 Task: Look for space in Požega, Croatia from 5th June, 2023 to 16th June, 2023 for 2 adults in price range Rs.14000 to Rs.18000. Place can be entire place with 1  bedroom having 1 bed and 1 bathroom. Property type can be house, flat, guest house, hotel. Booking option can be shelf check-in. Required host language is English.
Action: Mouse moved to (567, 79)
Screenshot: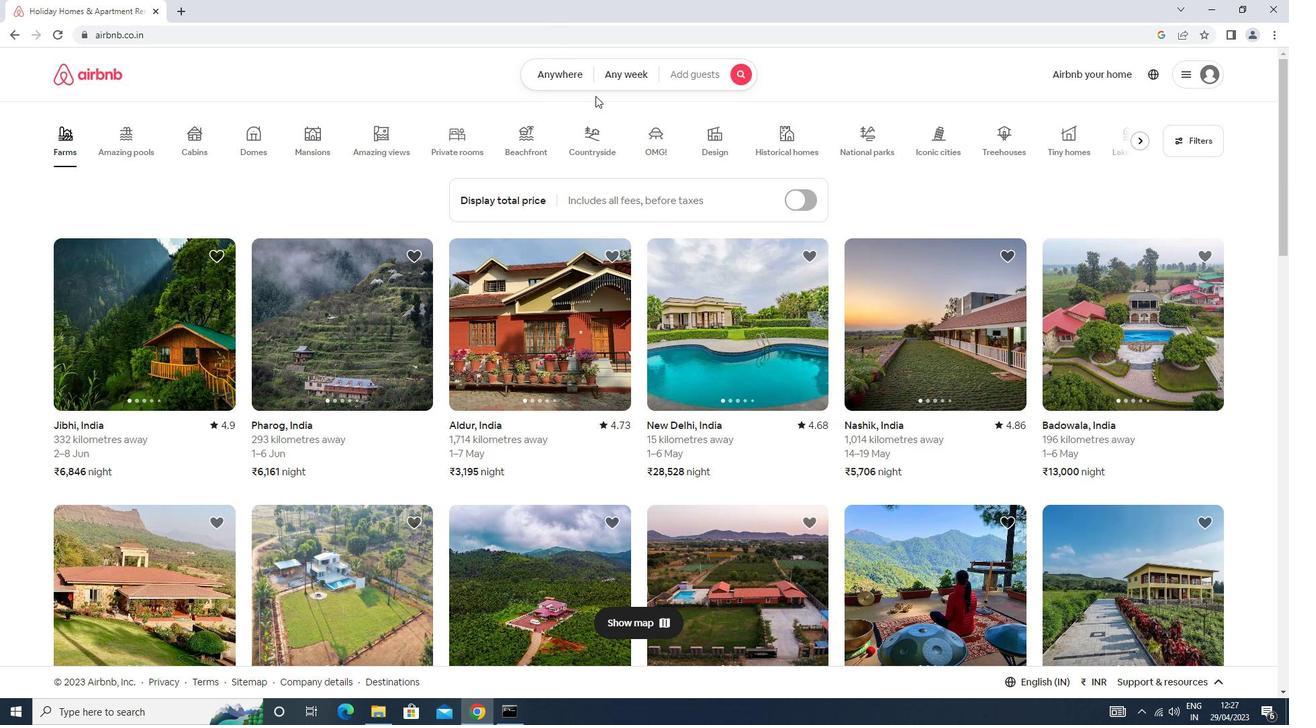 
Action: Mouse pressed left at (567, 79)
Screenshot: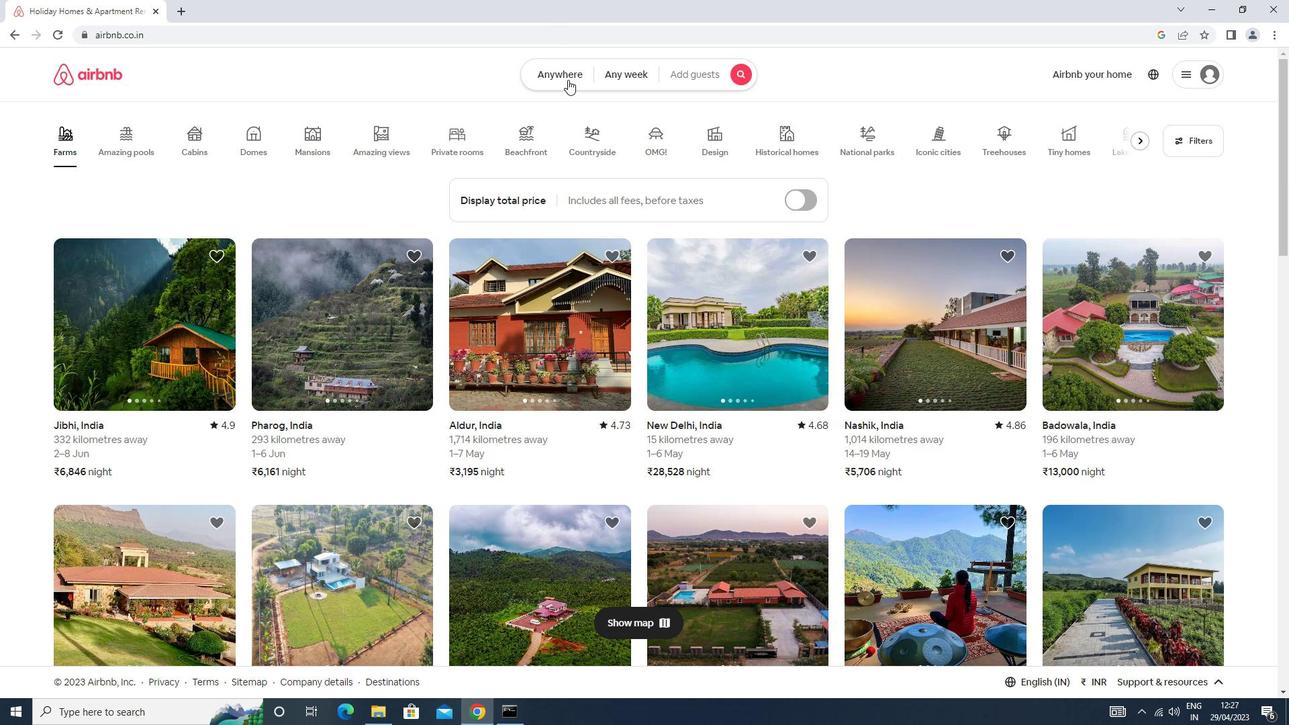 
Action: Mouse moved to (498, 127)
Screenshot: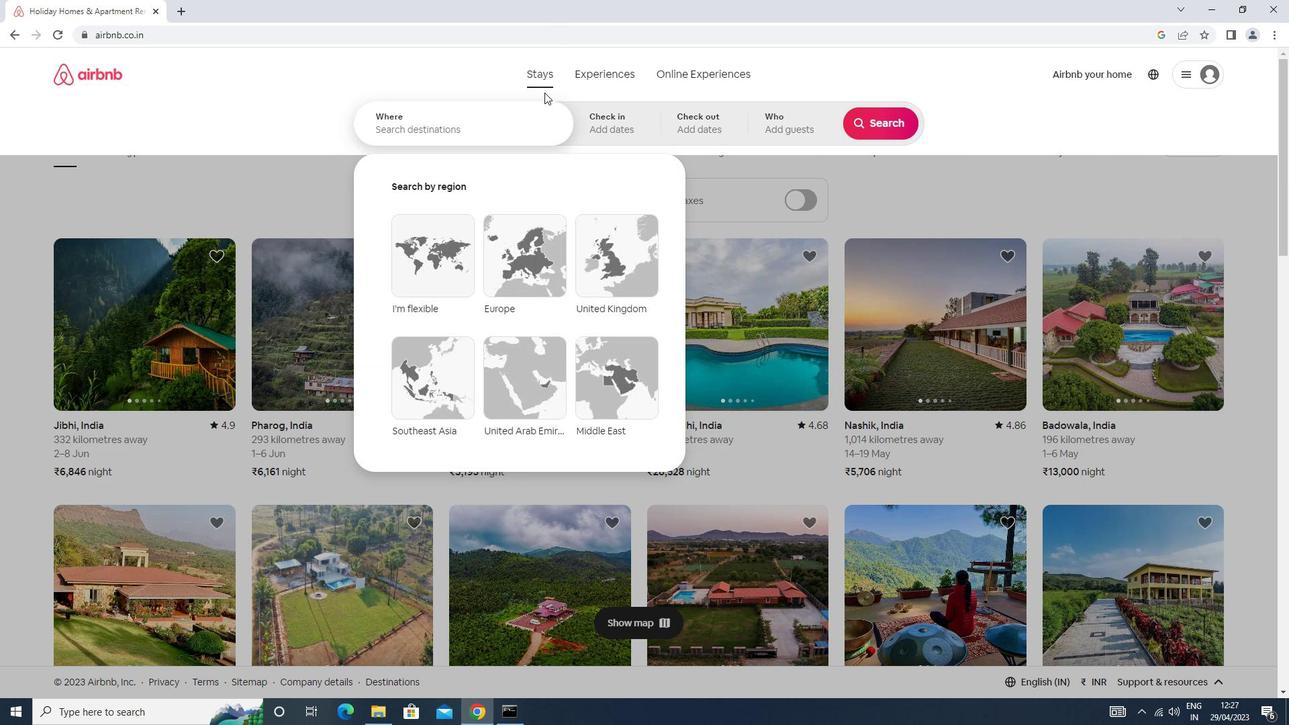 
Action: Mouse pressed left at (498, 127)
Screenshot: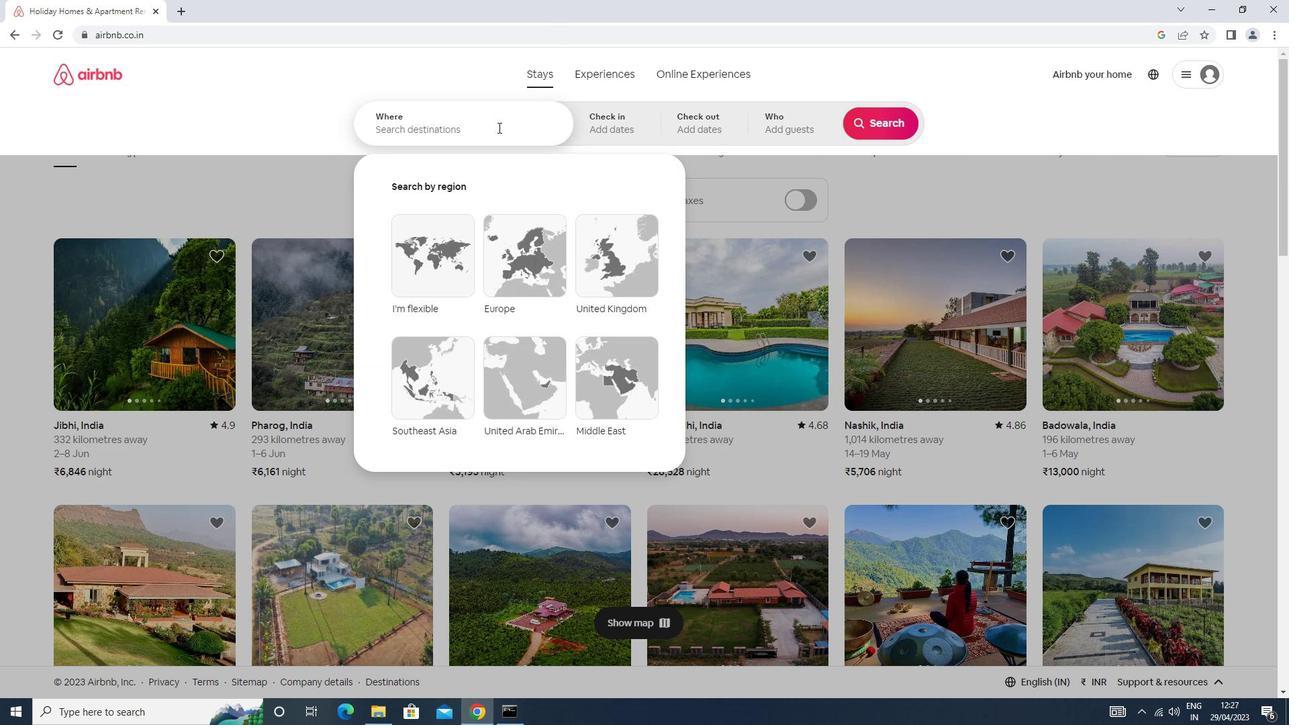 
Action: Key pressed pozega<Key.enter>
Screenshot: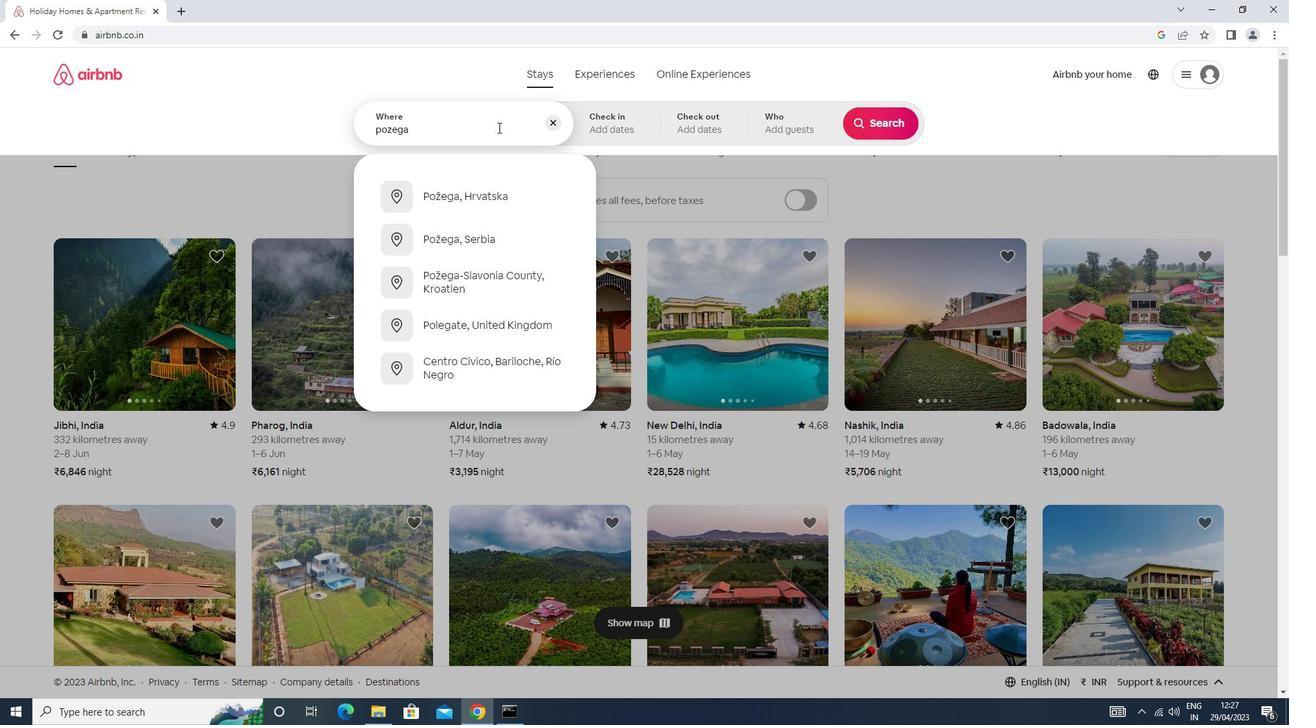 
Action: Mouse moved to (880, 227)
Screenshot: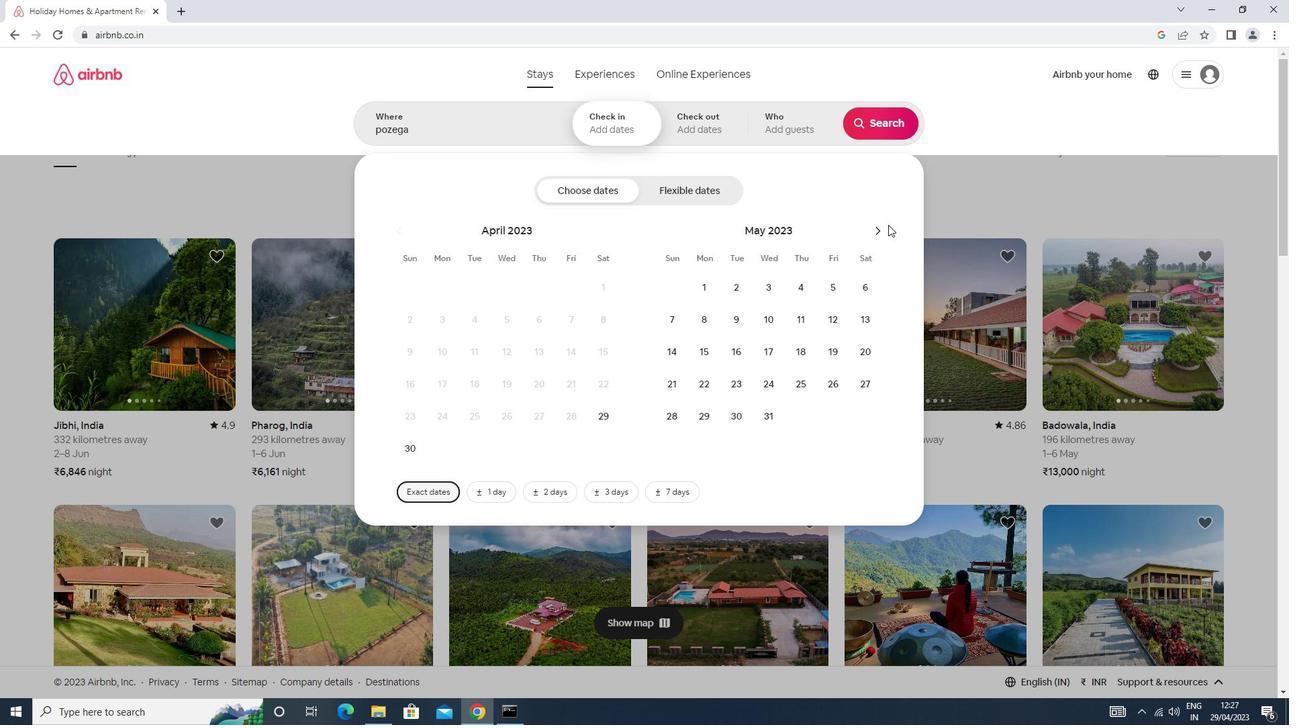 
Action: Mouse pressed left at (880, 227)
Screenshot: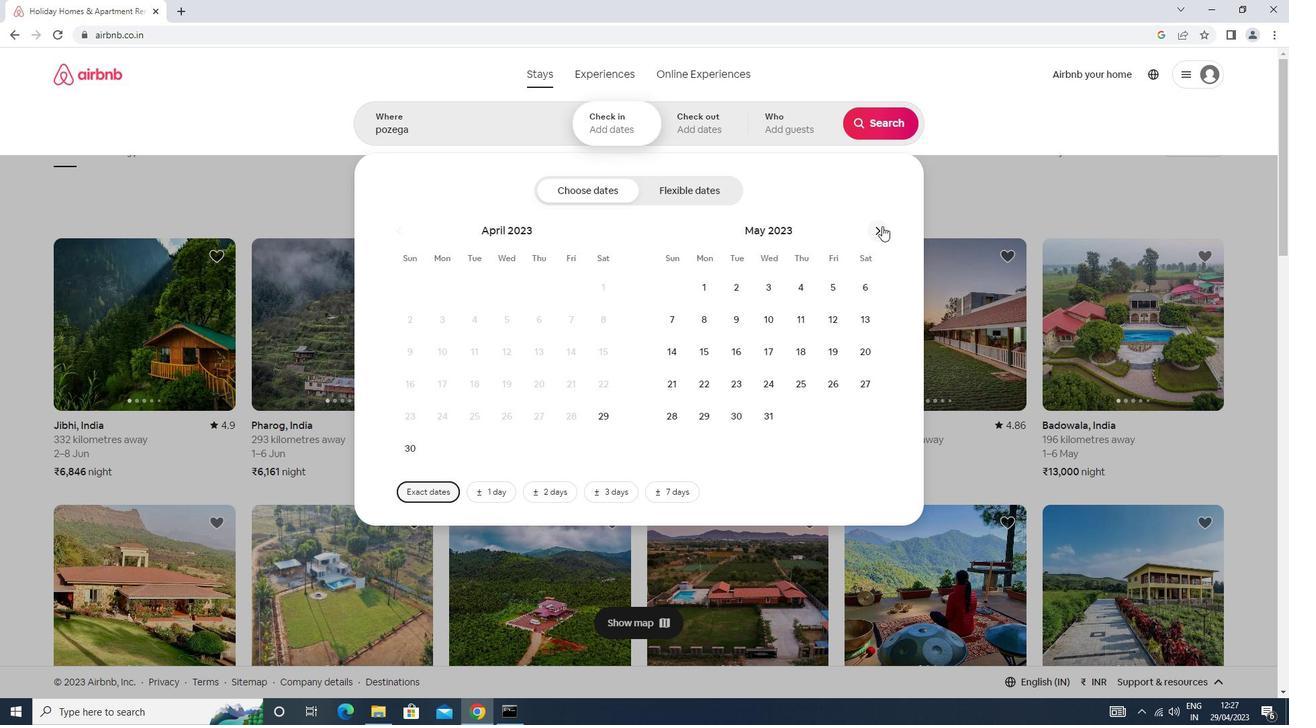 
Action: Mouse moved to (708, 320)
Screenshot: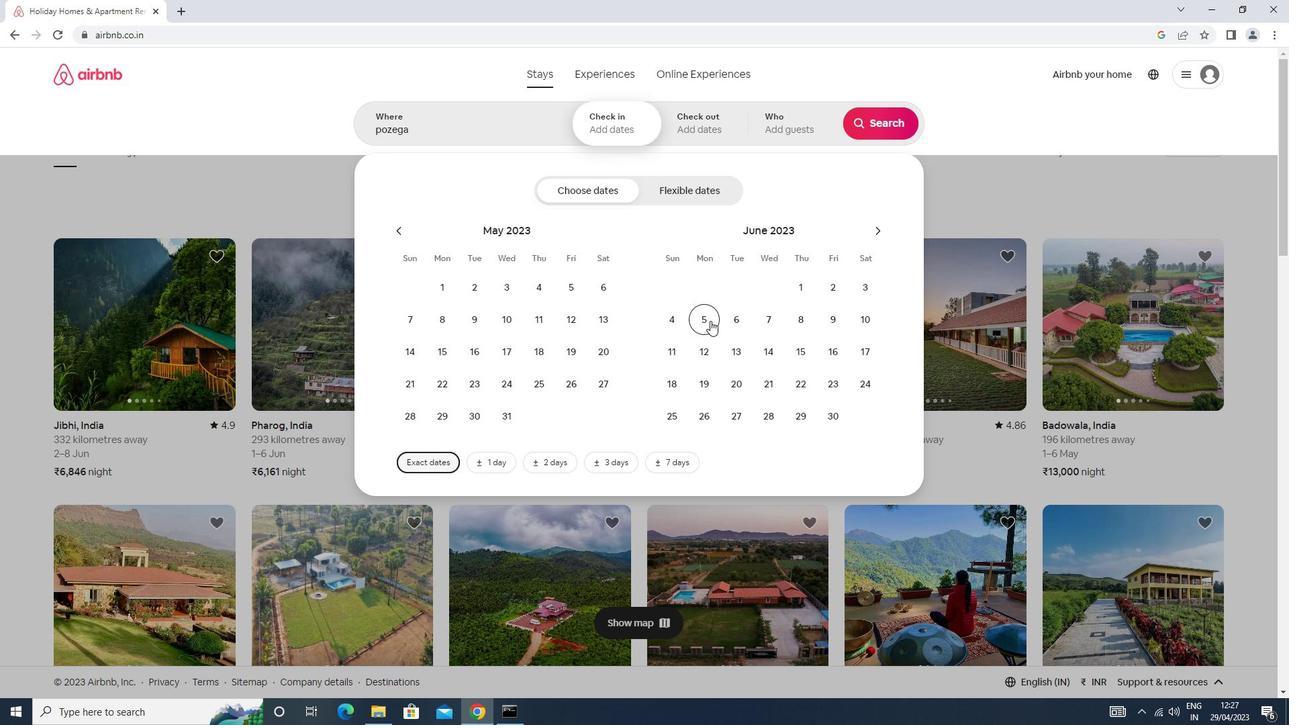 
Action: Mouse pressed left at (708, 320)
Screenshot: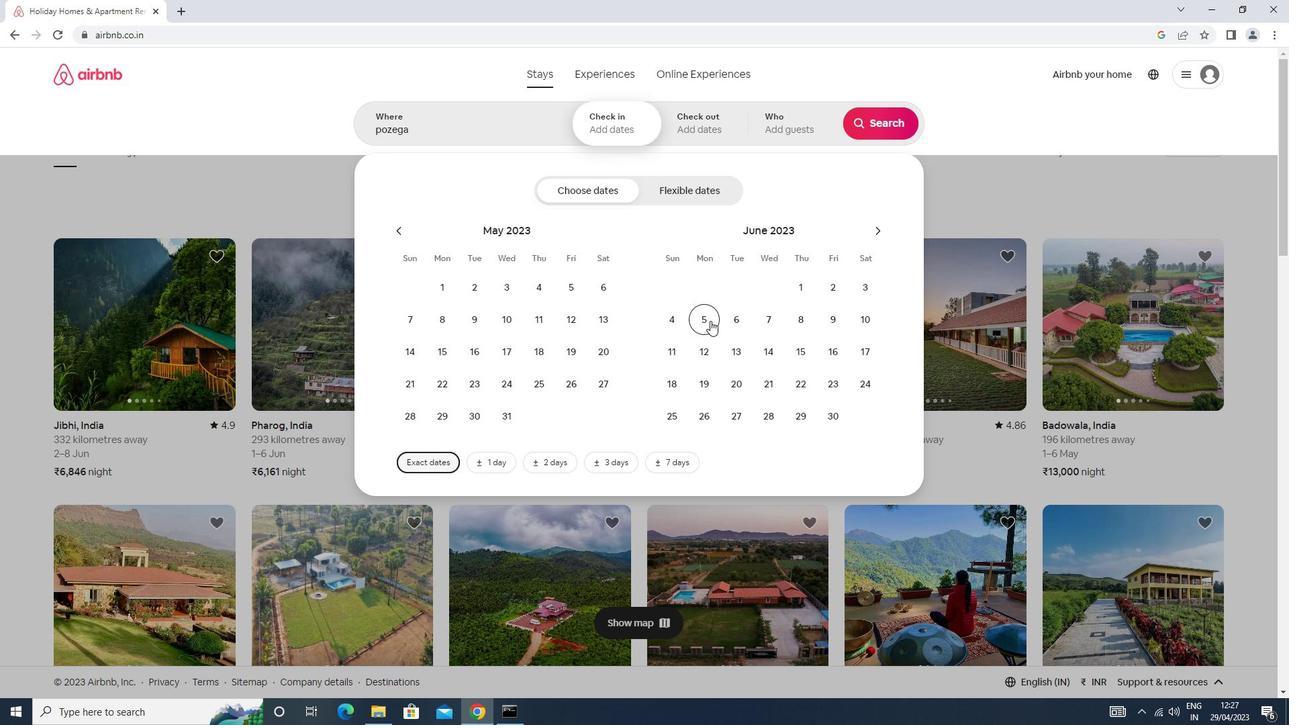 
Action: Mouse moved to (831, 341)
Screenshot: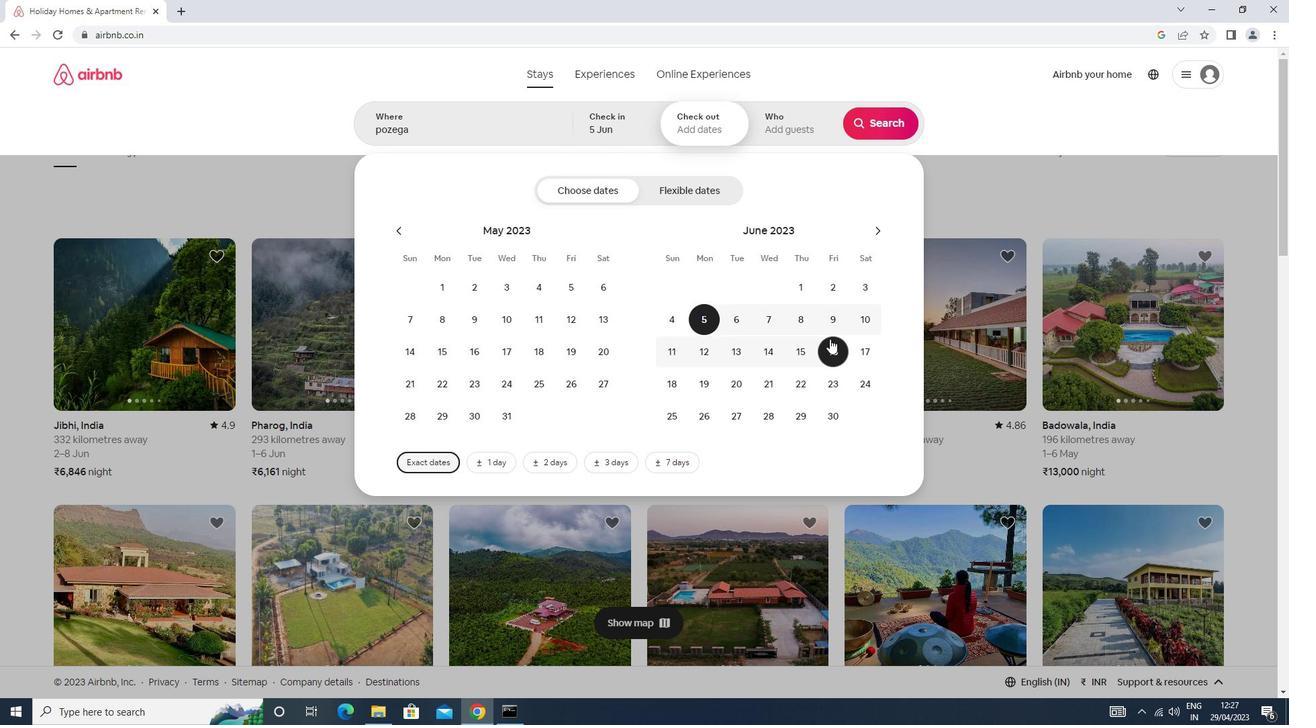 
Action: Mouse pressed left at (831, 341)
Screenshot: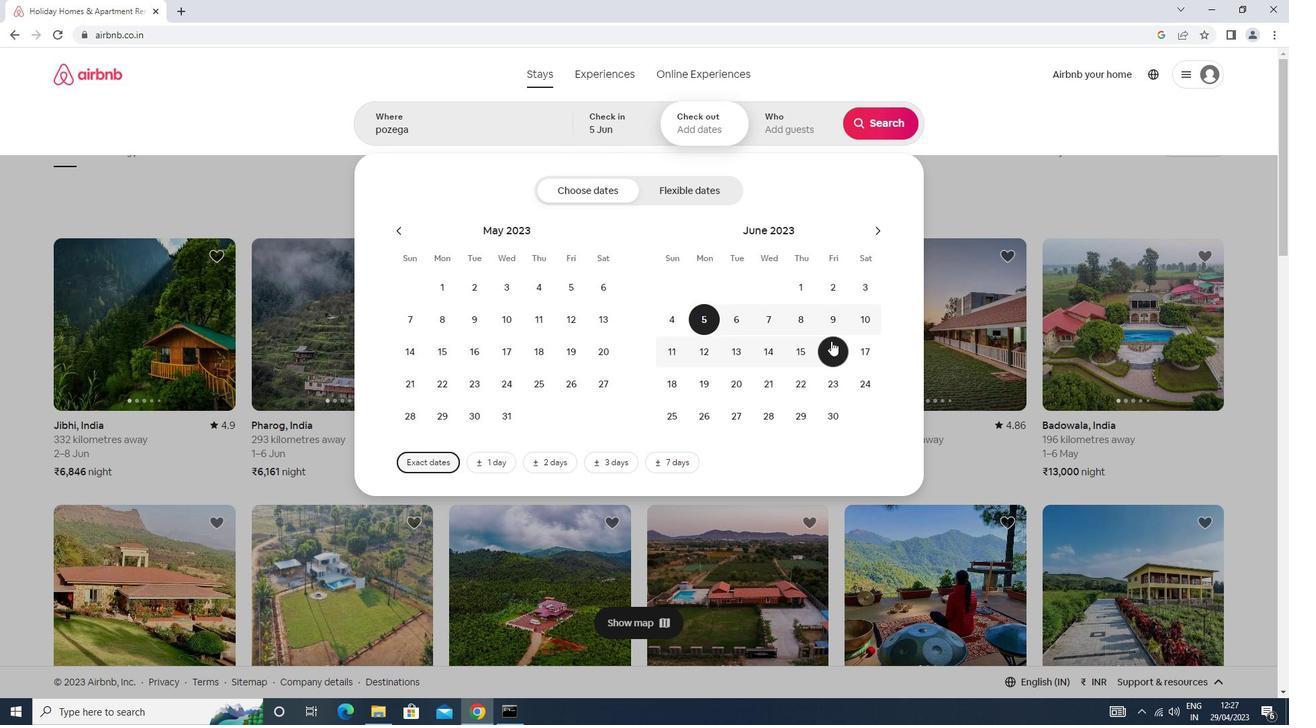 
Action: Mouse moved to (792, 124)
Screenshot: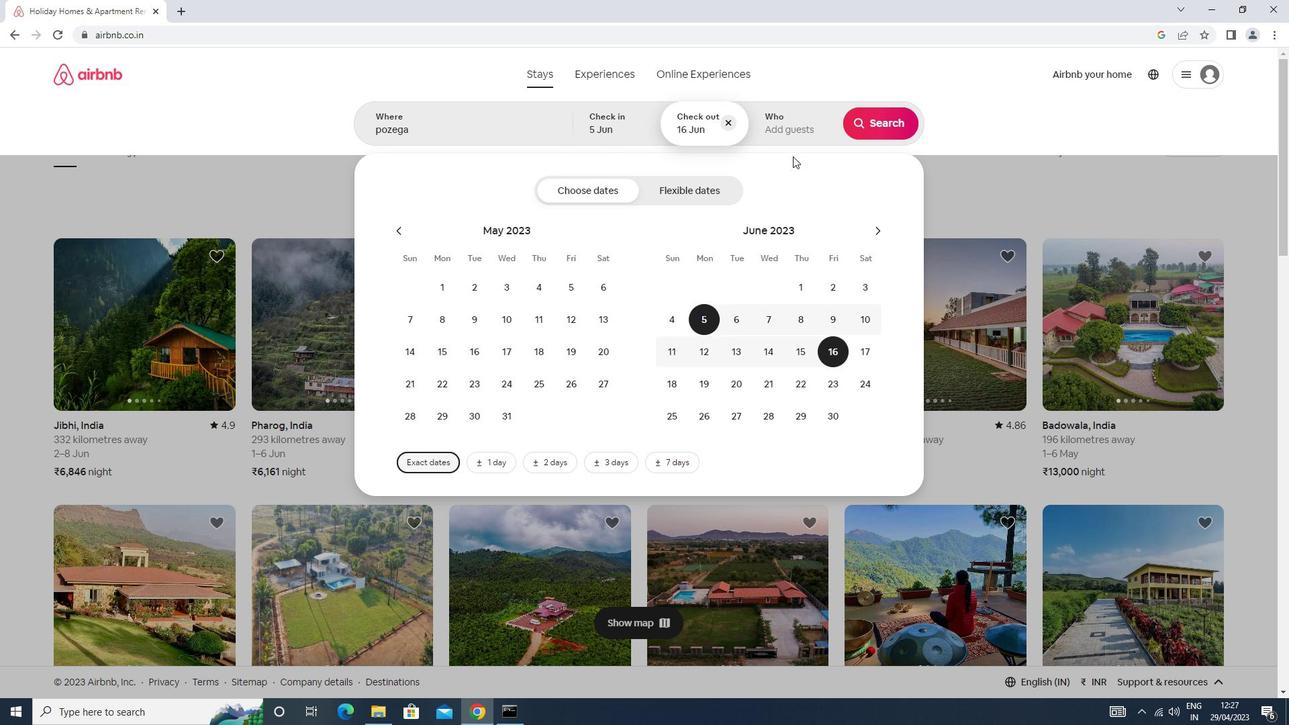 
Action: Mouse pressed left at (792, 124)
Screenshot: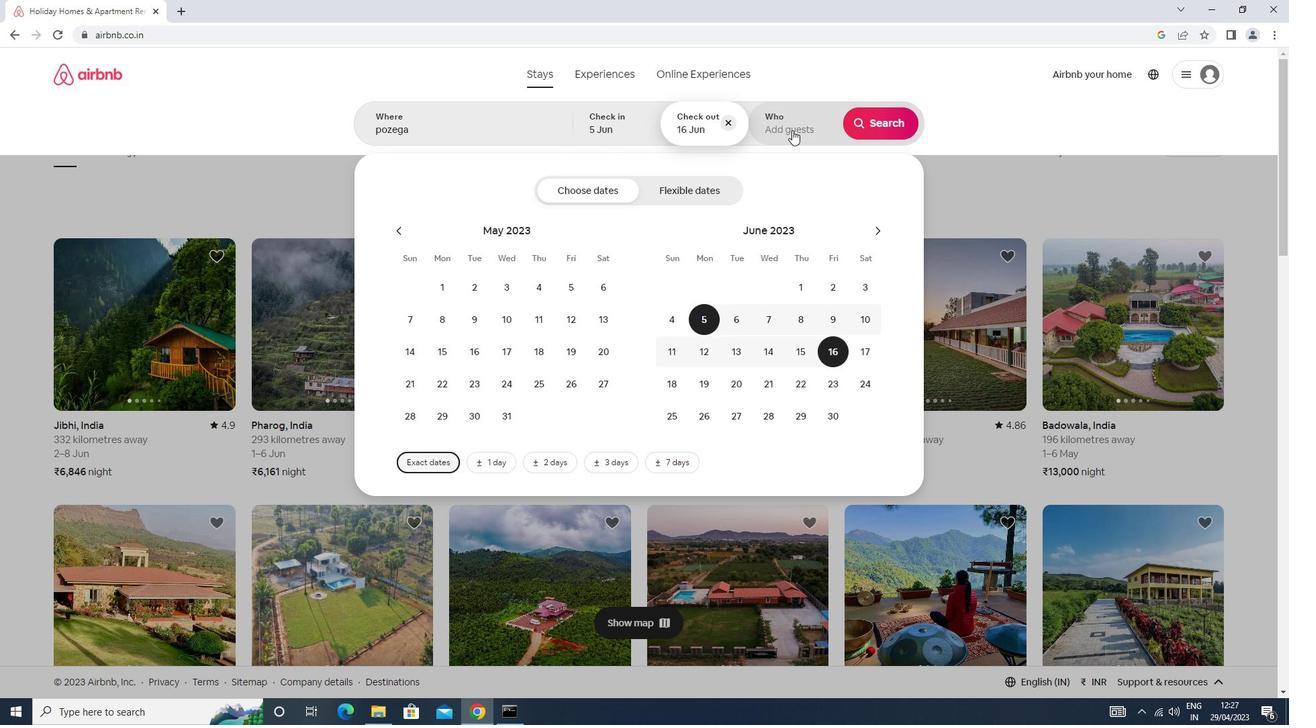 
Action: Mouse moved to (881, 188)
Screenshot: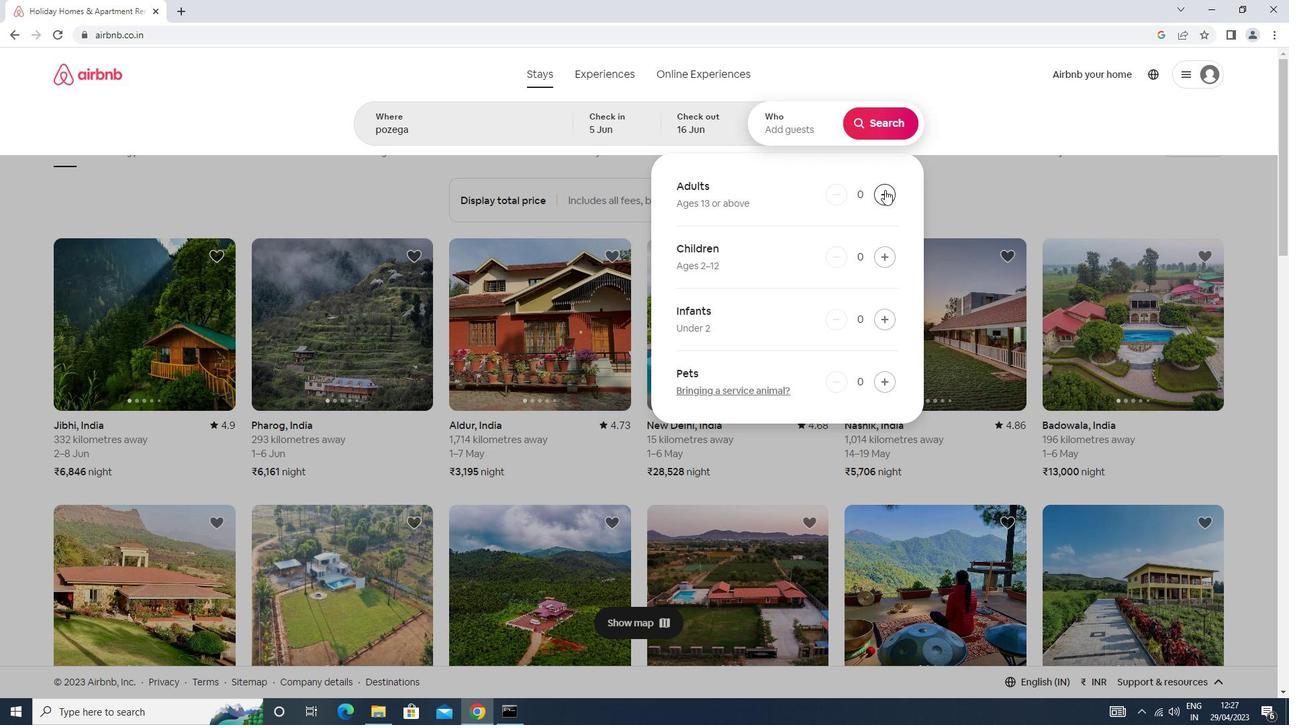 
Action: Mouse pressed left at (881, 188)
Screenshot: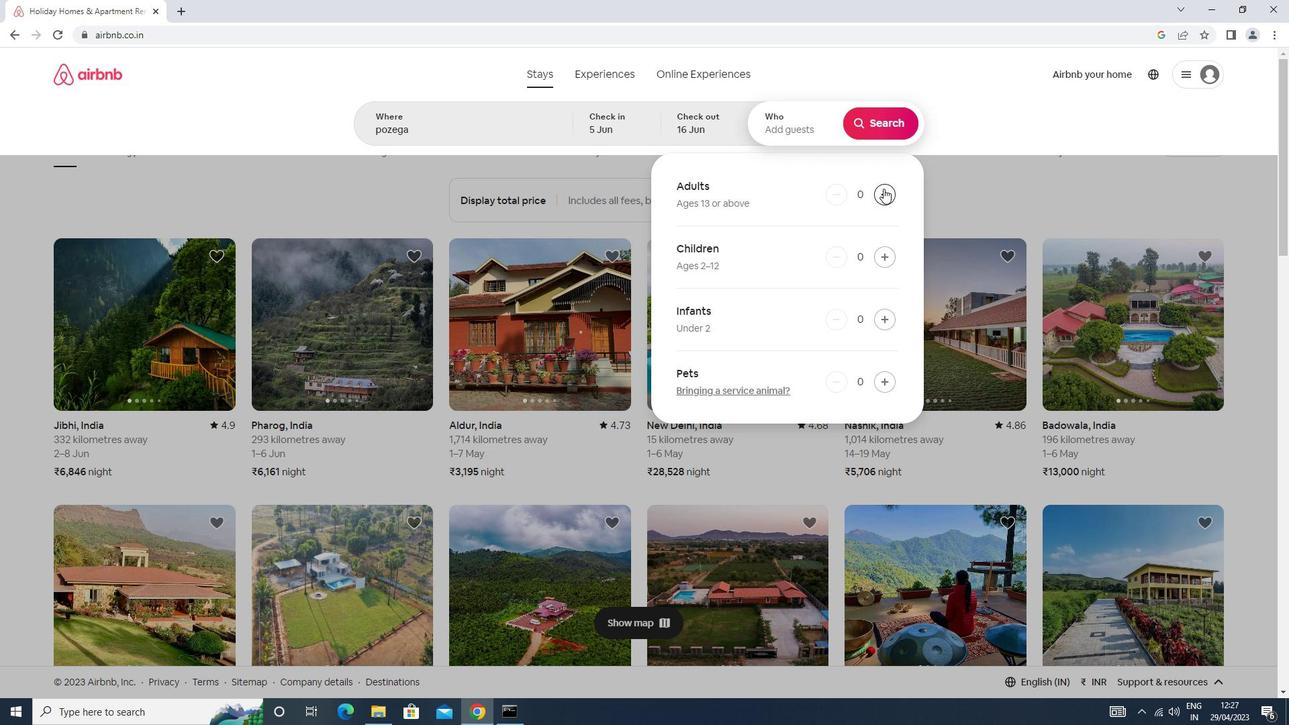 
Action: Mouse moved to (882, 187)
Screenshot: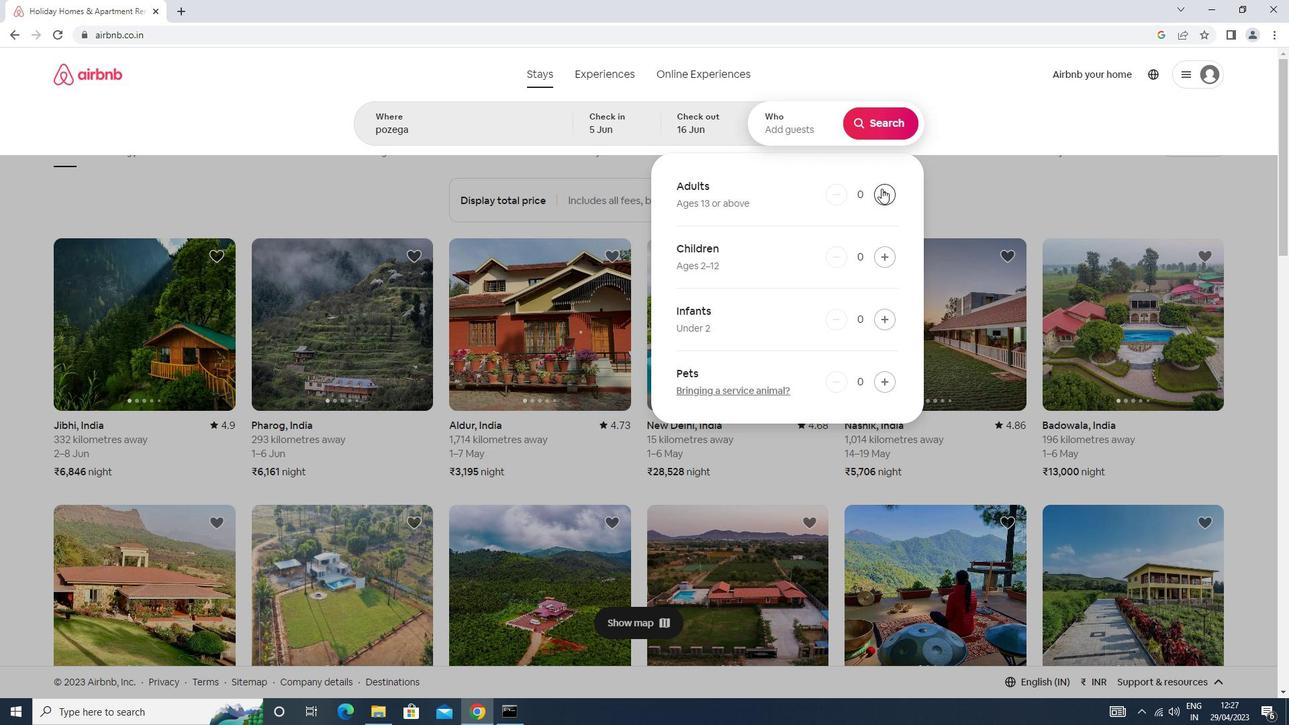 
Action: Mouse pressed left at (882, 187)
Screenshot: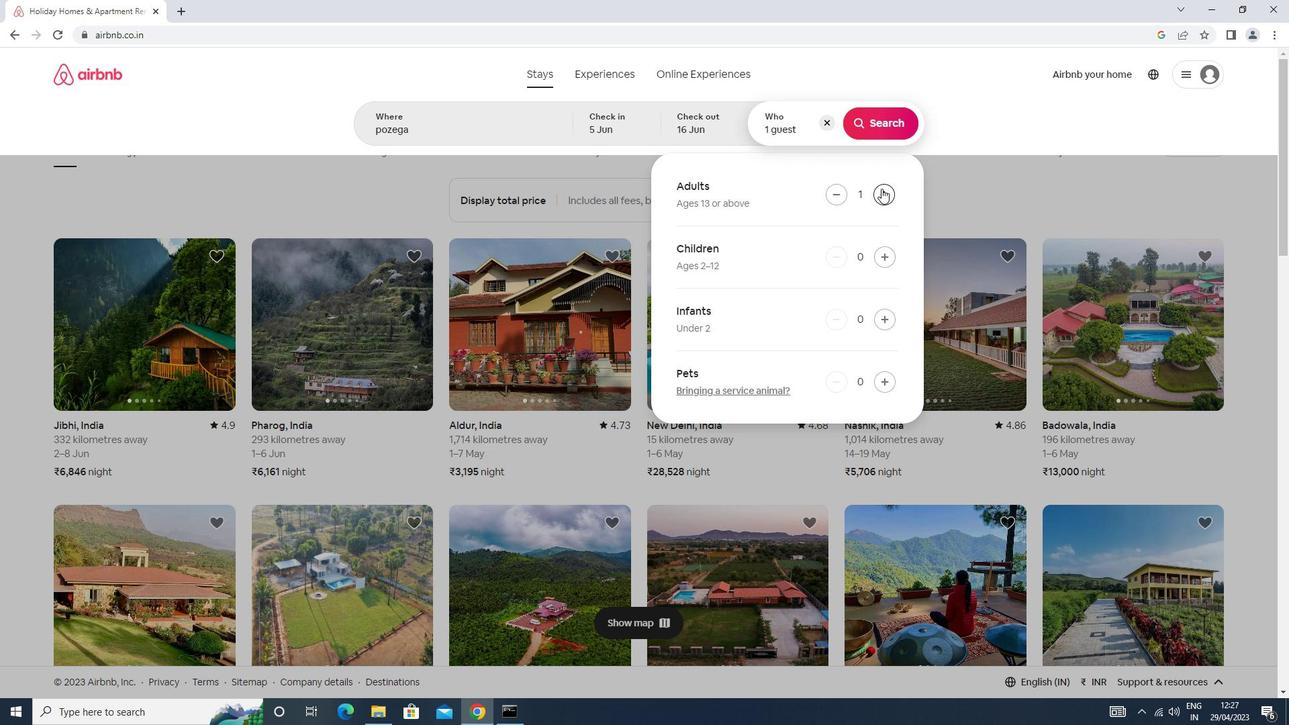 
Action: Mouse moved to (880, 124)
Screenshot: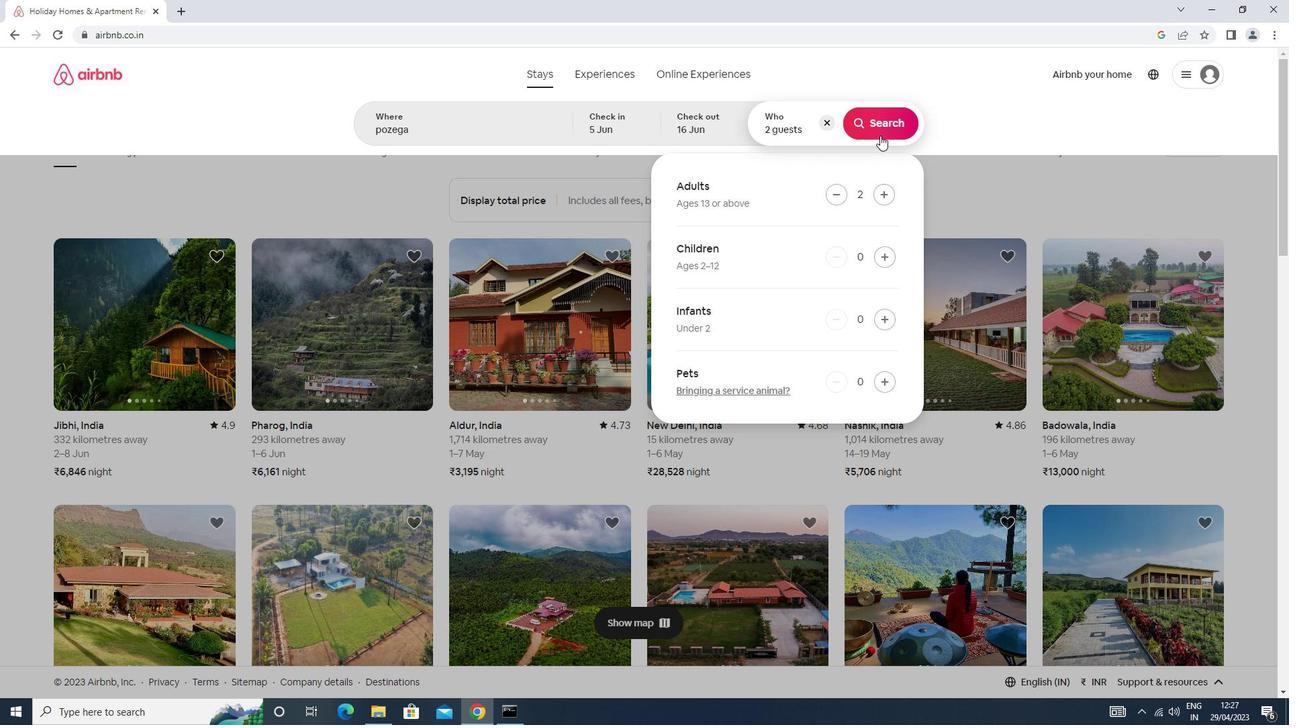 
Action: Mouse pressed left at (880, 124)
Screenshot: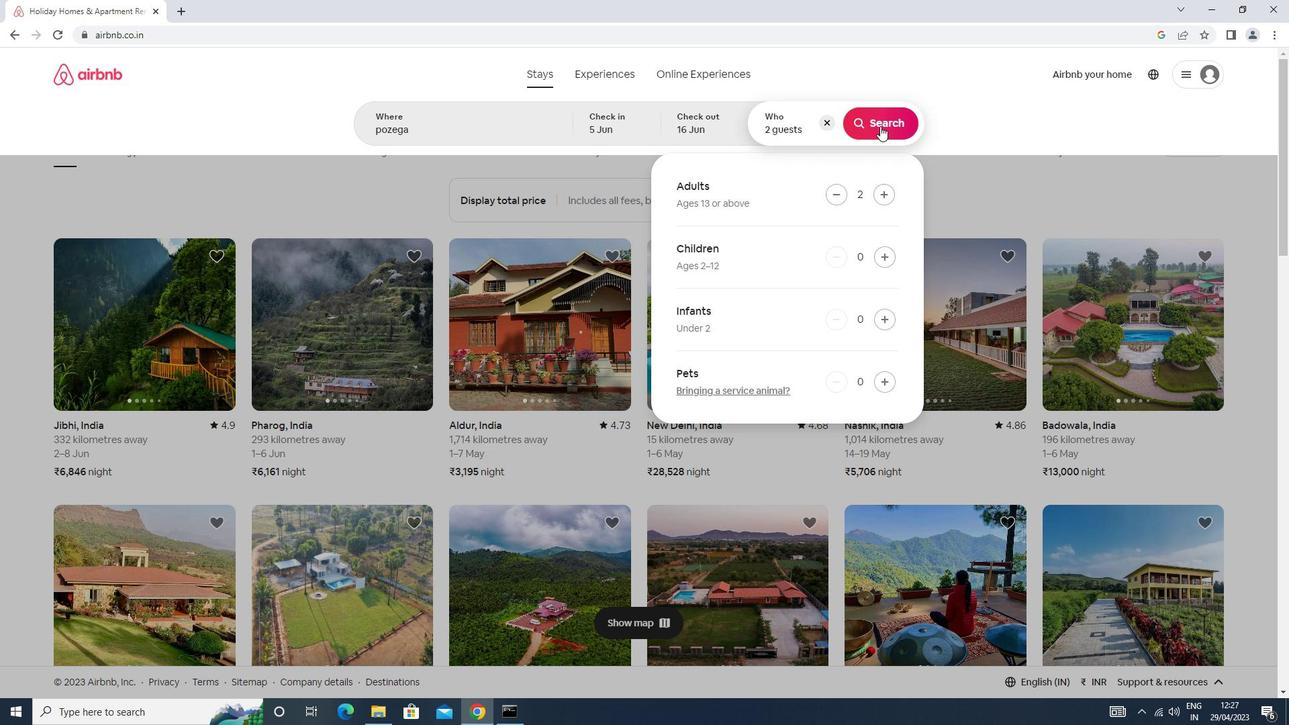 
Action: Mouse moved to (1239, 120)
Screenshot: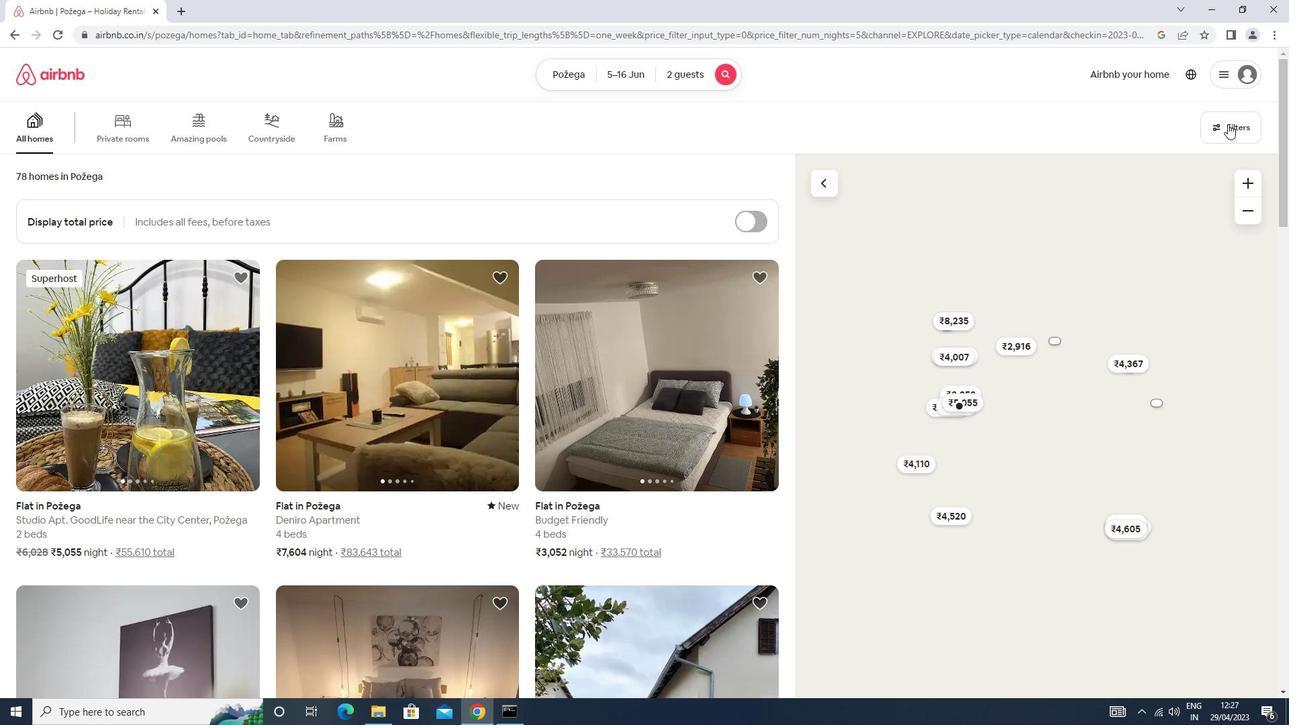 
Action: Mouse pressed left at (1239, 120)
Screenshot: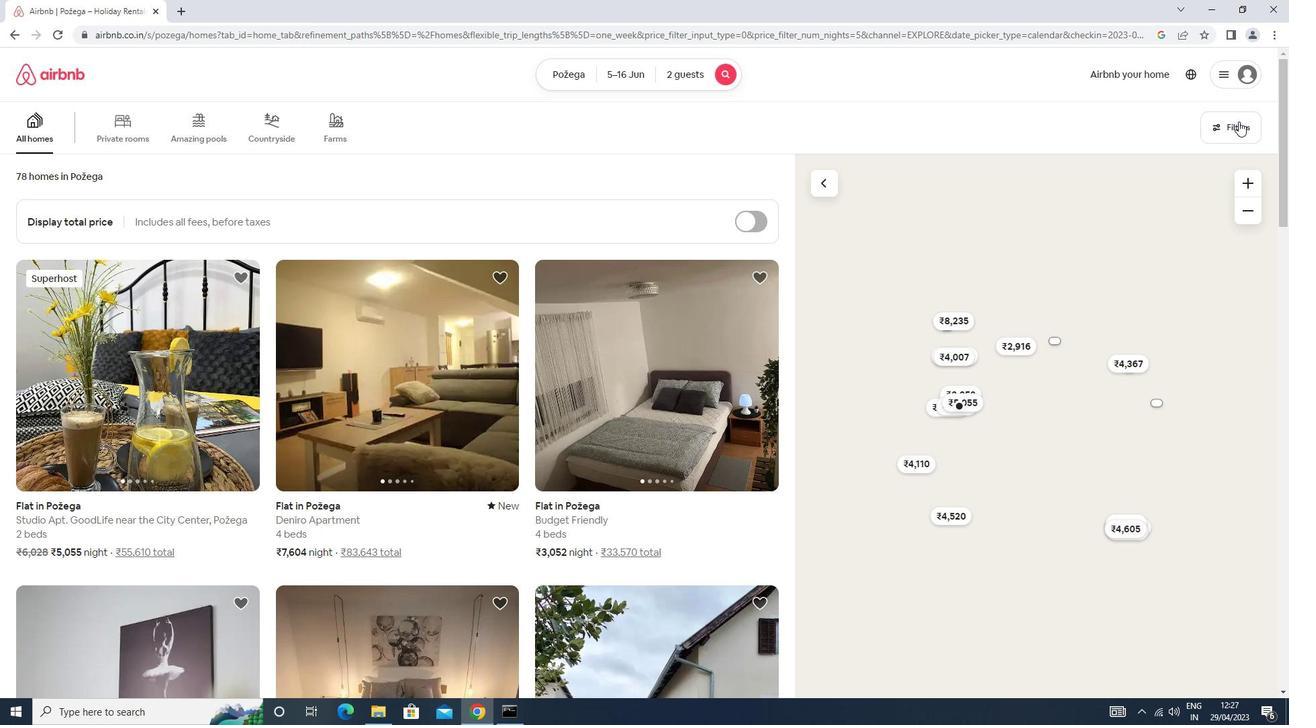 
Action: Mouse moved to (505, 296)
Screenshot: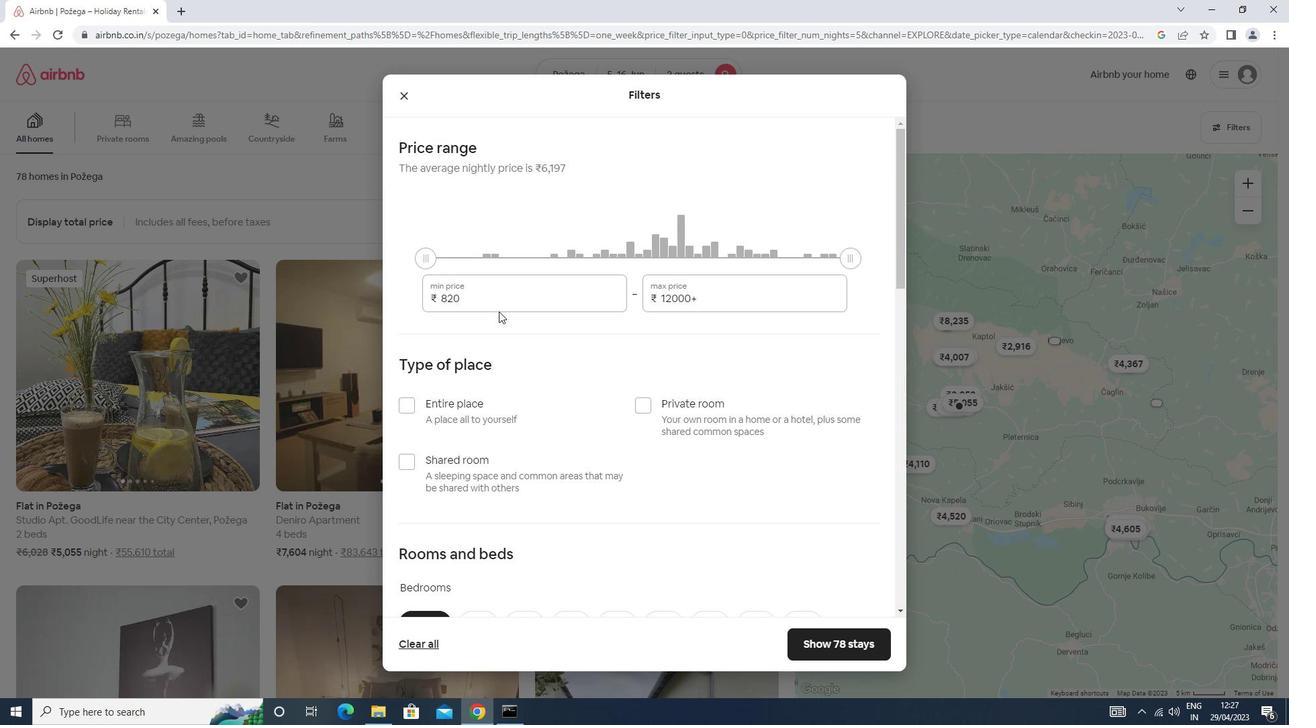 
Action: Mouse pressed left at (505, 296)
Screenshot: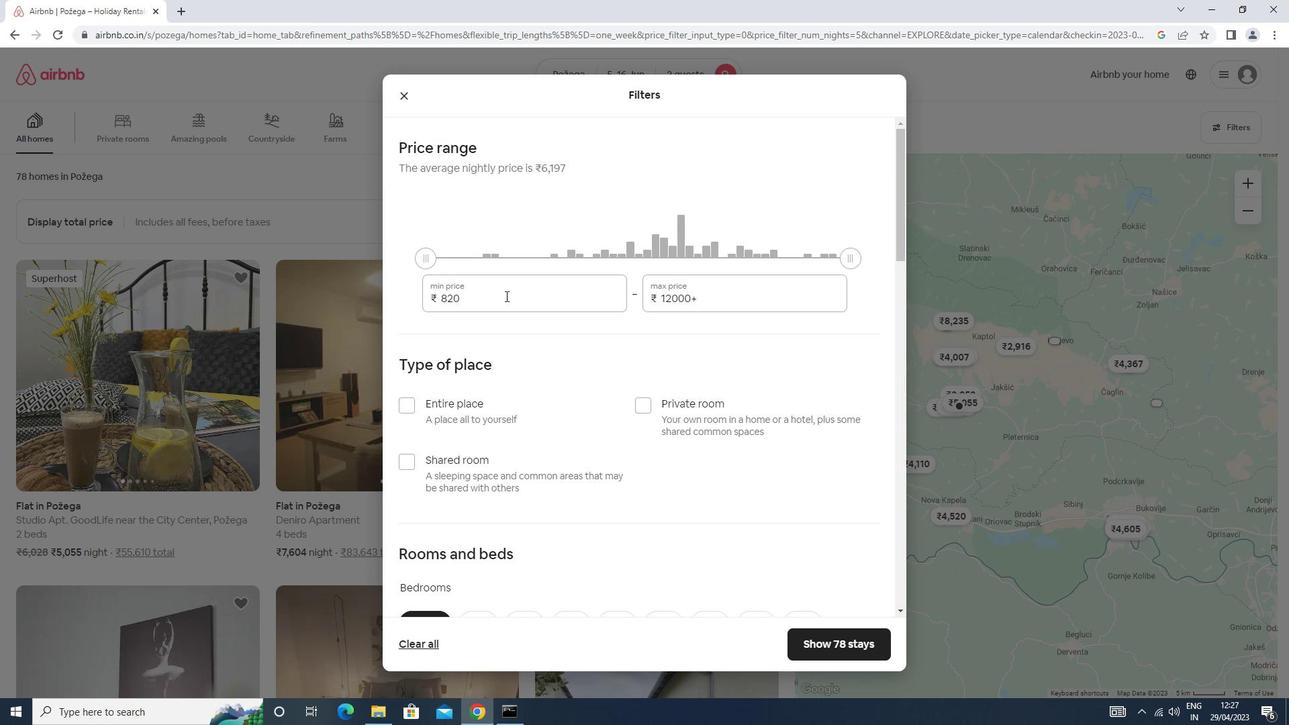 
Action: Key pressed <Key.backspace><Key.backspace><Key.backspace><Key.backspace><Key.backspace><Key.backspace><Key.backspace><Key.backspace><Key.backspace><Key.backspace><Key.backspace><Key.backspace><Key.backspace>14000<Key.tab>18000
Screenshot: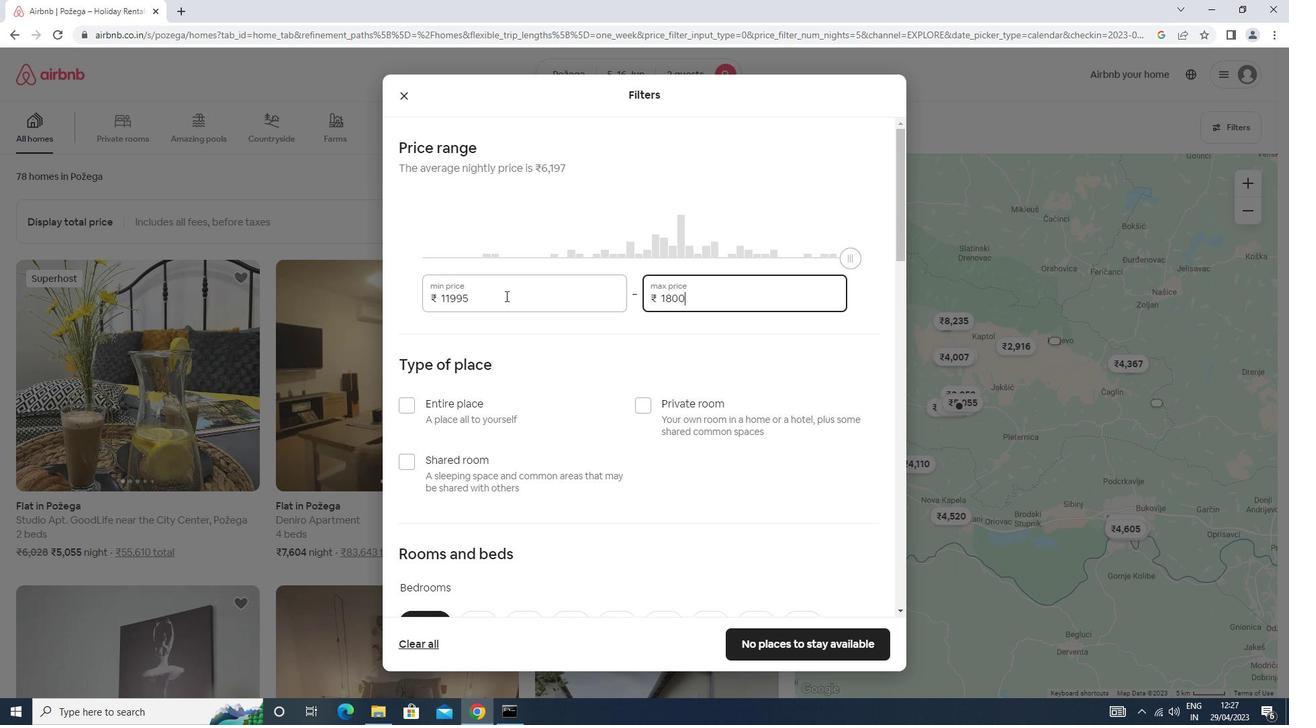 
Action: Mouse moved to (502, 296)
Screenshot: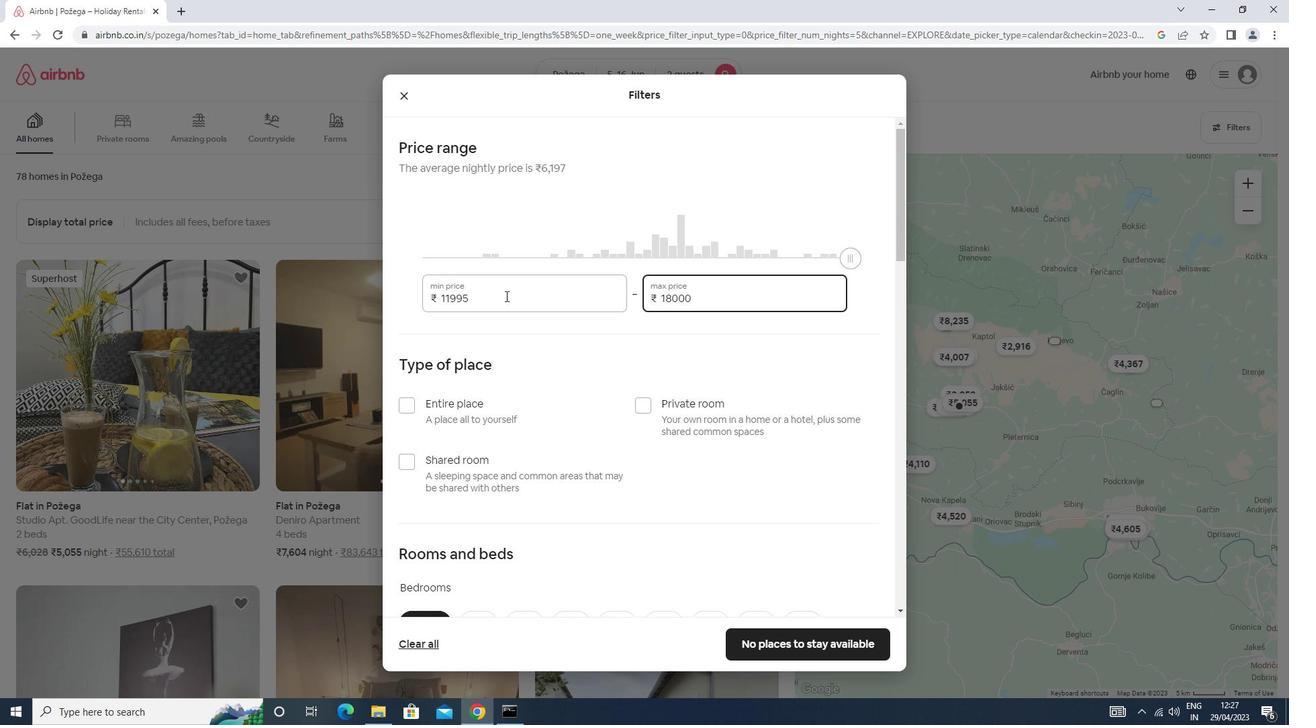 
Action: Mouse scrolled (502, 296) with delta (0, 0)
Screenshot: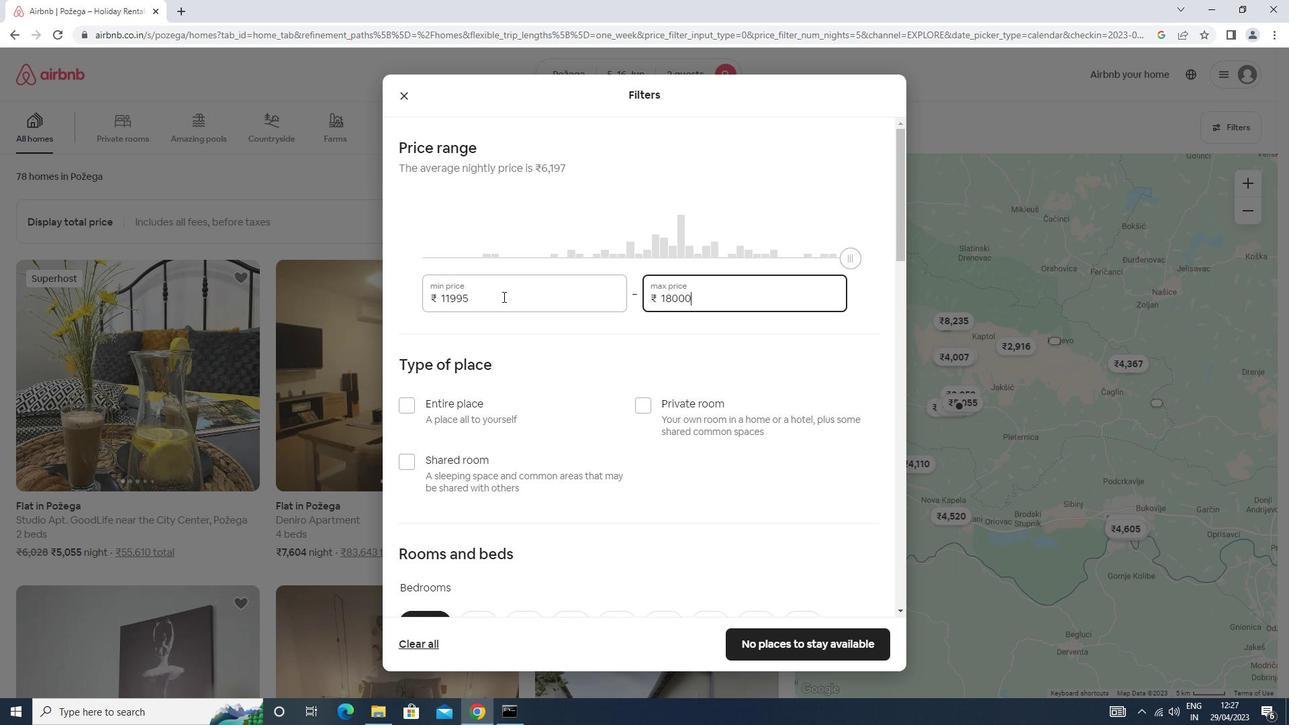 
Action: Mouse scrolled (502, 296) with delta (0, 0)
Screenshot: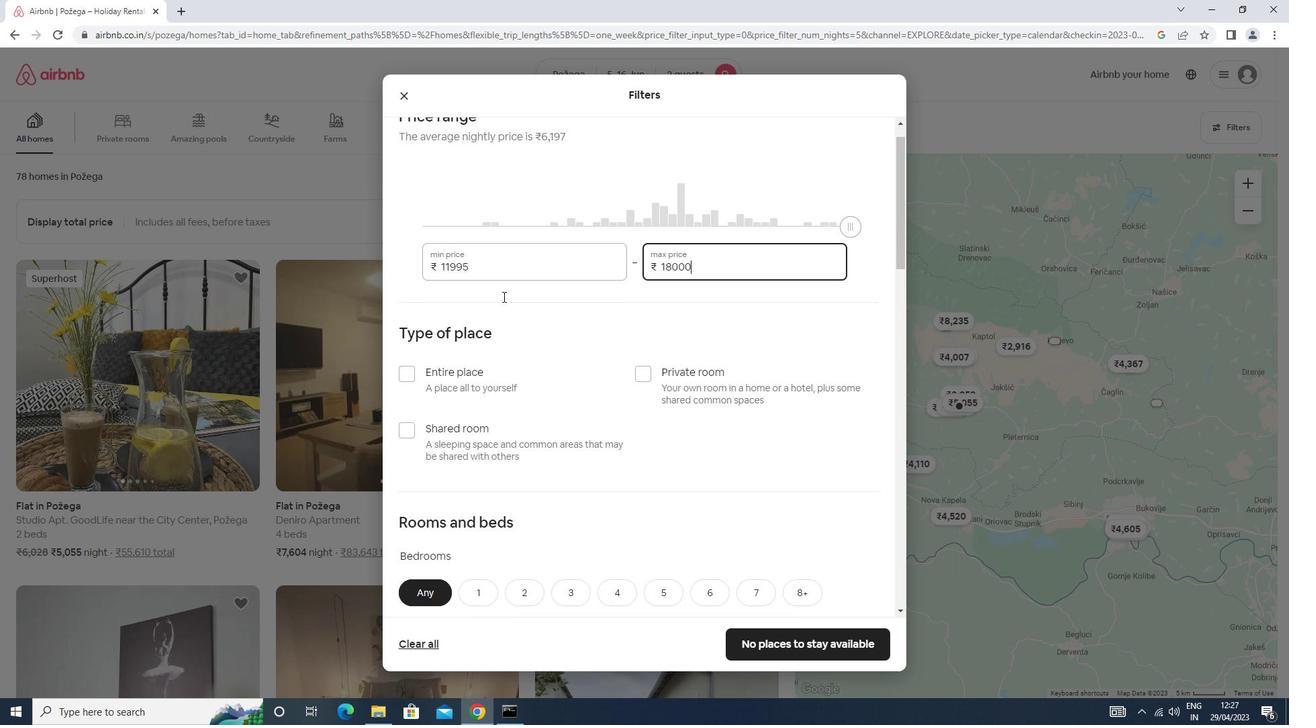 
Action: Mouse moved to (412, 264)
Screenshot: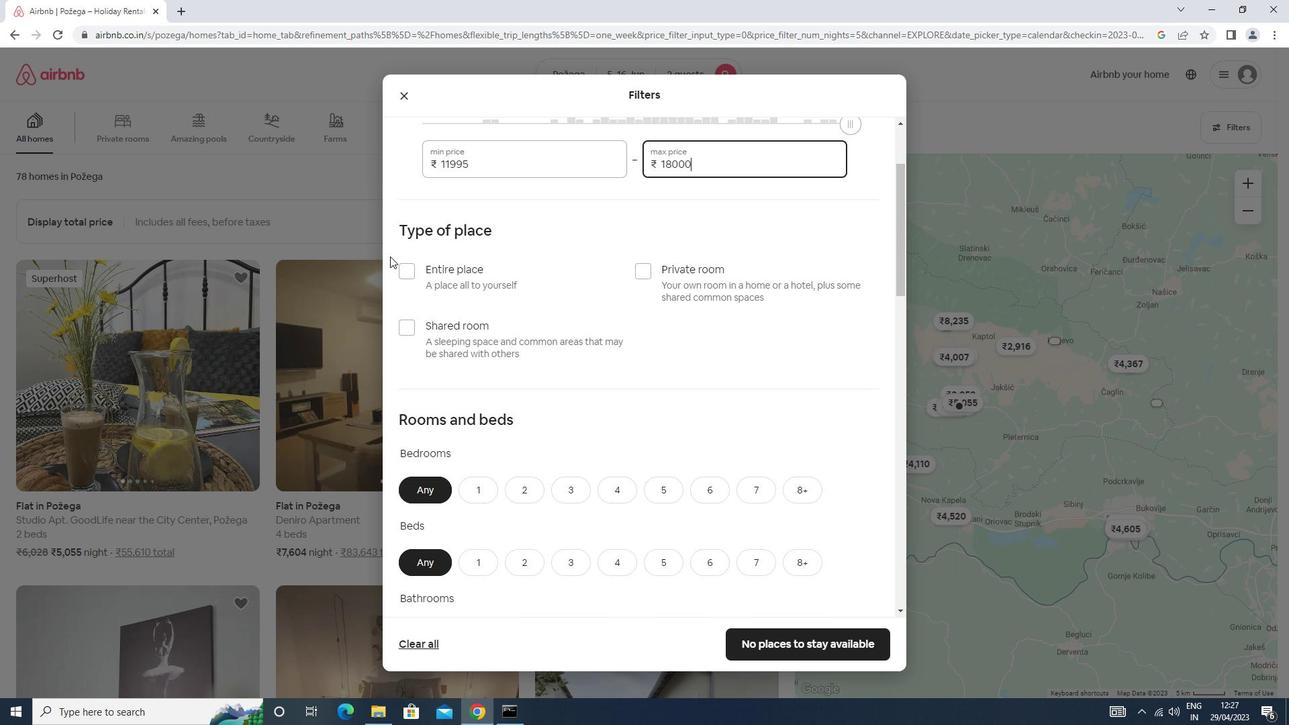 
Action: Mouse pressed left at (412, 264)
Screenshot: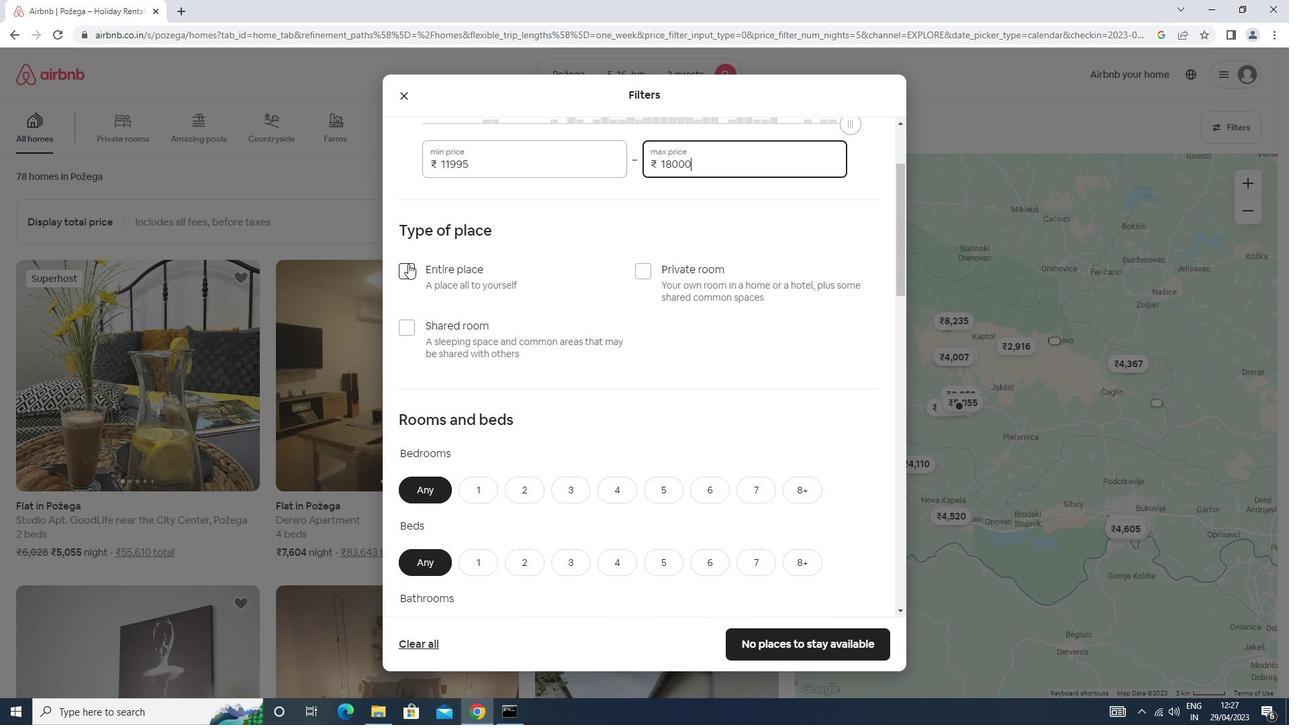 
Action: Mouse scrolled (412, 263) with delta (0, 0)
Screenshot: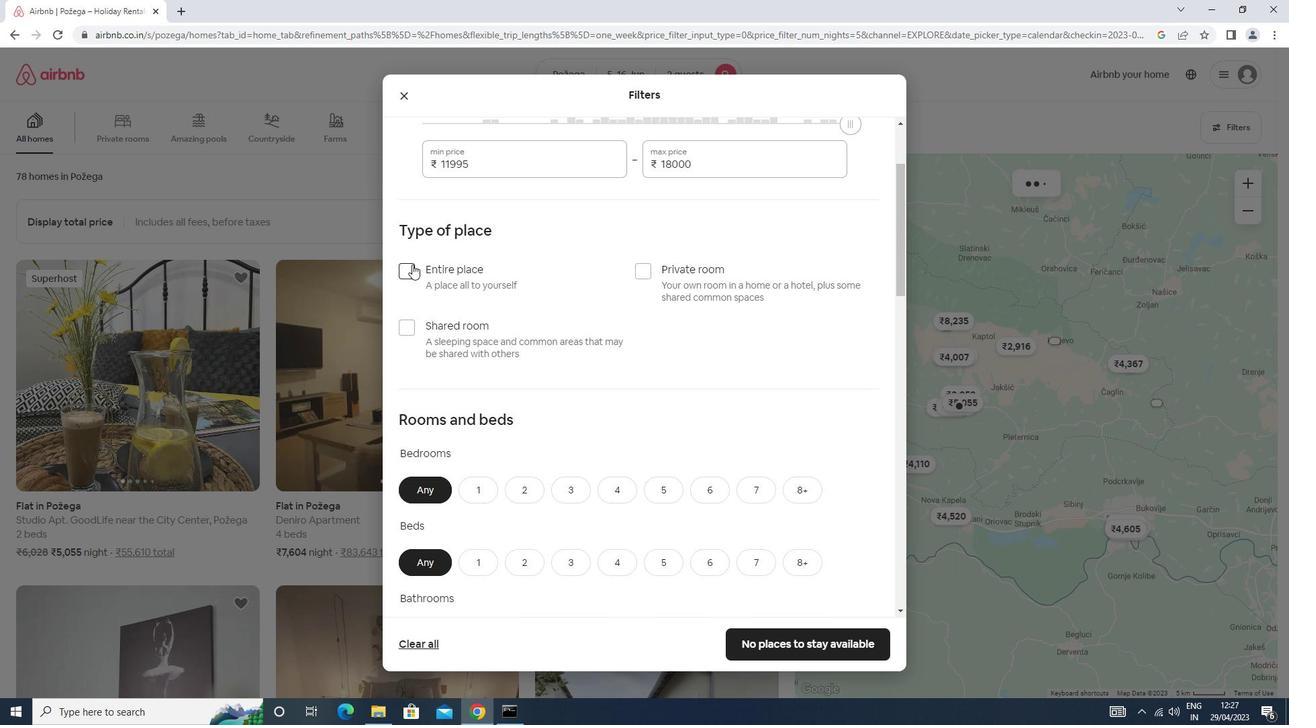 
Action: Mouse scrolled (412, 263) with delta (0, 0)
Screenshot: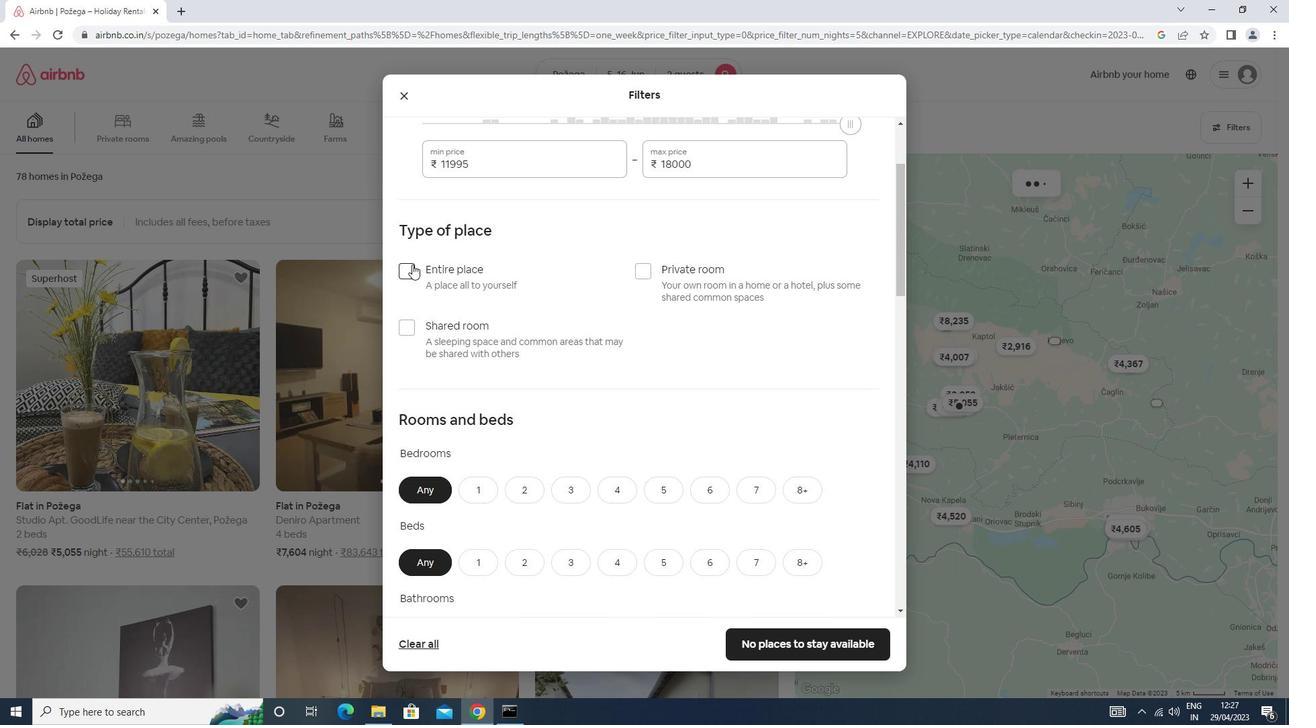 
Action: Mouse scrolled (412, 263) with delta (0, 0)
Screenshot: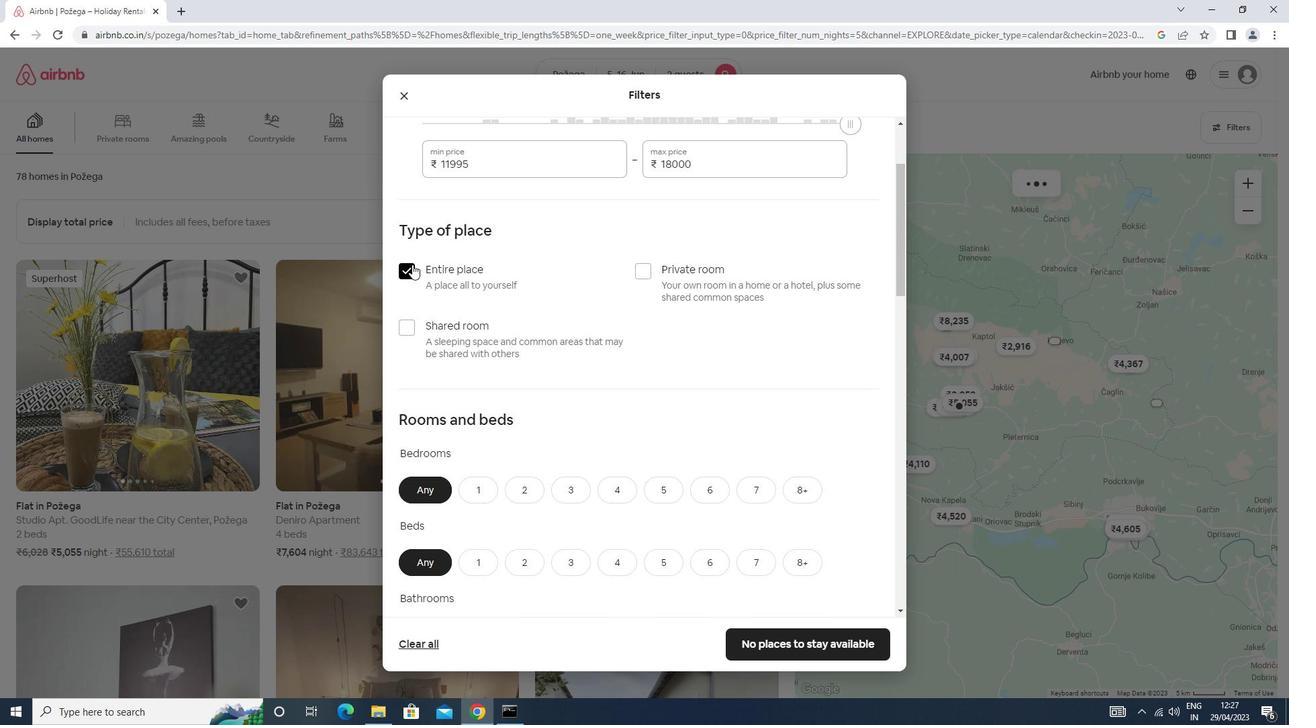 
Action: Mouse moved to (472, 288)
Screenshot: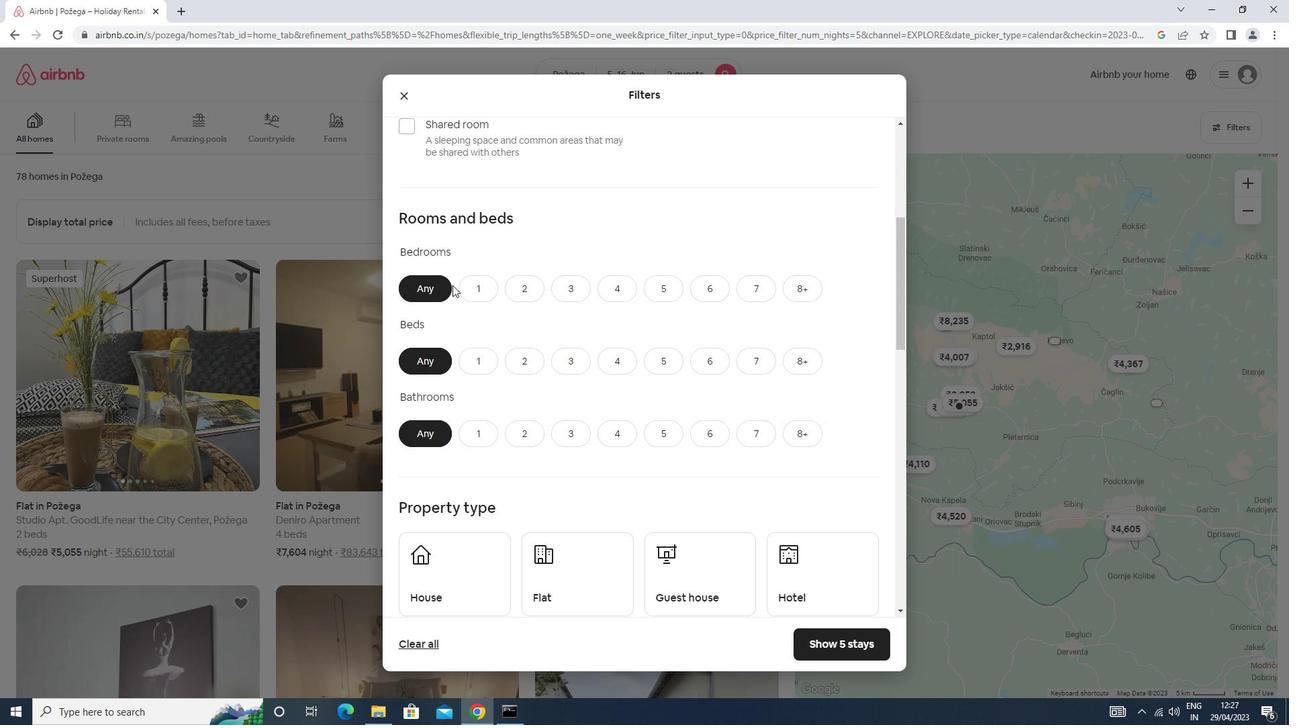 
Action: Mouse pressed left at (472, 288)
Screenshot: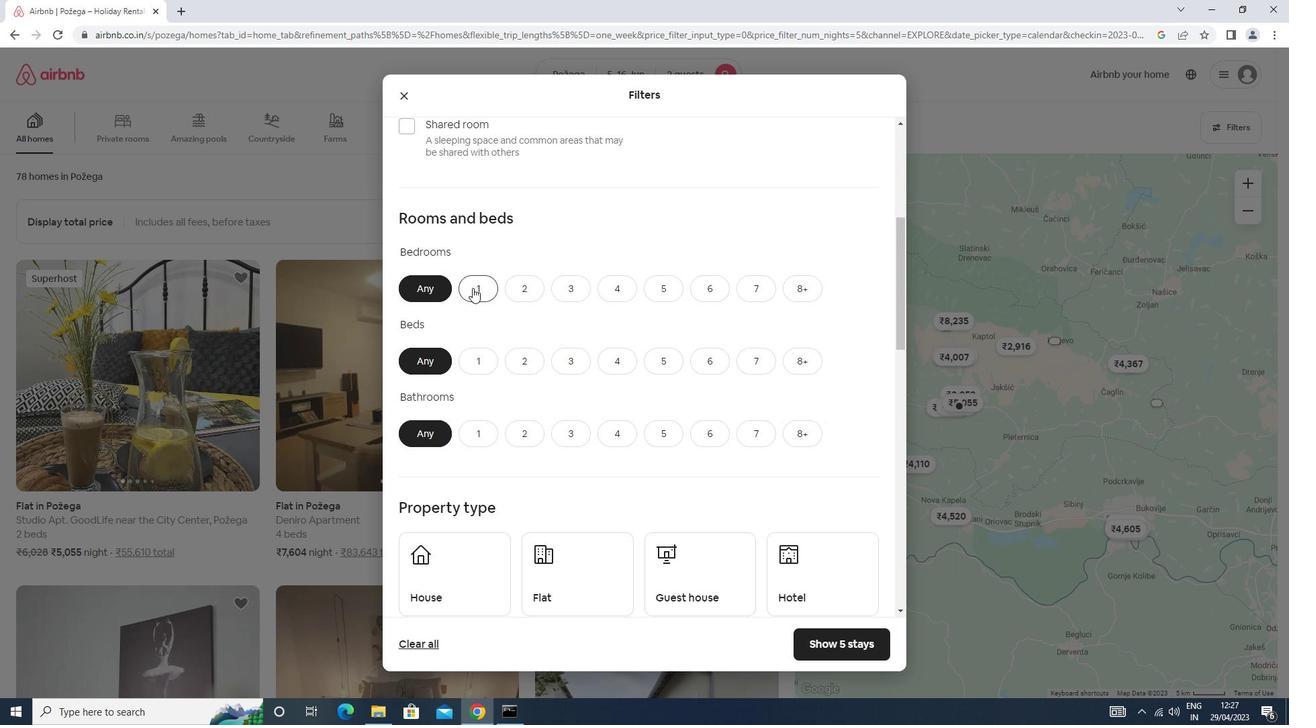 
Action: Mouse moved to (488, 367)
Screenshot: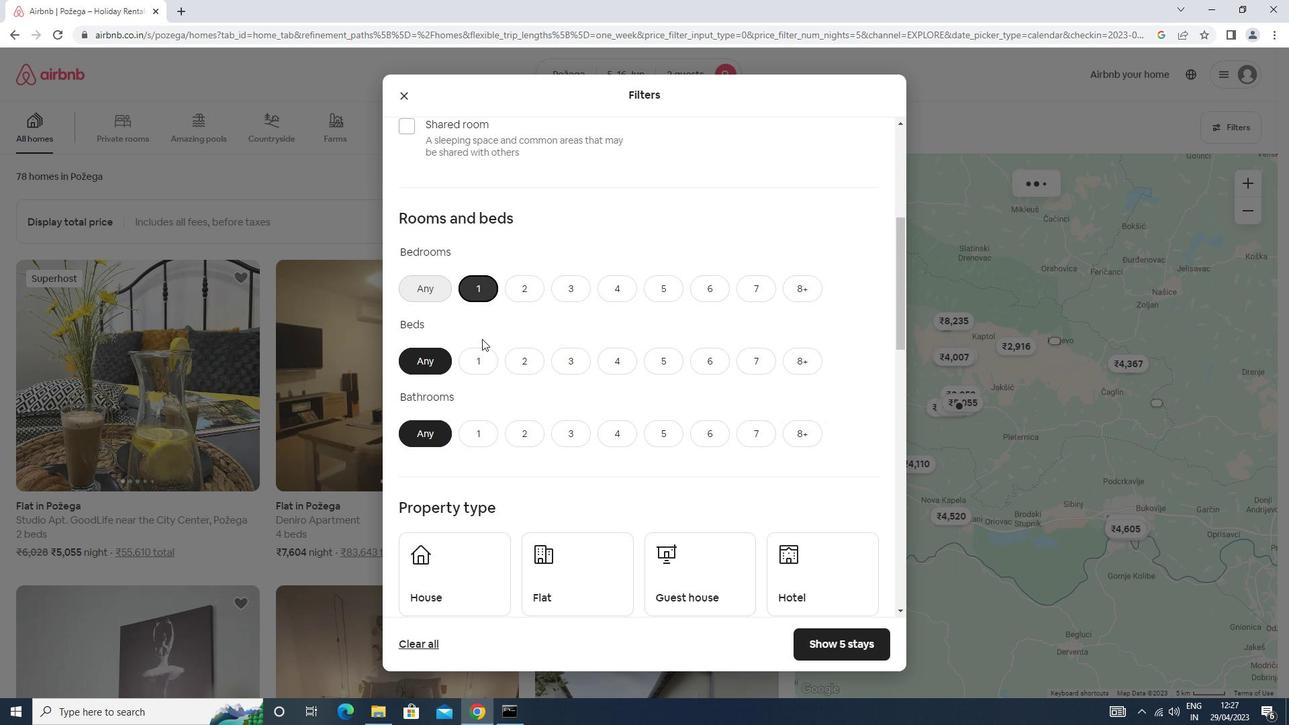 
Action: Mouse pressed left at (488, 367)
Screenshot: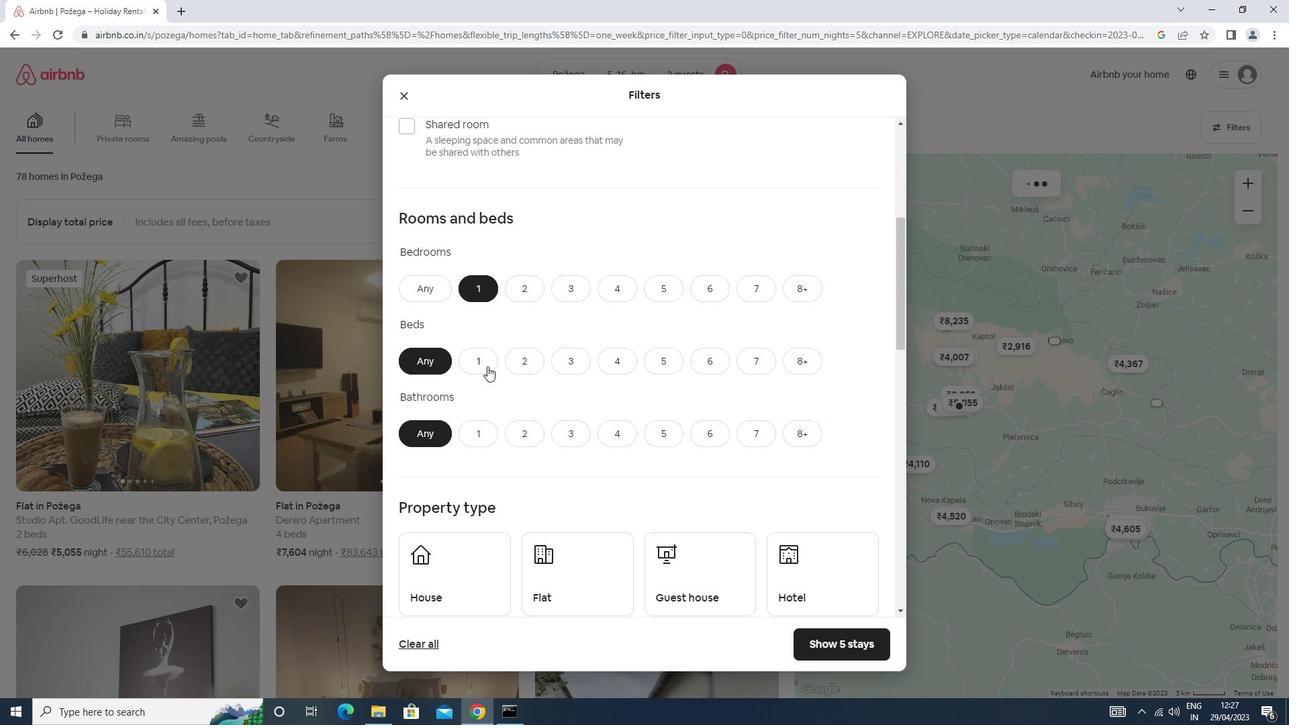 
Action: Mouse moved to (478, 428)
Screenshot: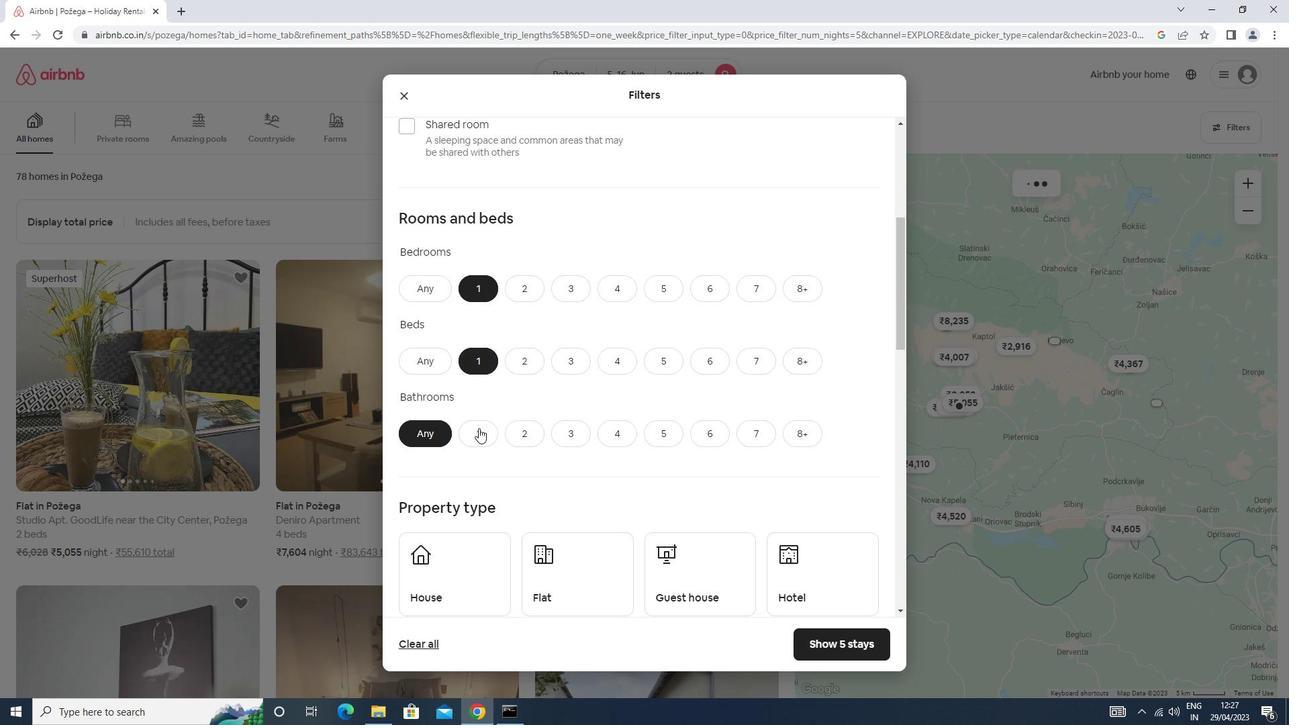 
Action: Mouse pressed left at (478, 428)
Screenshot: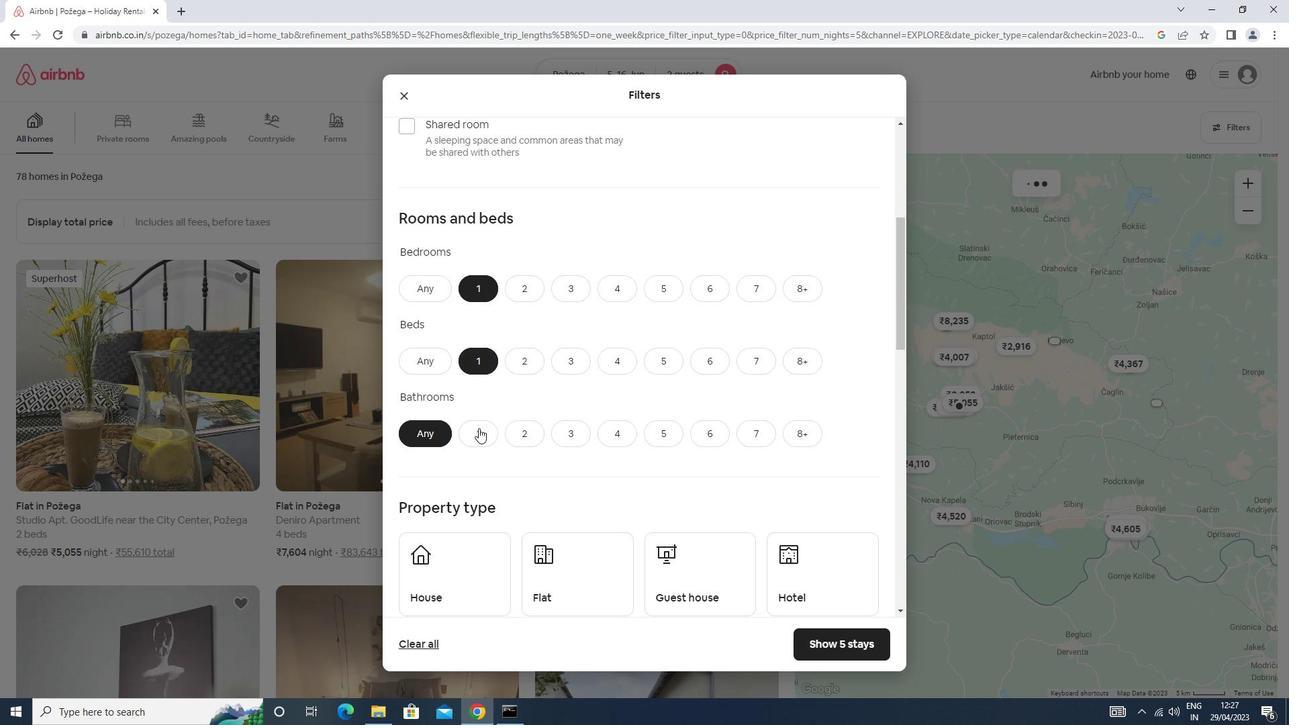 
Action: Mouse moved to (479, 428)
Screenshot: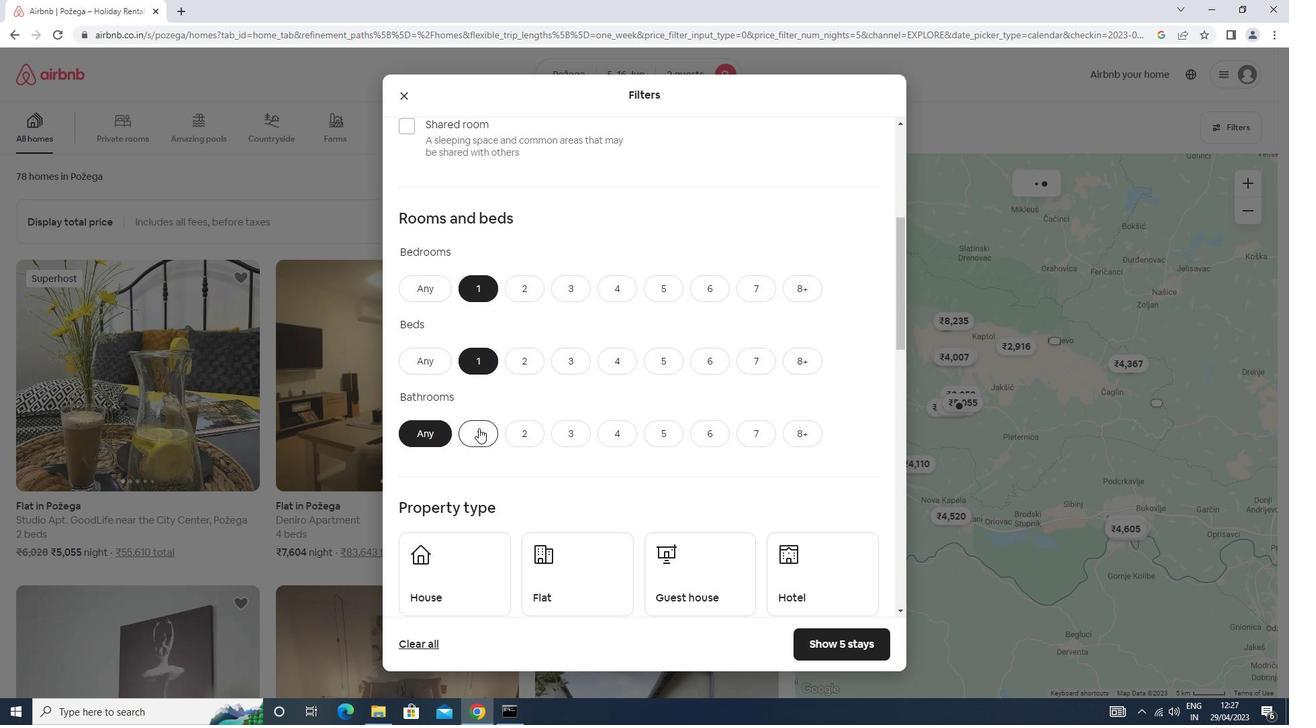 
Action: Mouse scrolled (479, 427) with delta (0, 0)
Screenshot: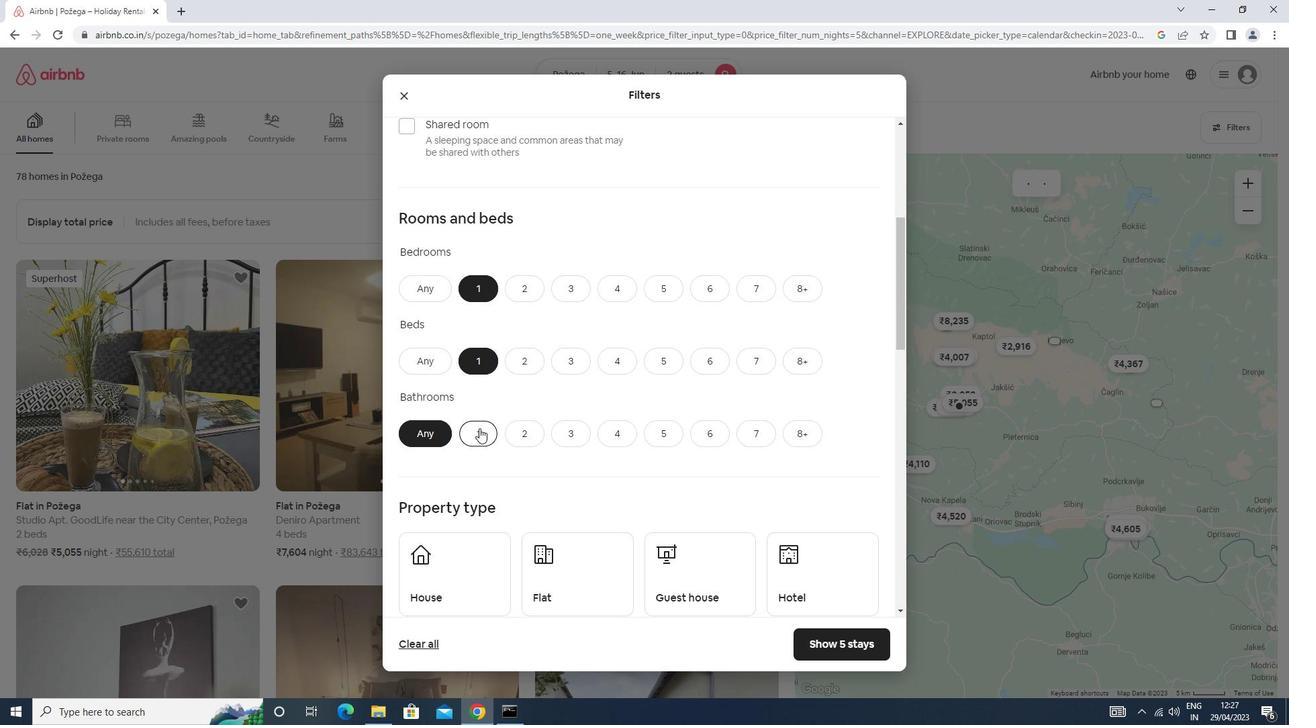
Action: Mouse scrolled (479, 427) with delta (0, 0)
Screenshot: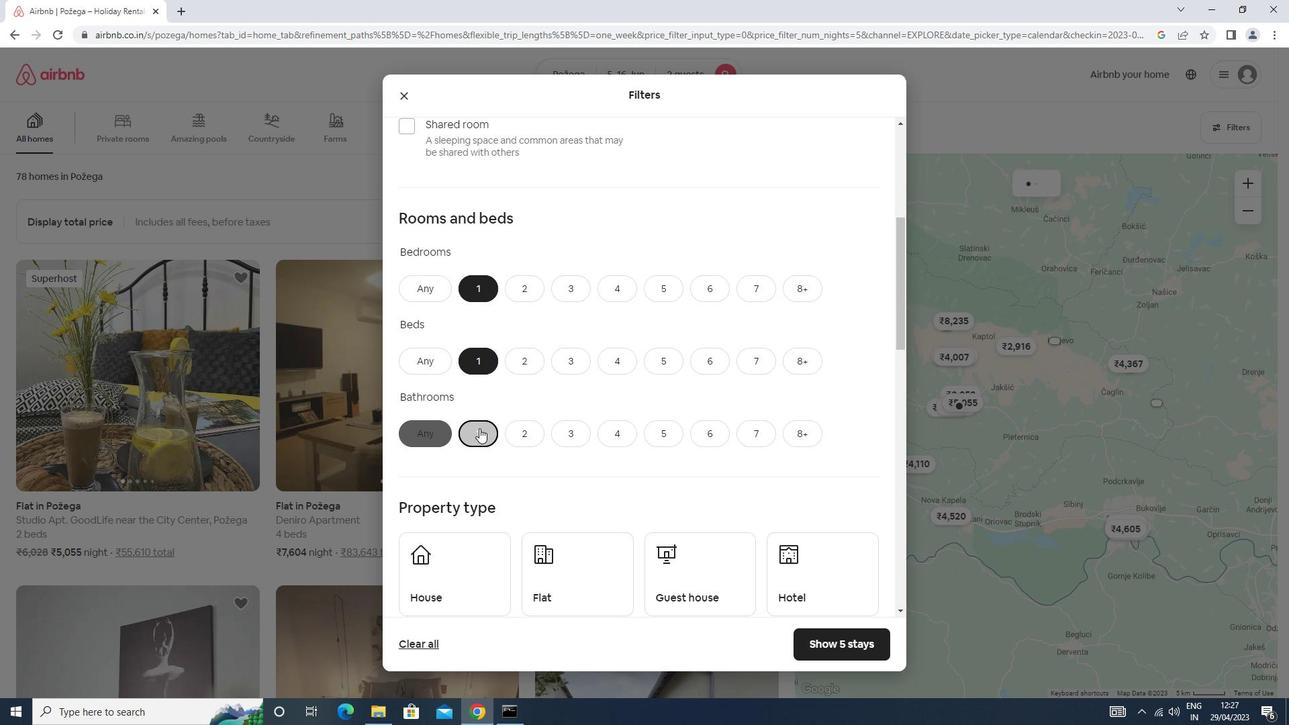 
Action: Mouse scrolled (479, 427) with delta (0, 0)
Screenshot: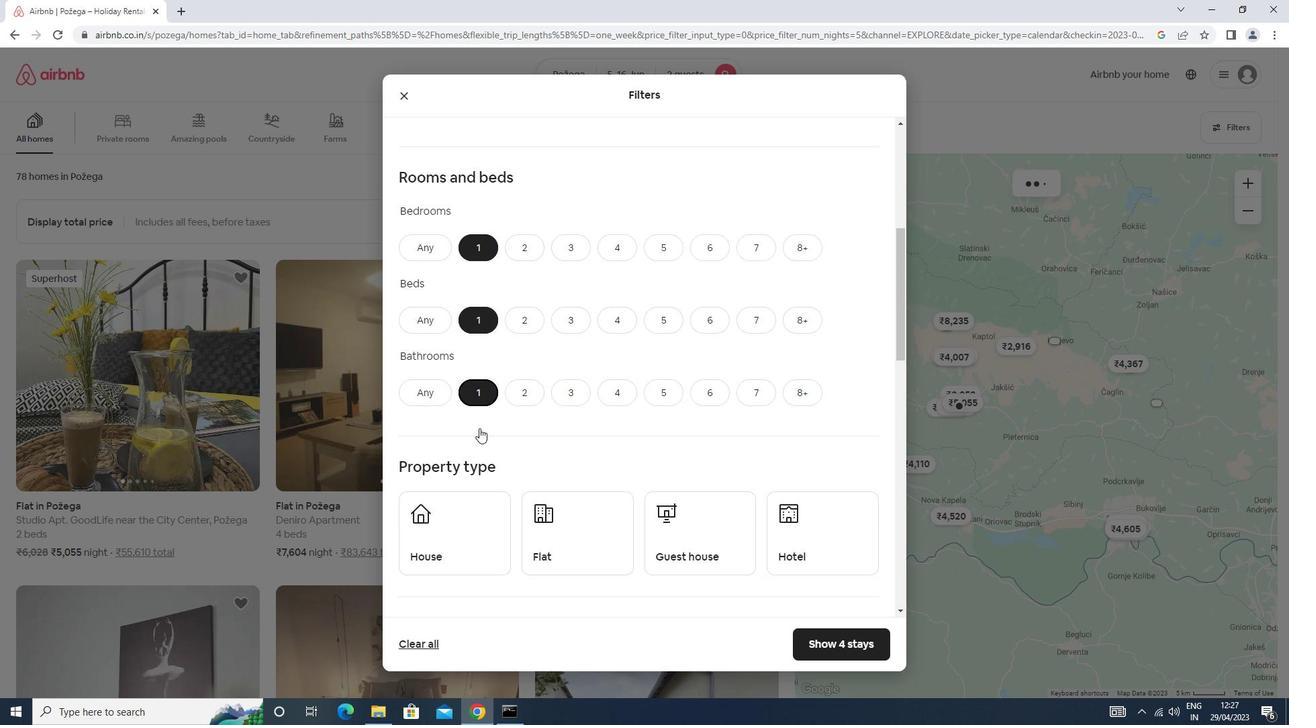 
Action: Mouse moved to (475, 424)
Screenshot: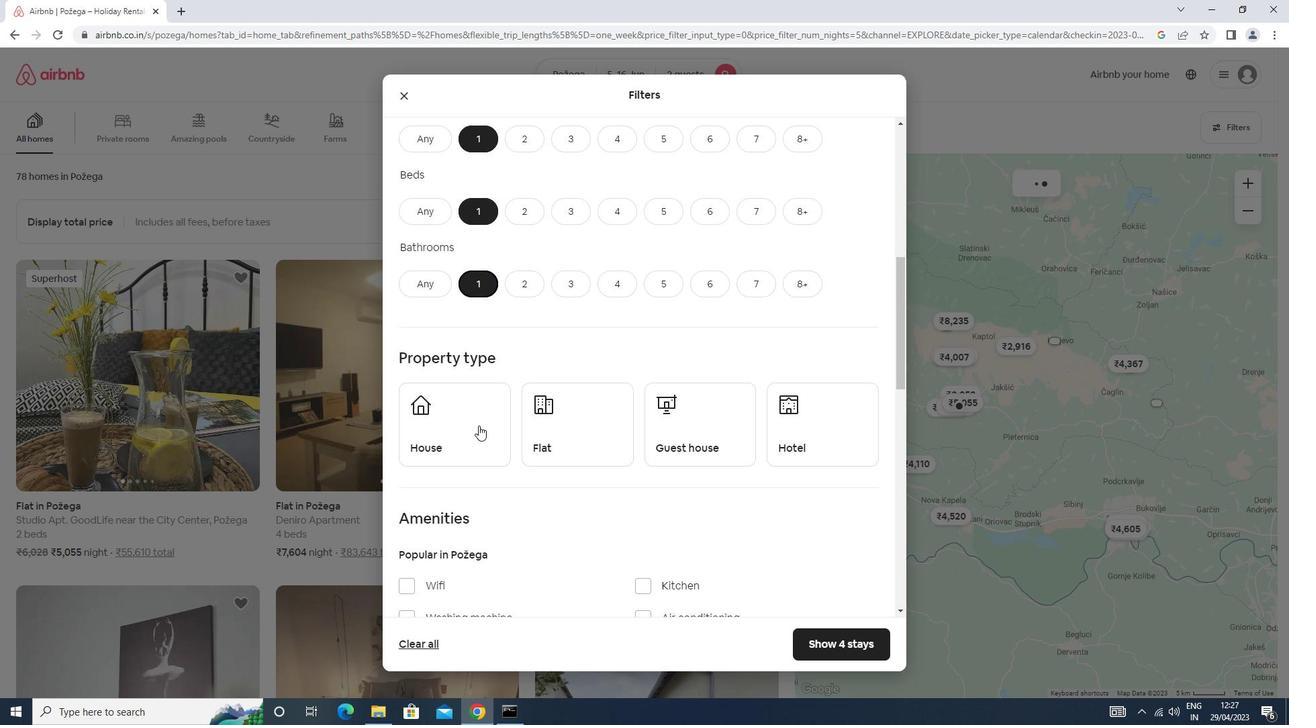 
Action: Mouse pressed left at (475, 424)
Screenshot: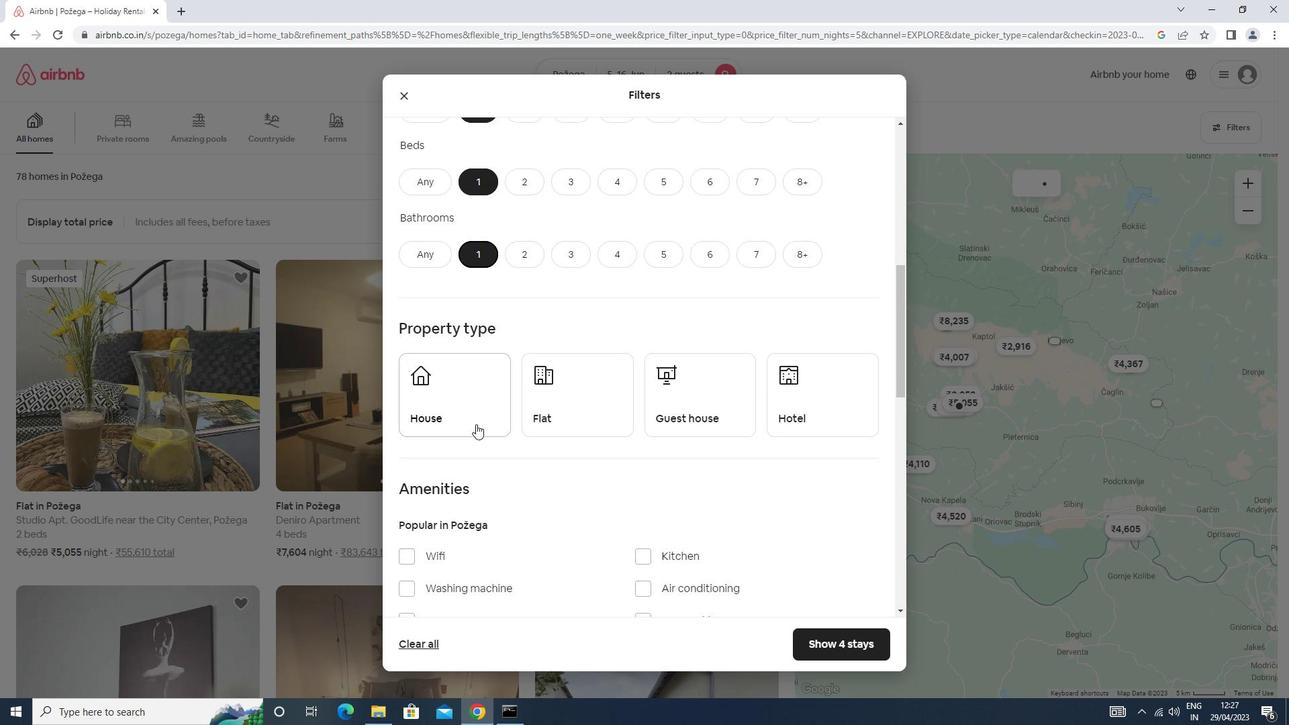 
Action: Mouse moved to (569, 365)
Screenshot: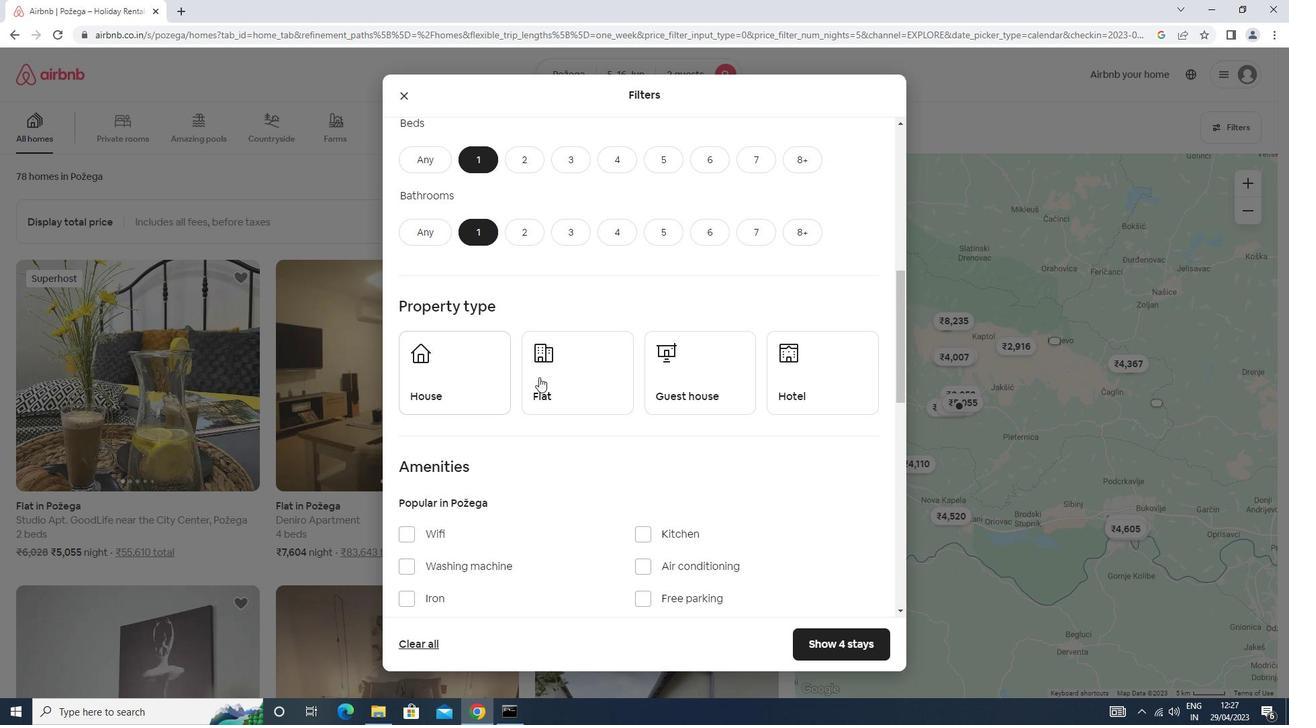 
Action: Mouse pressed left at (569, 365)
Screenshot: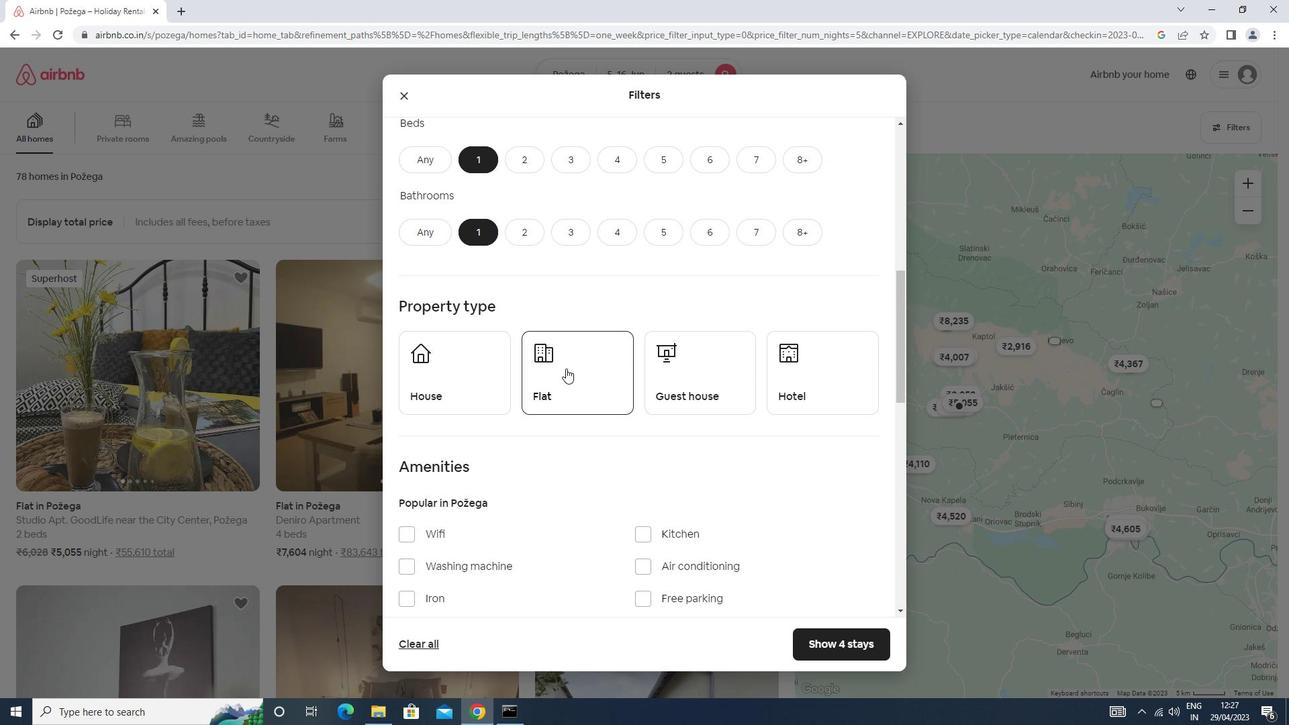 
Action: Mouse moved to (478, 405)
Screenshot: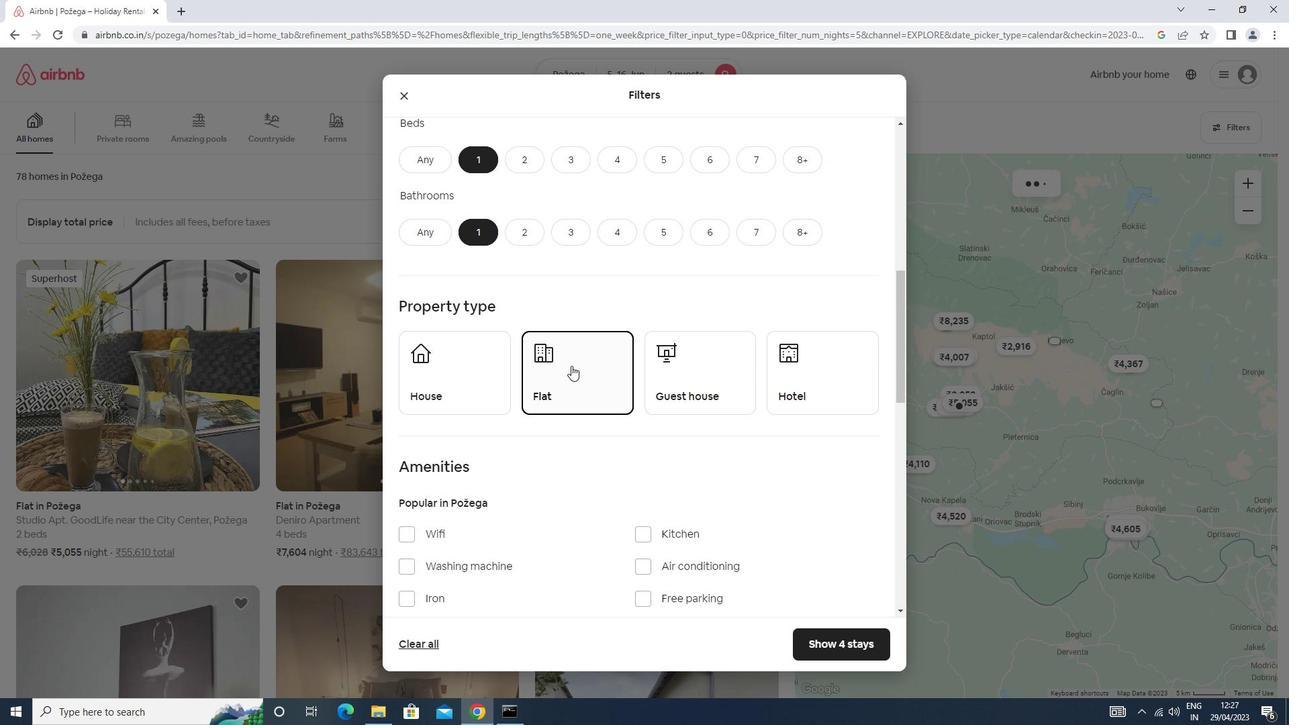 
Action: Mouse pressed left at (478, 405)
Screenshot: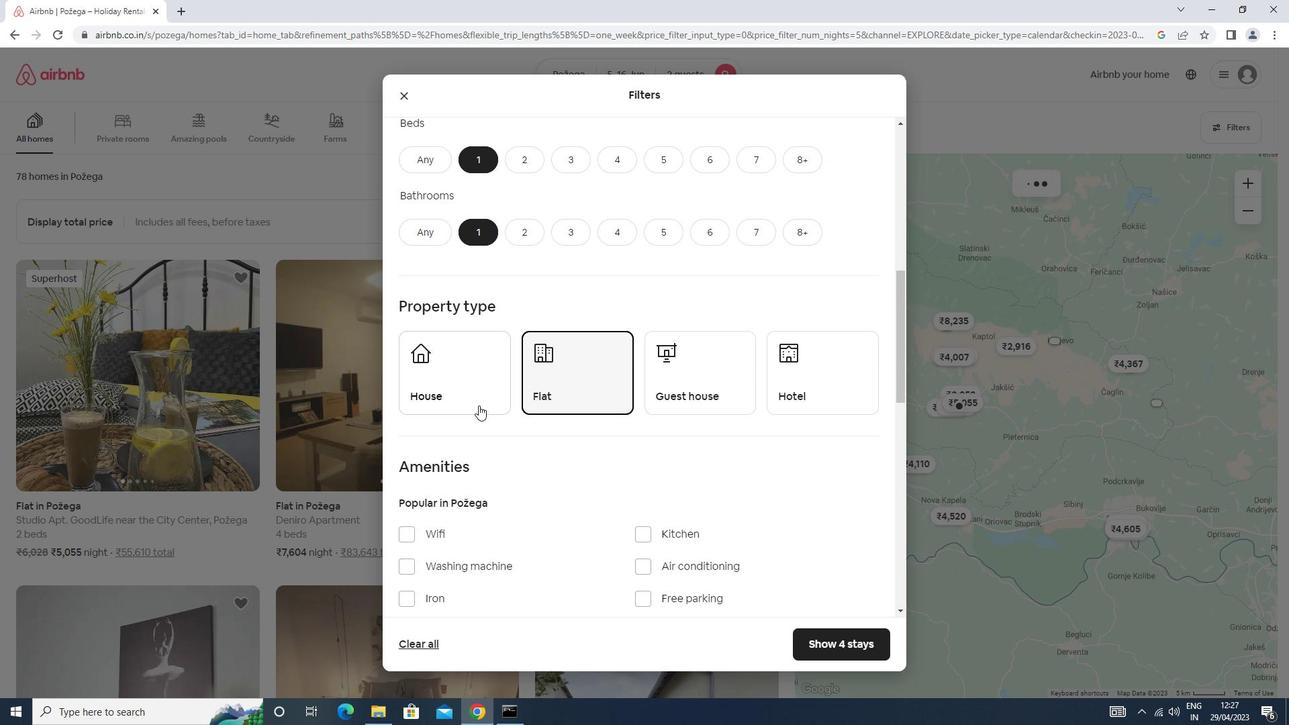 
Action: Mouse moved to (700, 368)
Screenshot: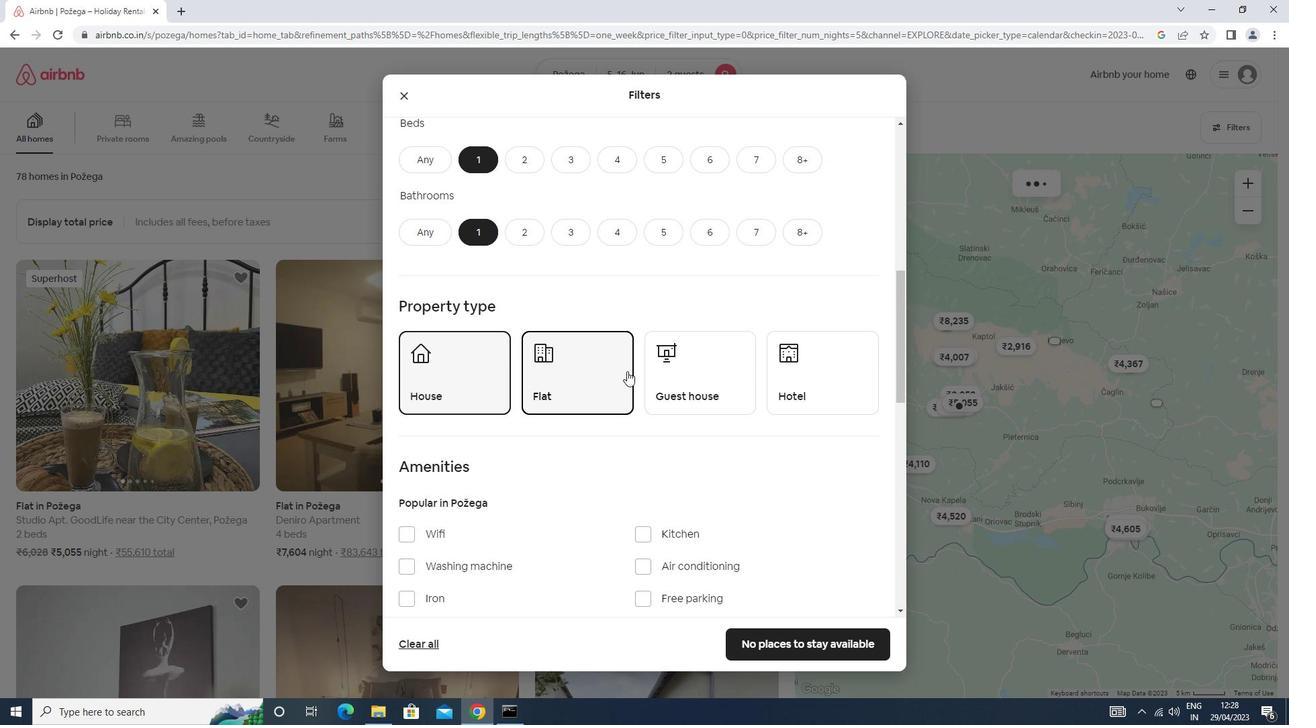 
Action: Mouse pressed left at (700, 368)
Screenshot: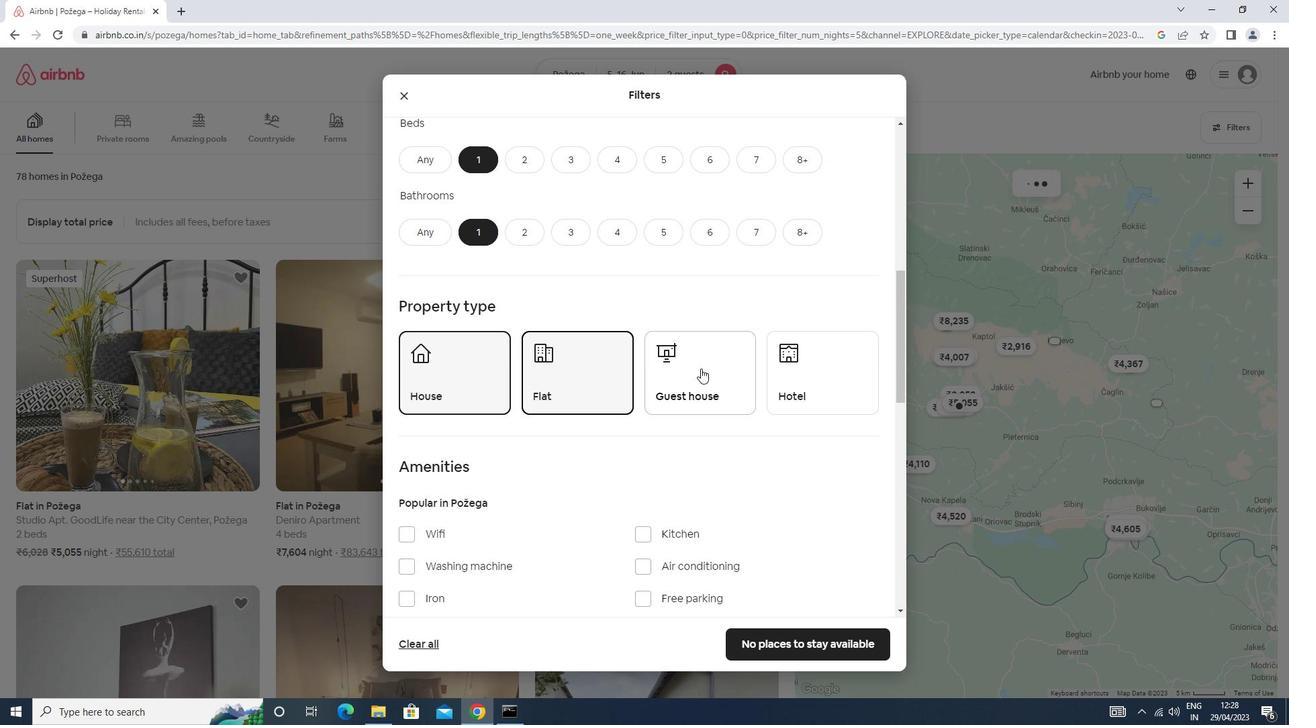 
Action: Mouse moved to (813, 357)
Screenshot: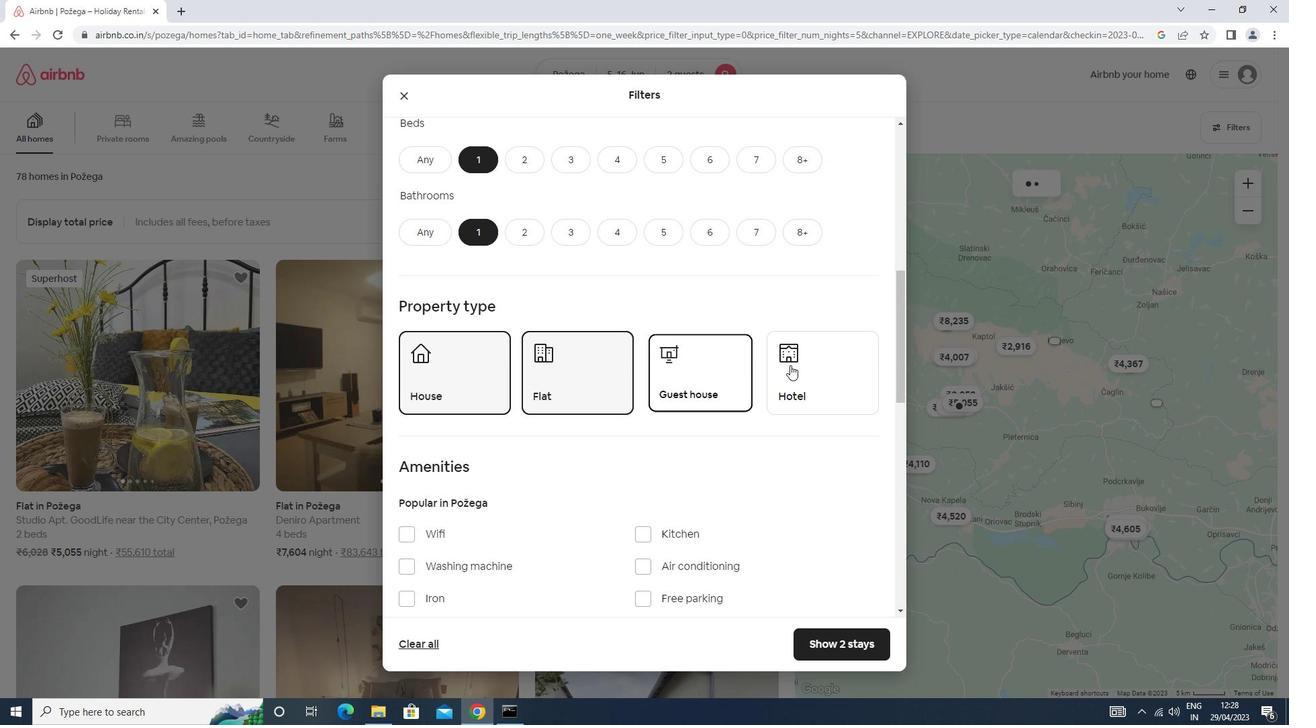 
Action: Mouse pressed left at (813, 357)
Screenshot: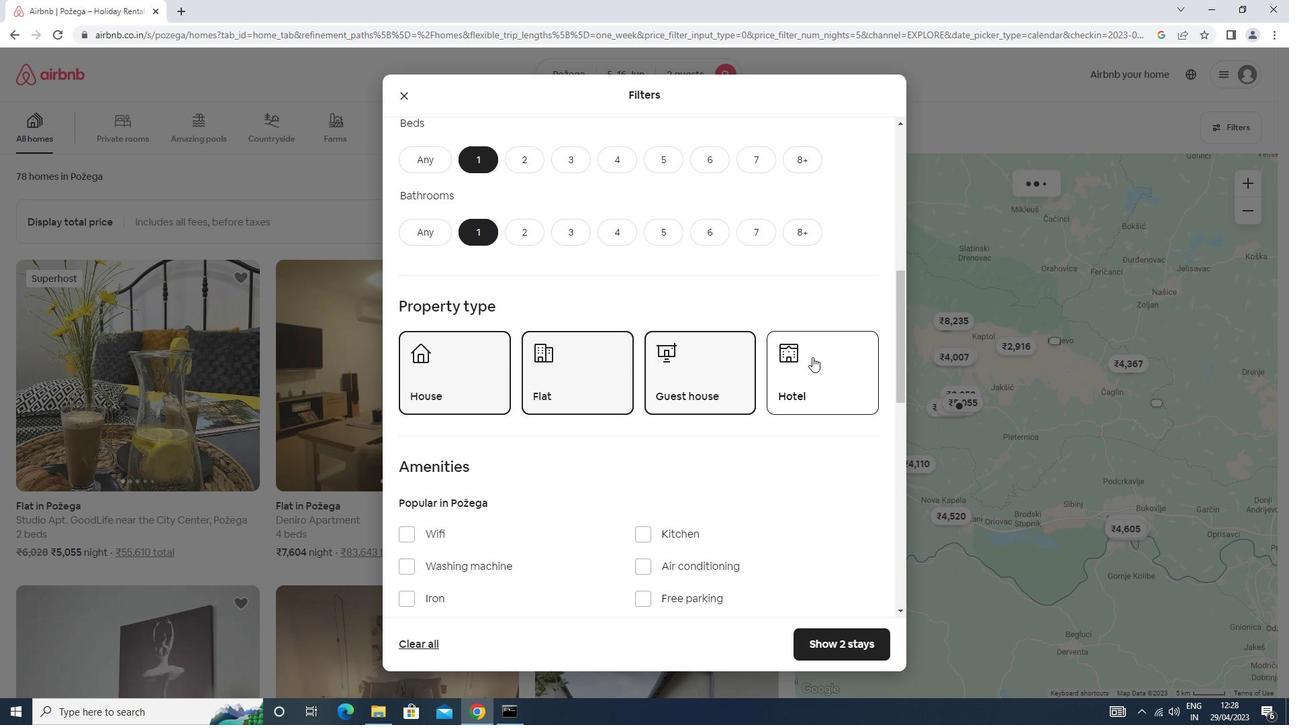 
Action: Mouse moved to (766, 367)
Screenshot: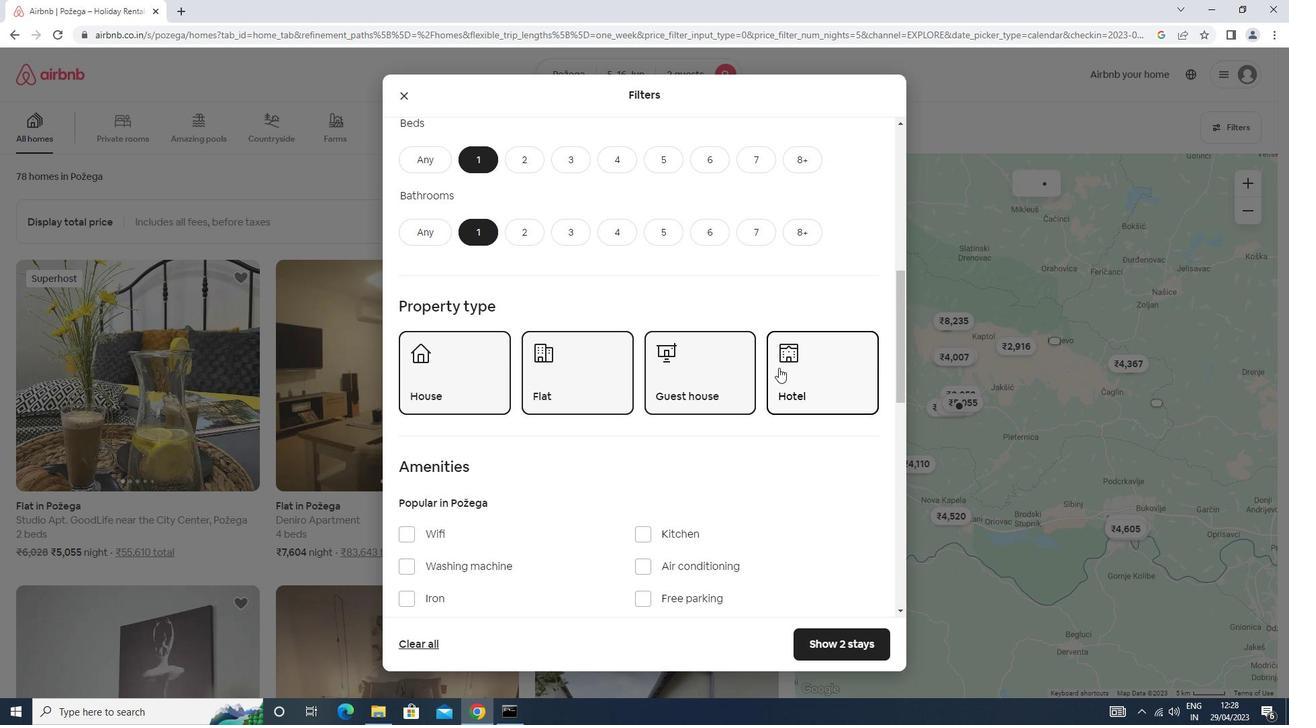 
Action: Mouse scrolled (766, 366) with delta (0, 0)
Screenshot: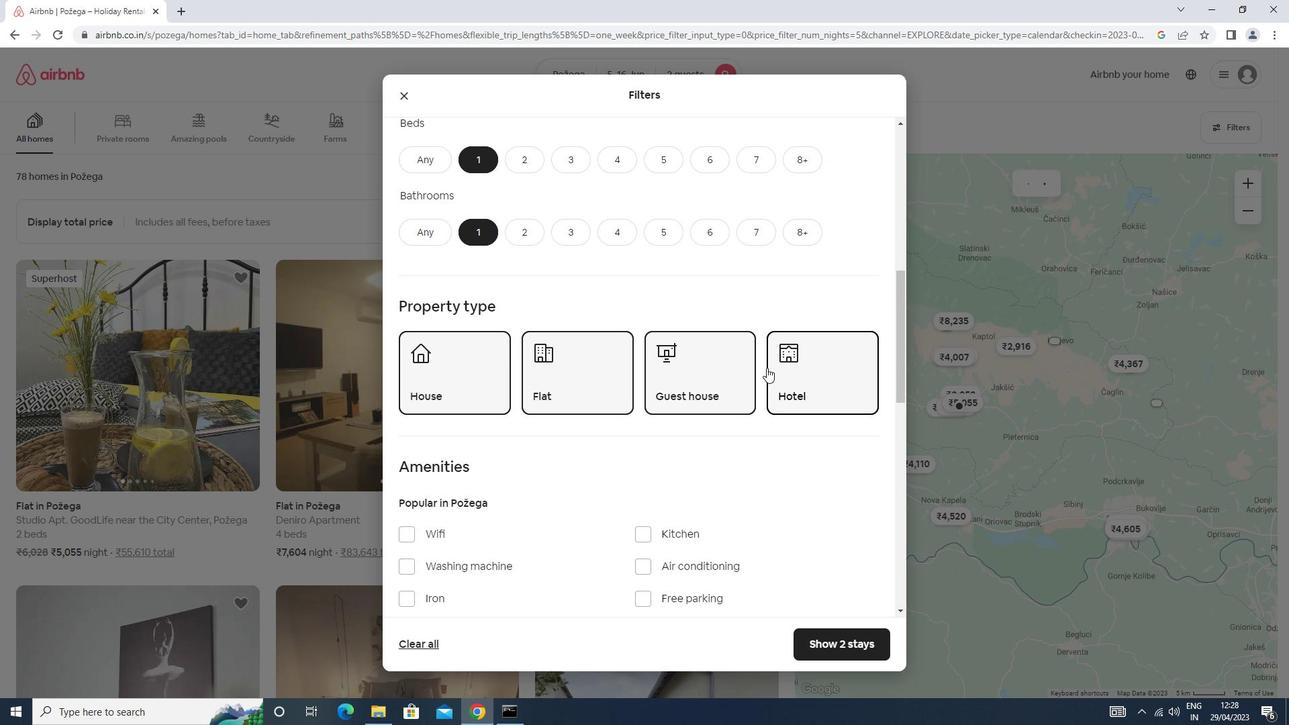 
Action: Mouse scrolled (766, 366) with delta (0, 0)
Screenshot: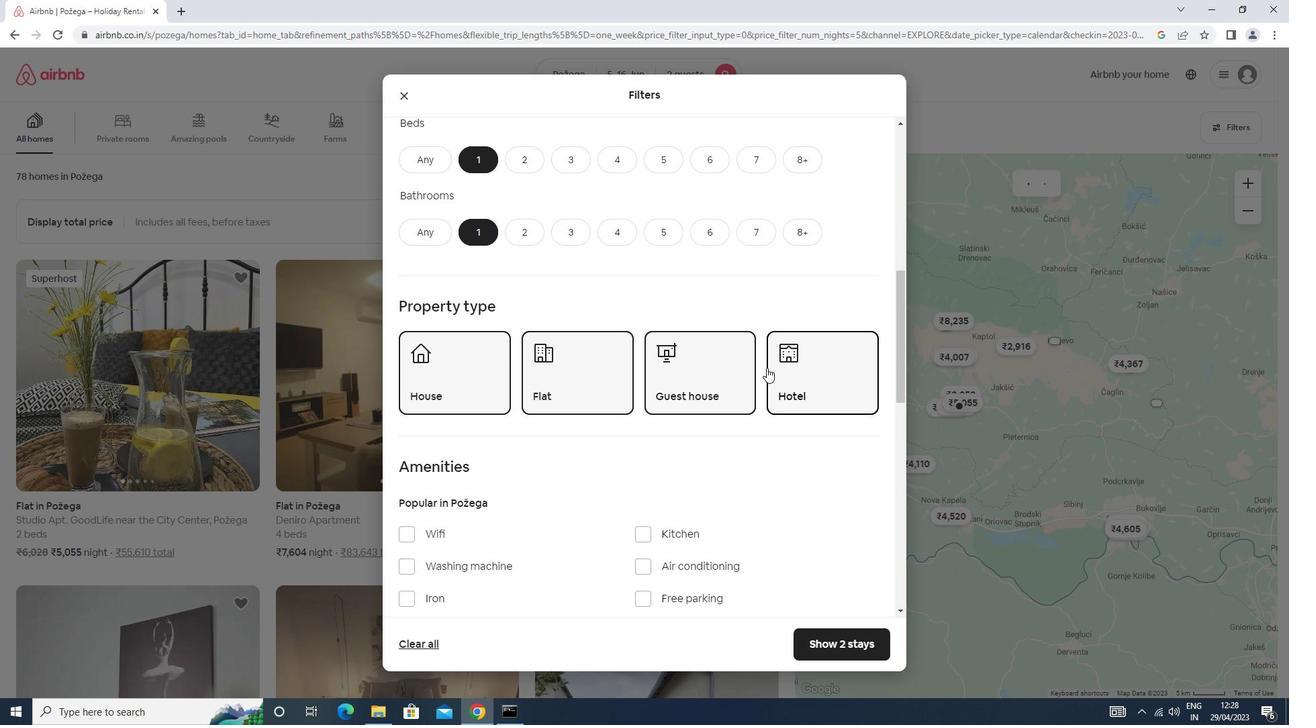 
Action: Mouse scrolled (766, 366) with delta (0, 0)
Screenshot: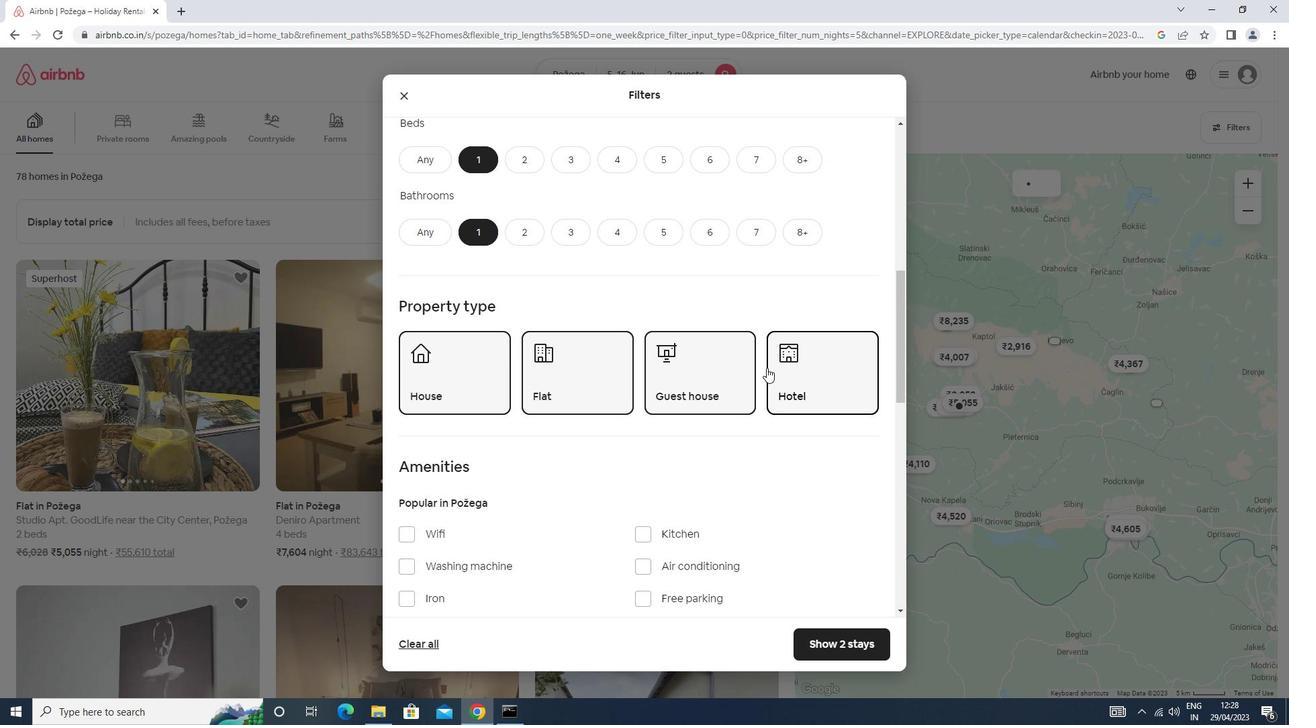 
Action: Mouse scrolled (766, 366) with delta (0, 0)
Screenshot: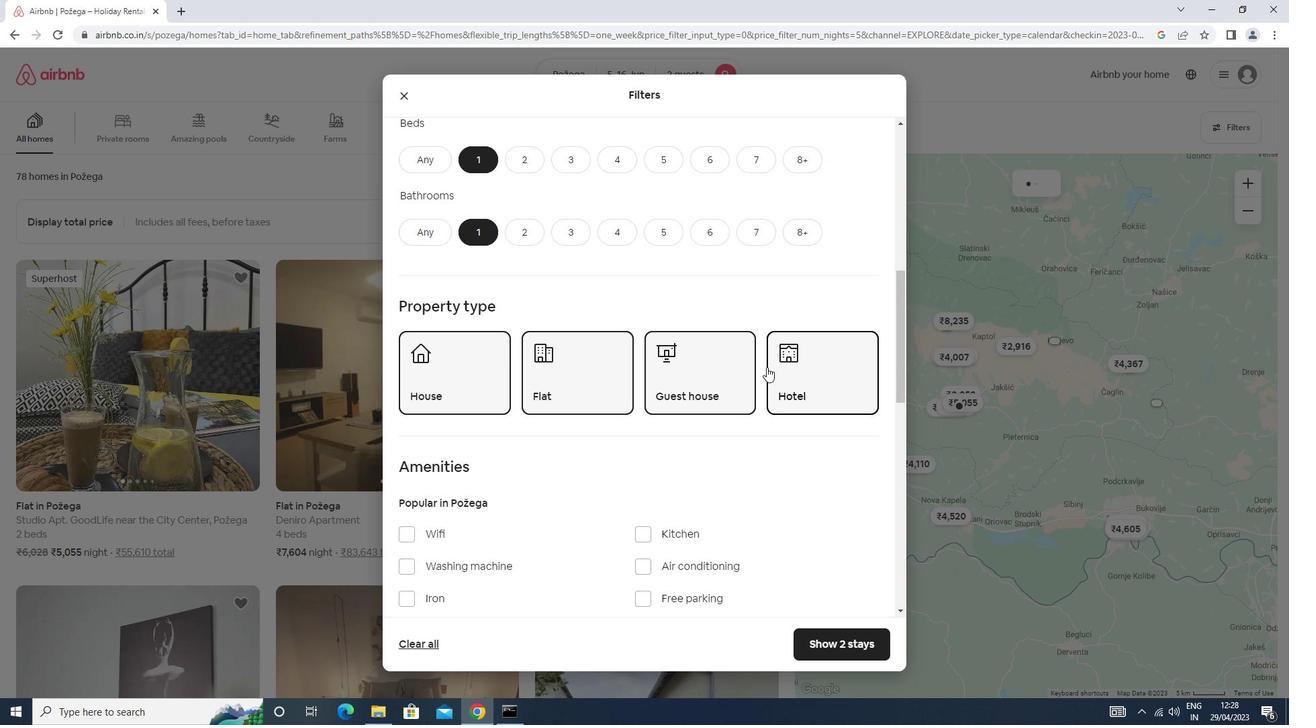 
Action: Mouse scrolled (766, 366) with delta (0, 0)
Screenshot: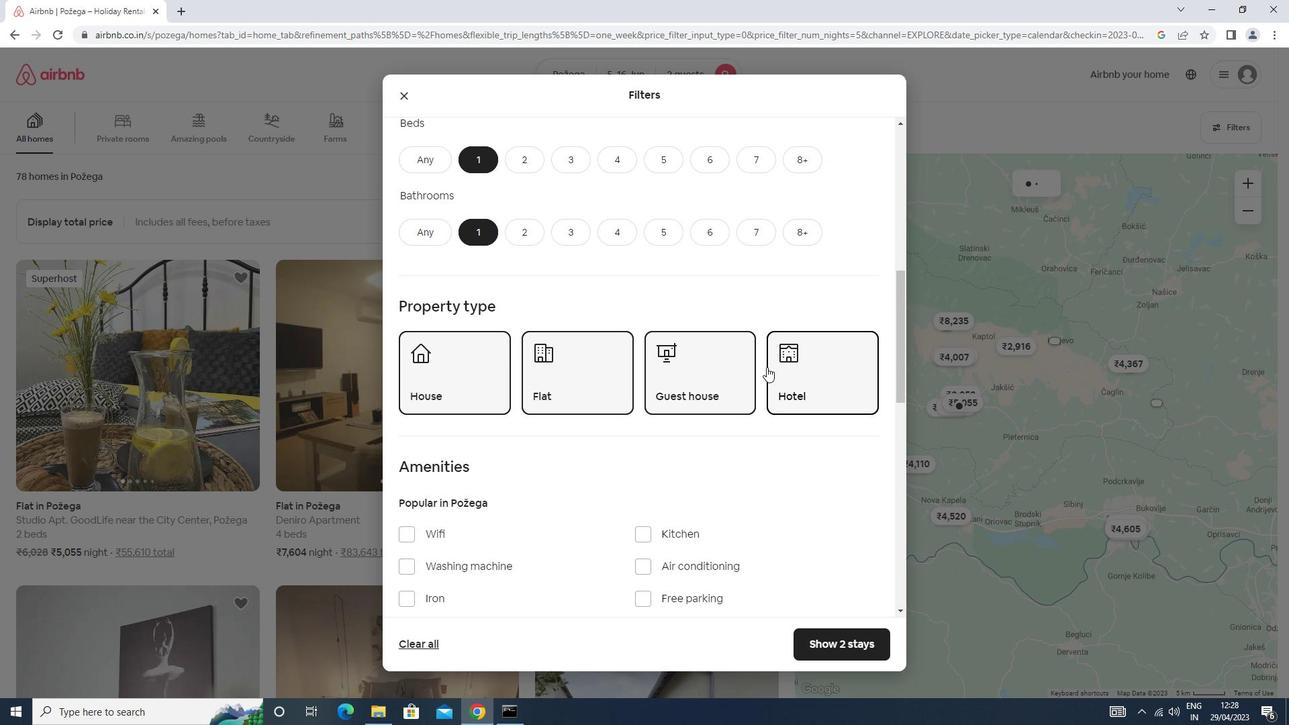 
Action: Mouse moved to (843, 449)
Screenshot: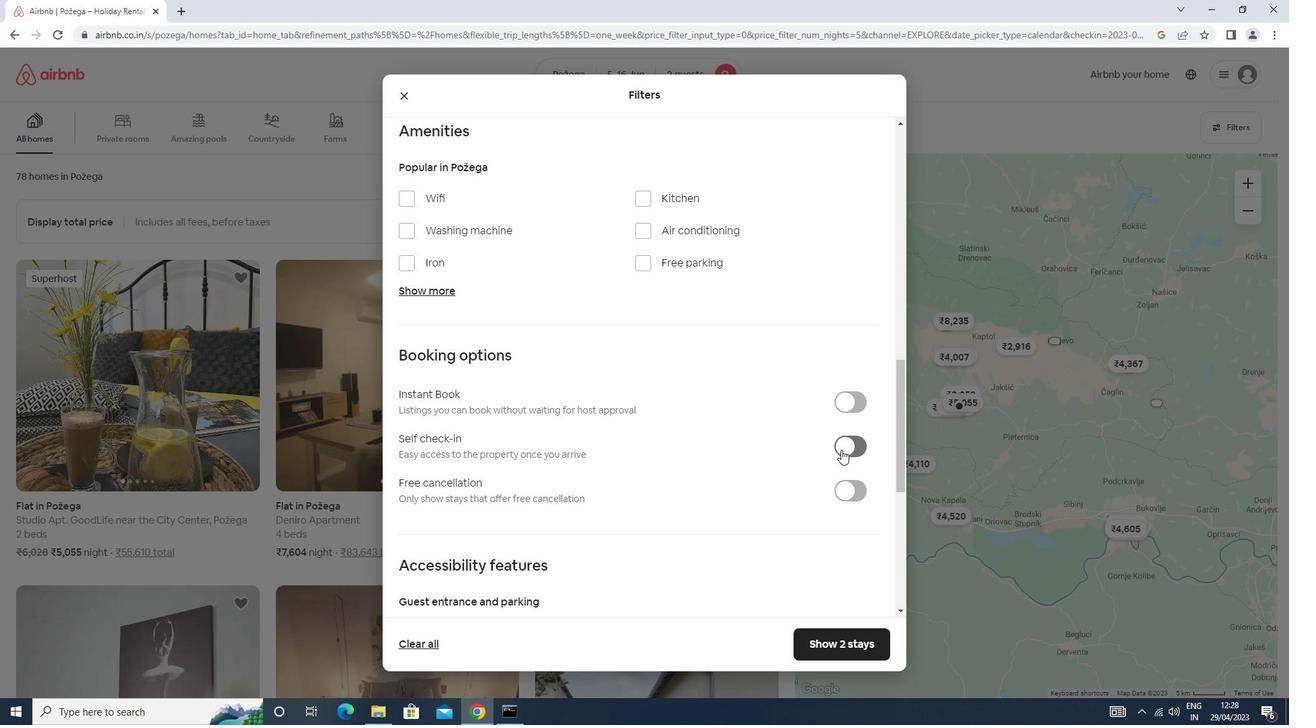
Action: Mouse pressed left at (843, 449)
Screenshot: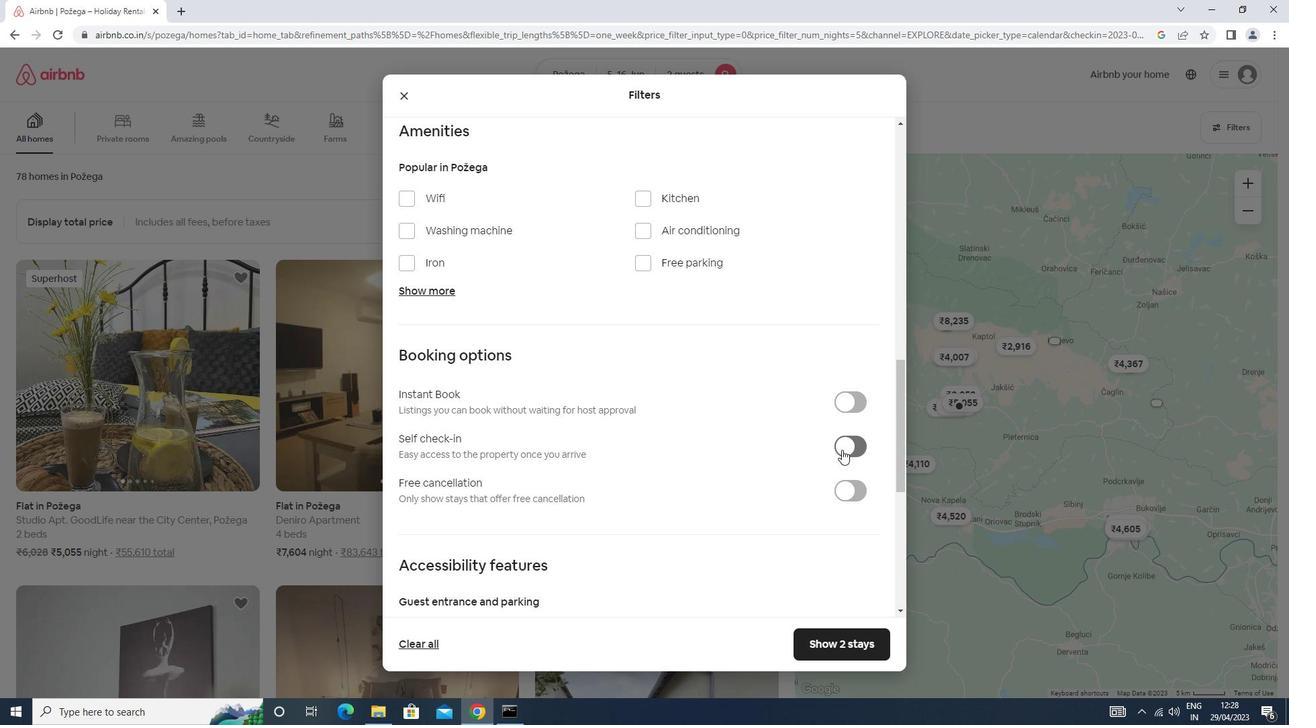 
Action: Mouse moved to (527, 326)
Screenshot: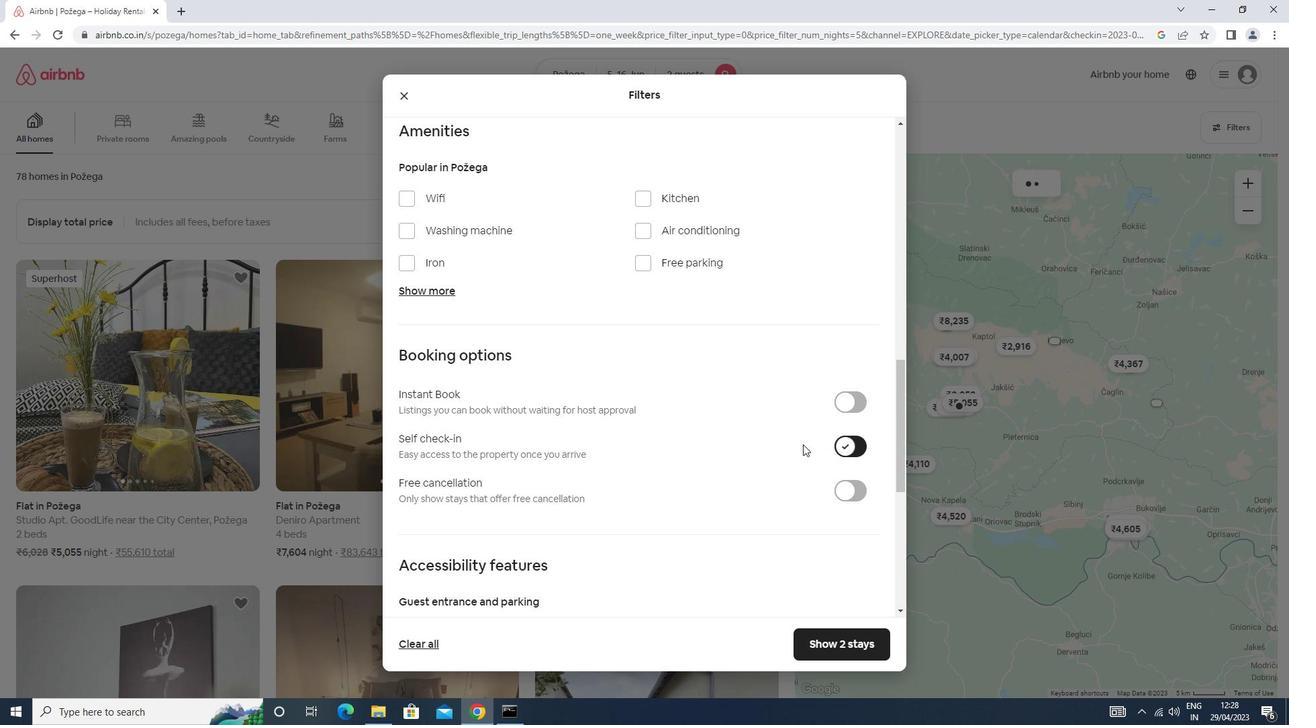 
Action: Mouse scrolled (527, 325) with delta (0, 0)
Screenshot: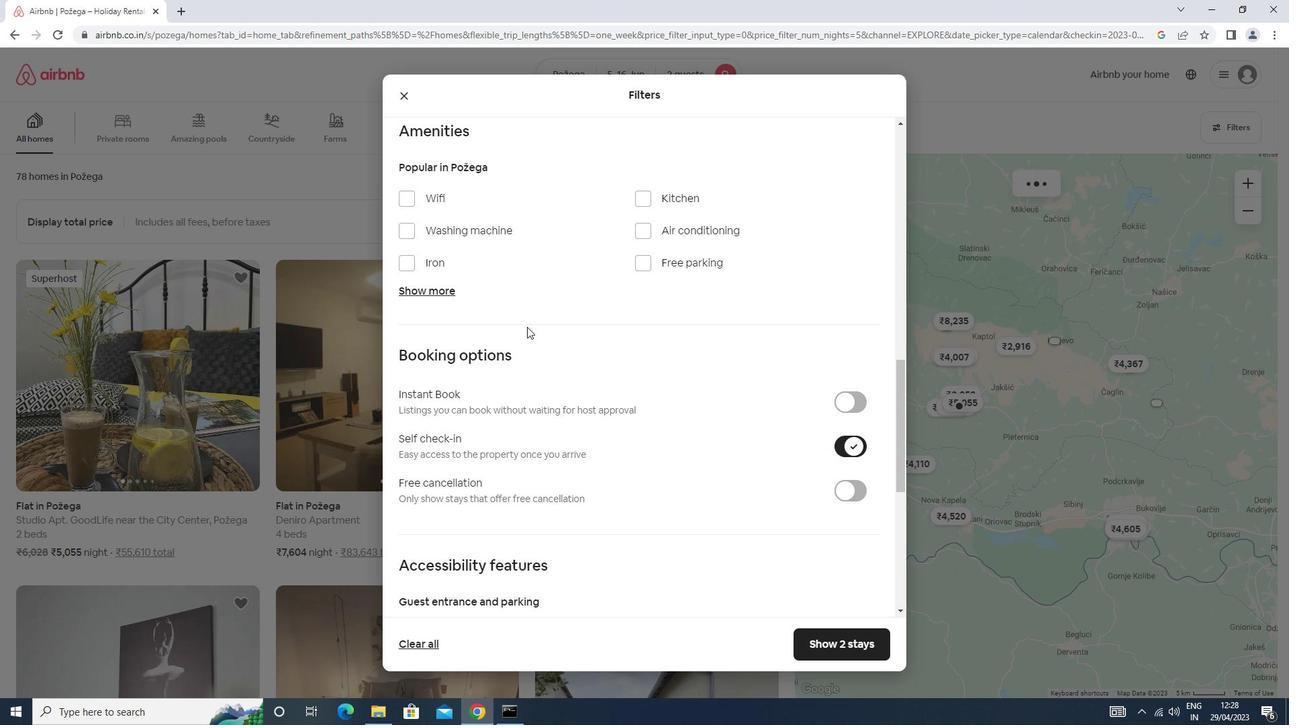 
Action: Mouse scrolled (527, 325) with delta (0, 0)
Screenshot: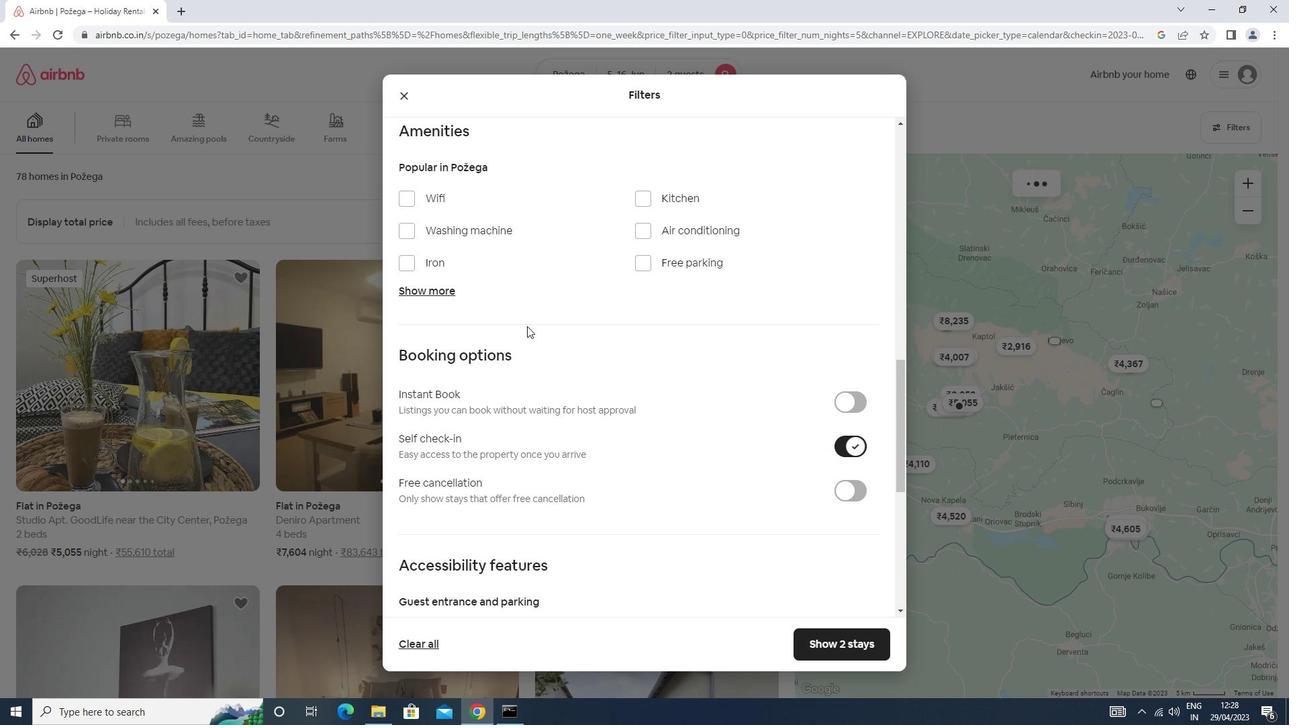 
Action: Mouse scrolled (527, 325) with delta (0, 0)
Screenshot: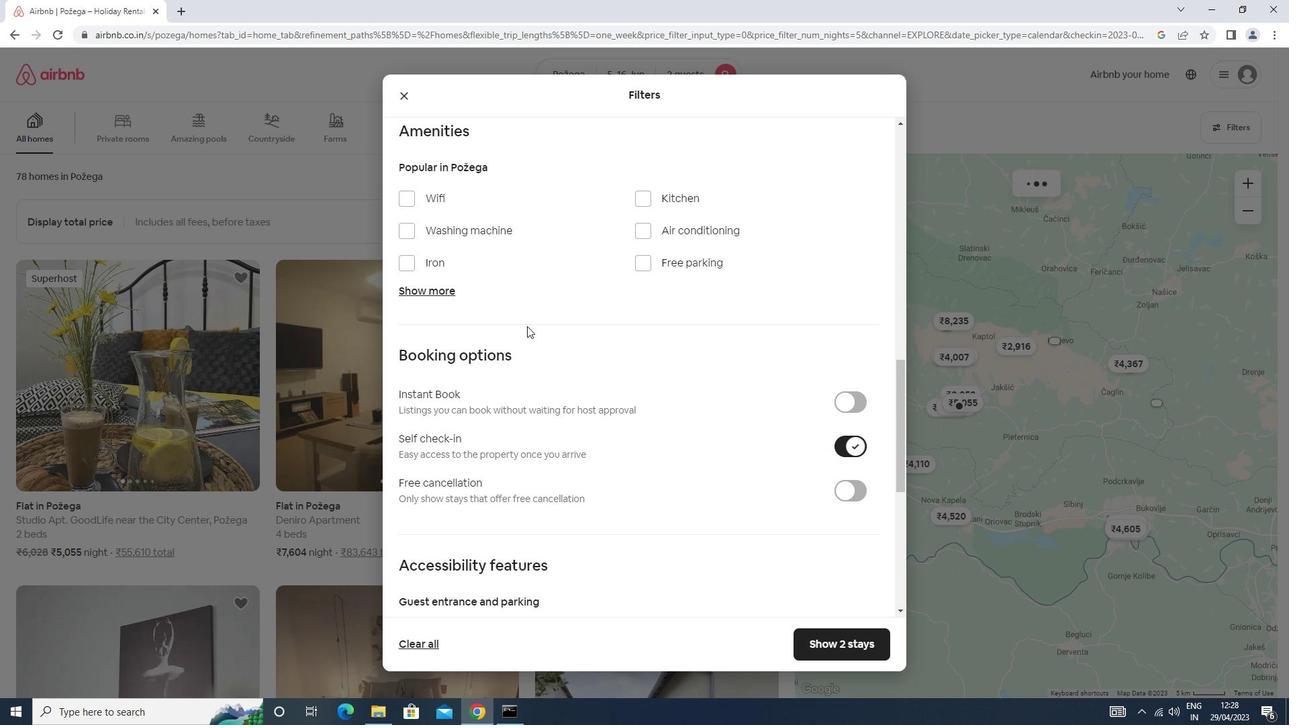 
Action: Mouse scrolled (527, 325) with delta (0, 0)
Screenshot: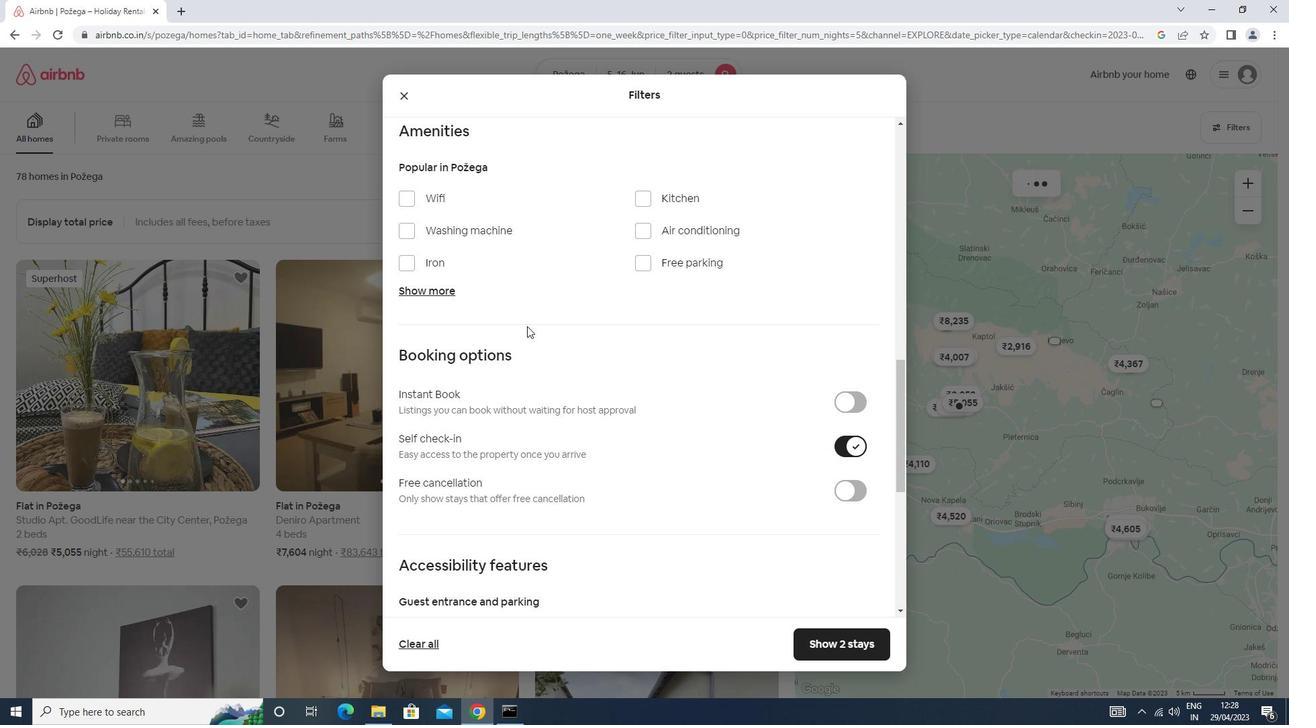 
Action: Mouse scrolled (527, 325) with delta (0, 0)
Screenshot: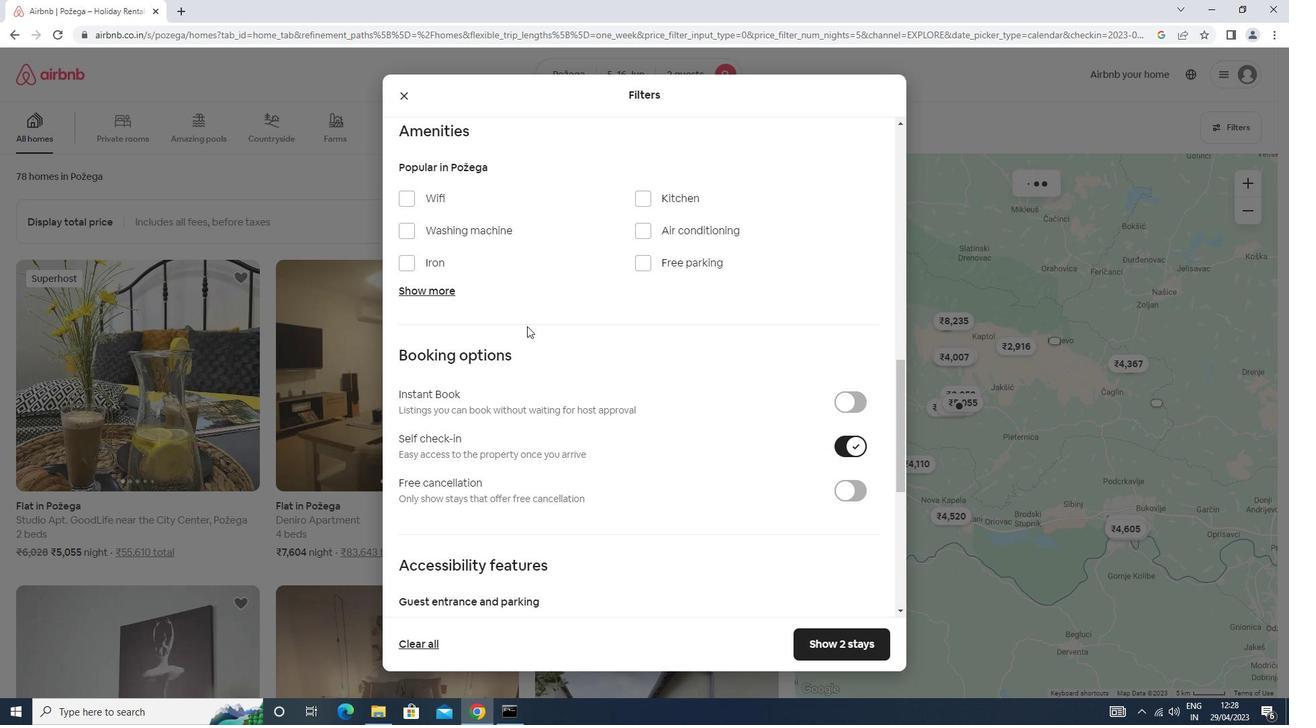 
Action: Mouse scrolled (527, 325) with delta (0, 0)
Screenshot: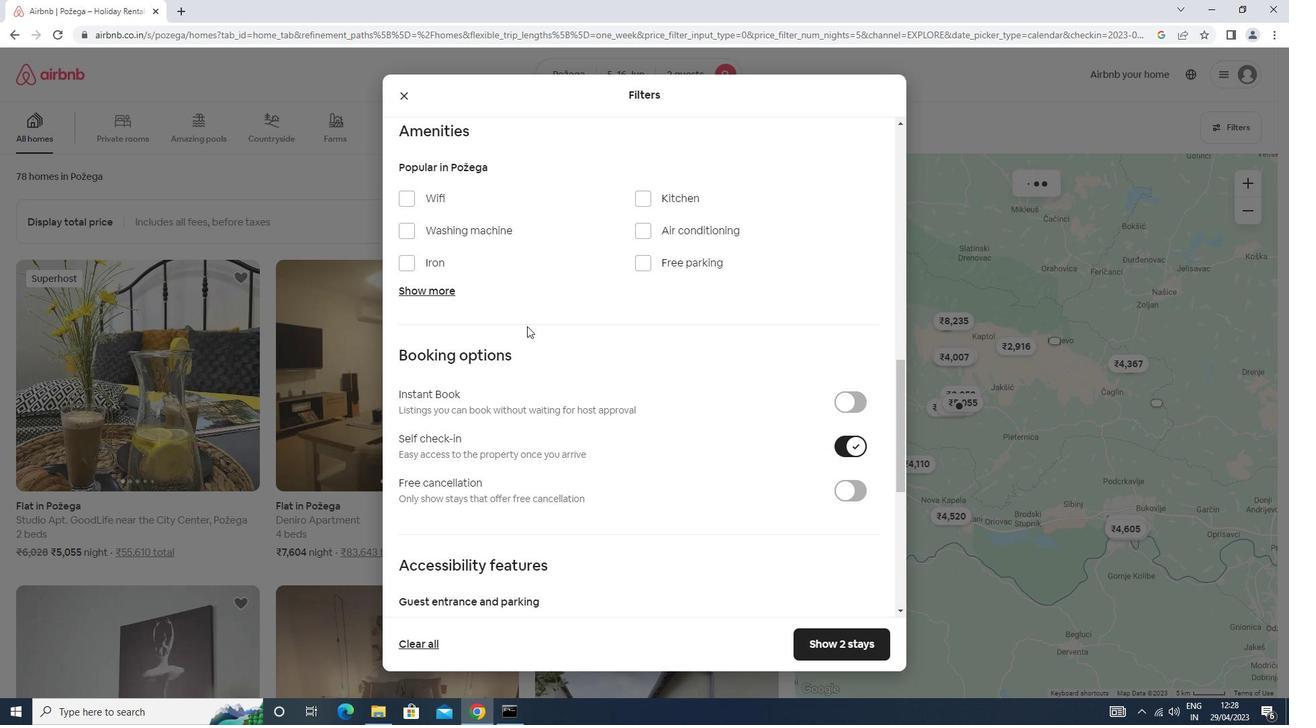 
Action: Mouse scrolled (527, 325) with delta (0, 0)
Screenshot: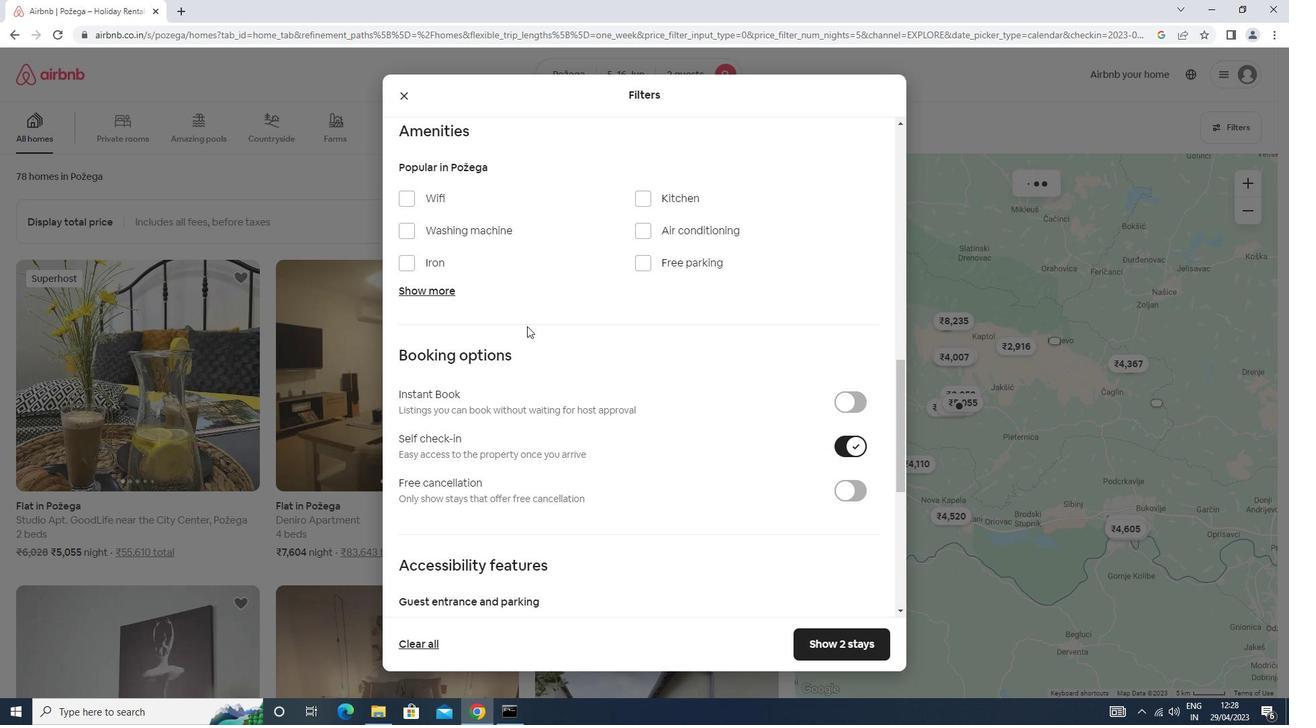 
Action: Mouse moved to (526, 325)
Screenshot: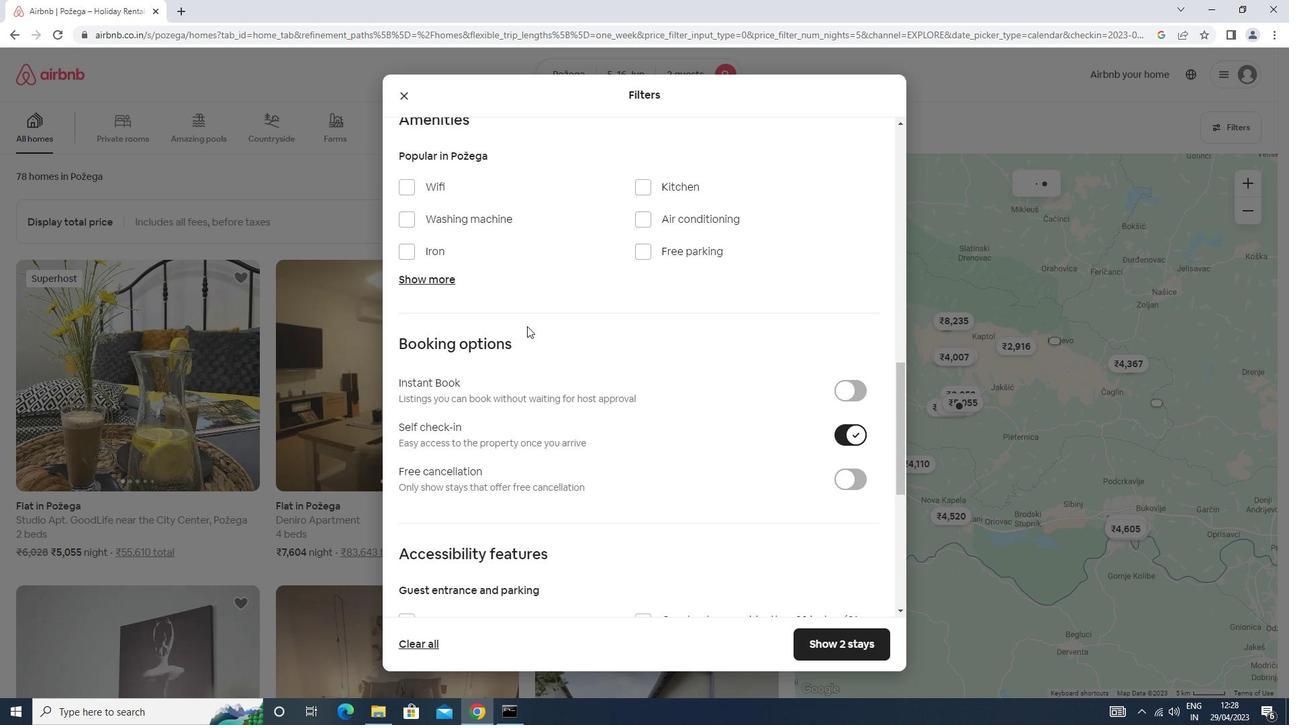 
Action: Mouse scrolled (526, 324) with delta (0, 0)
Screenshot: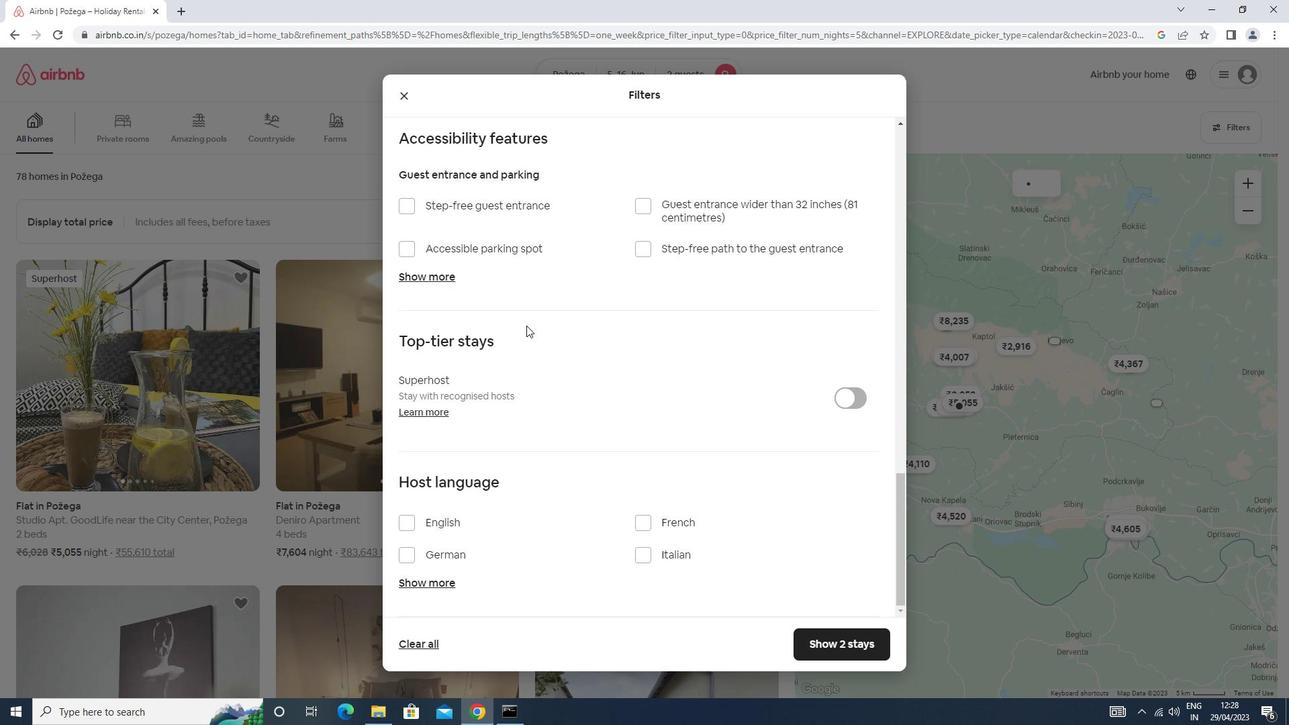 
Action: Mouse scrolled (526, 324) with delta (0, 0)
Screenshot: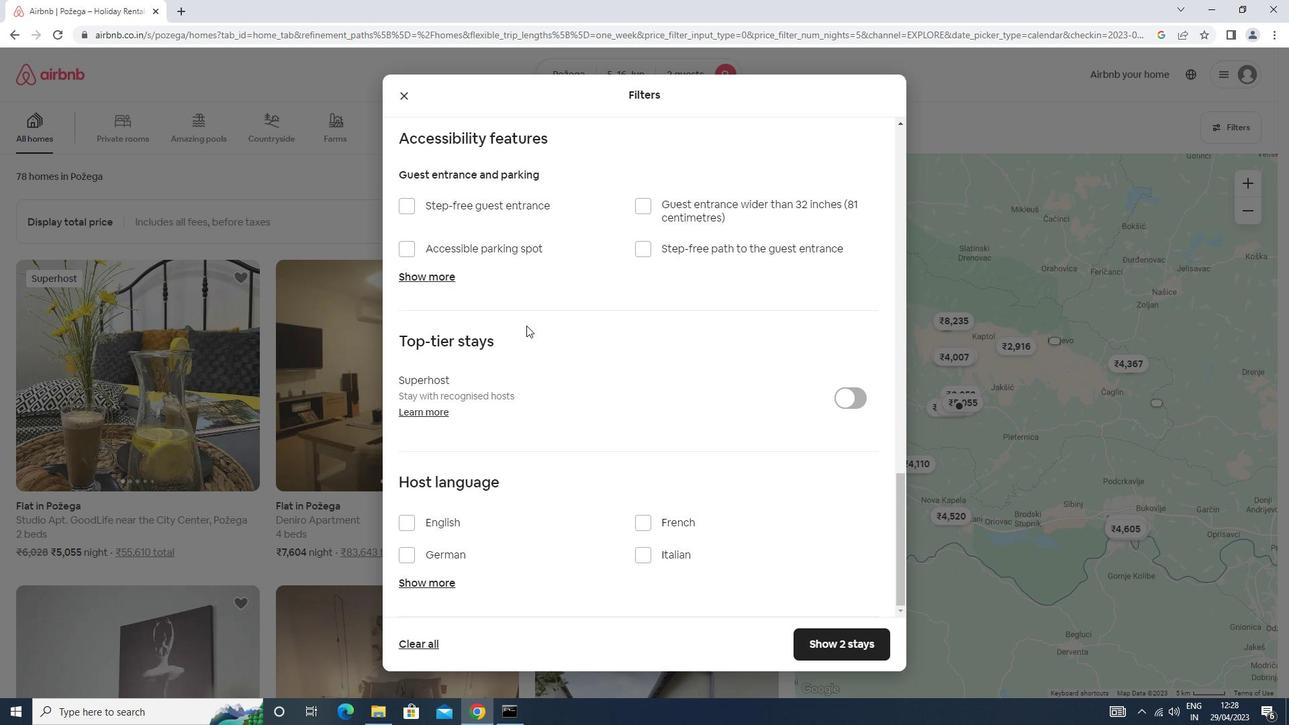 
Action: Mouse scrolled (526, 324) with delta (0, 0)
Screenshot: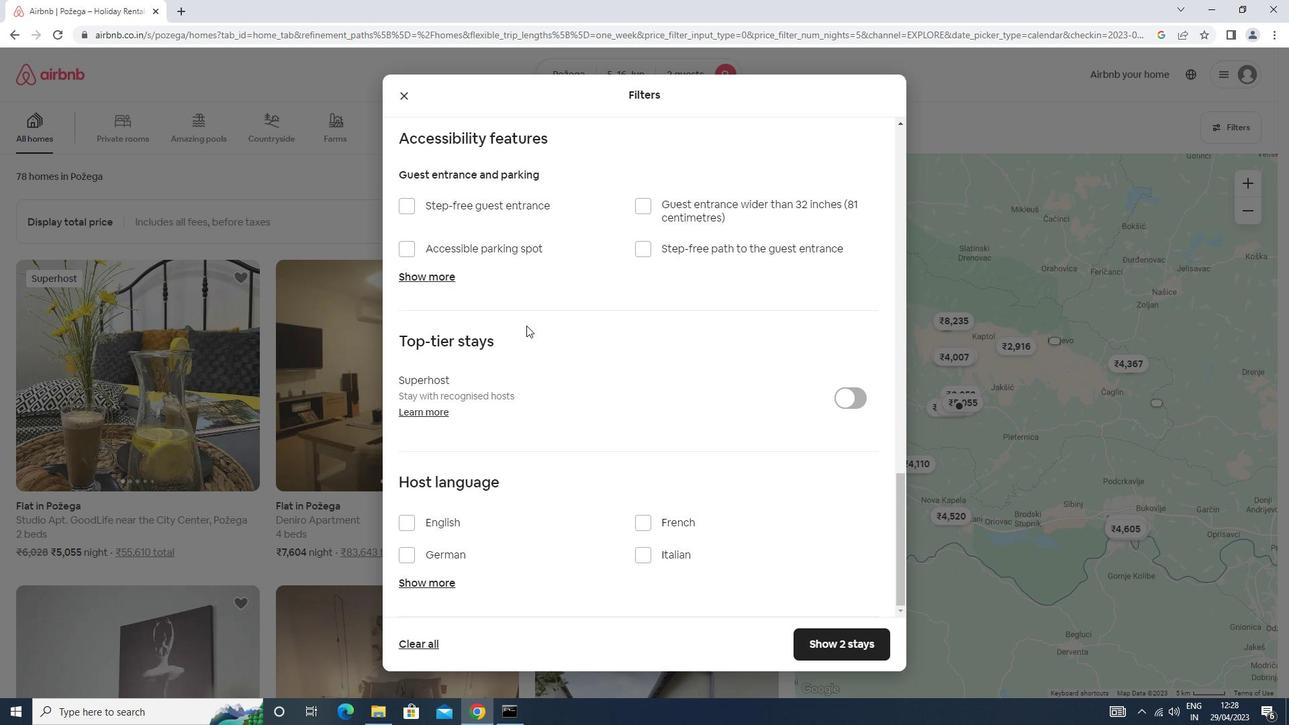 
Action: Mouse scrolled (526, 324) with delta (0, 0)
Screenshot: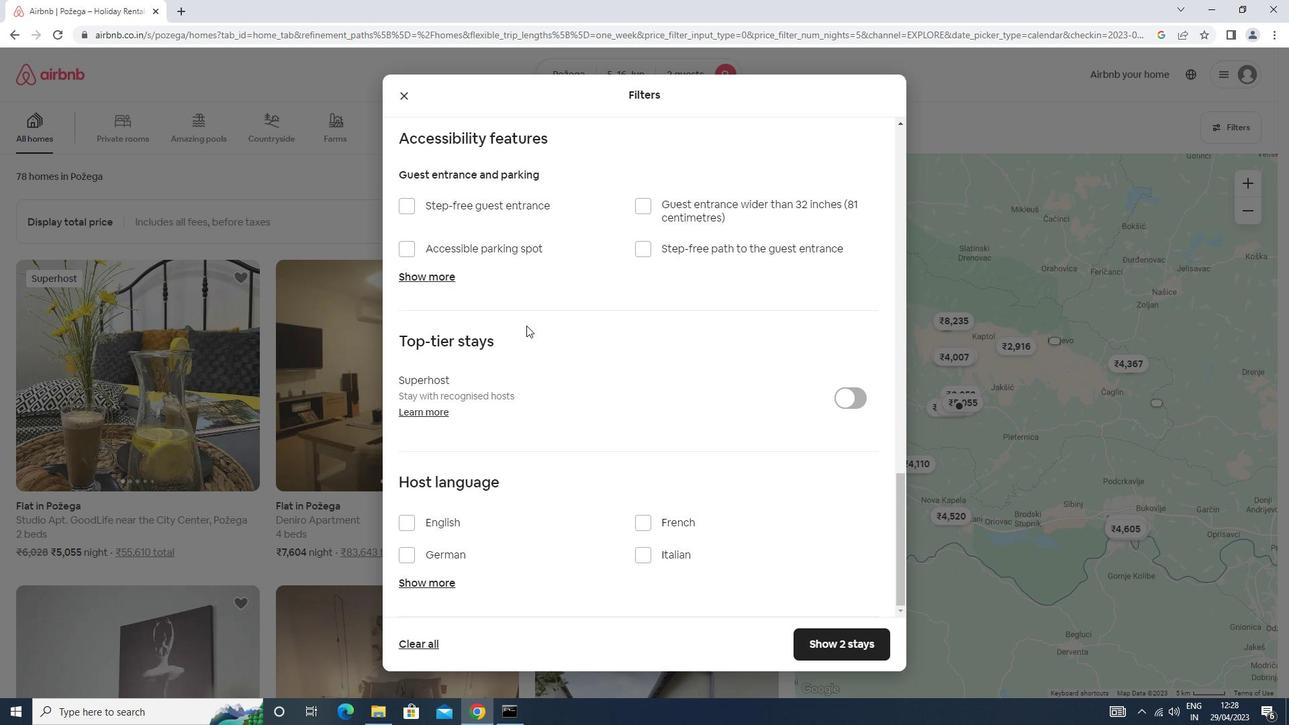 
Action: Mouse scrolled (526, 324) with delta (0, 0)
Screenshot: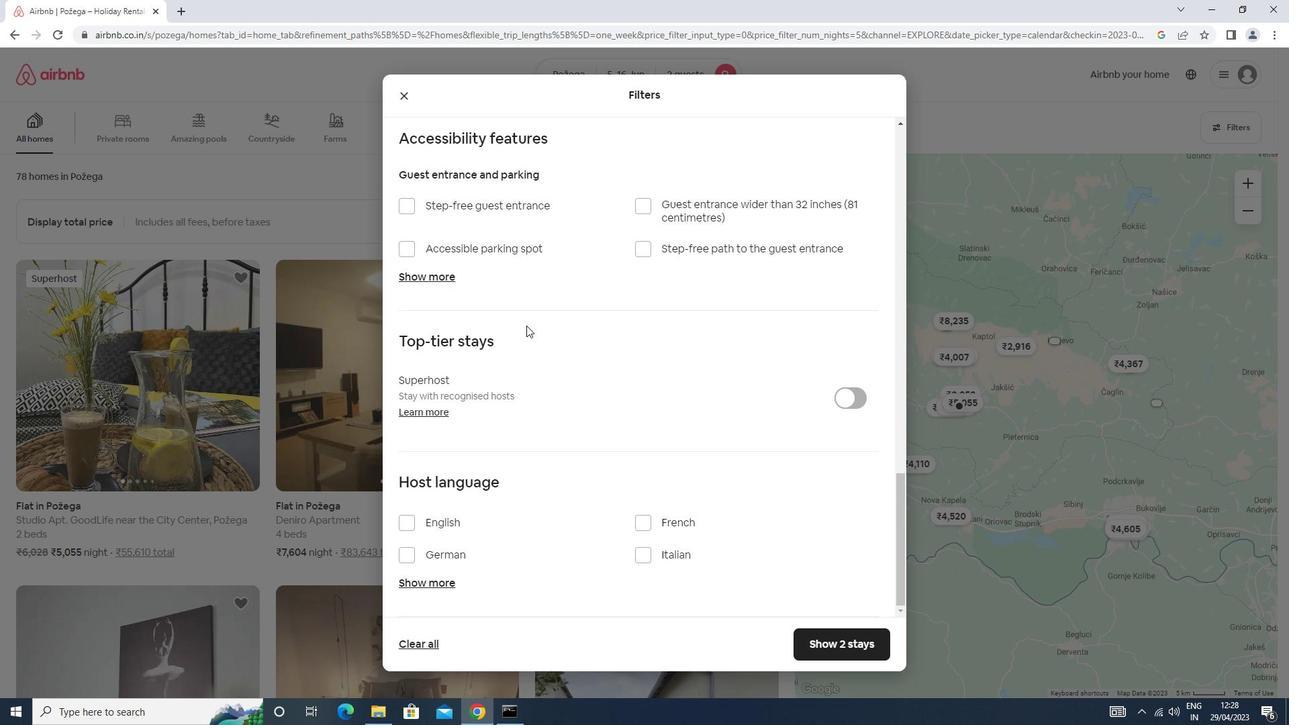 
Action: Mouse scrolled (526, 324) with delta (0, 0)
Screenshot: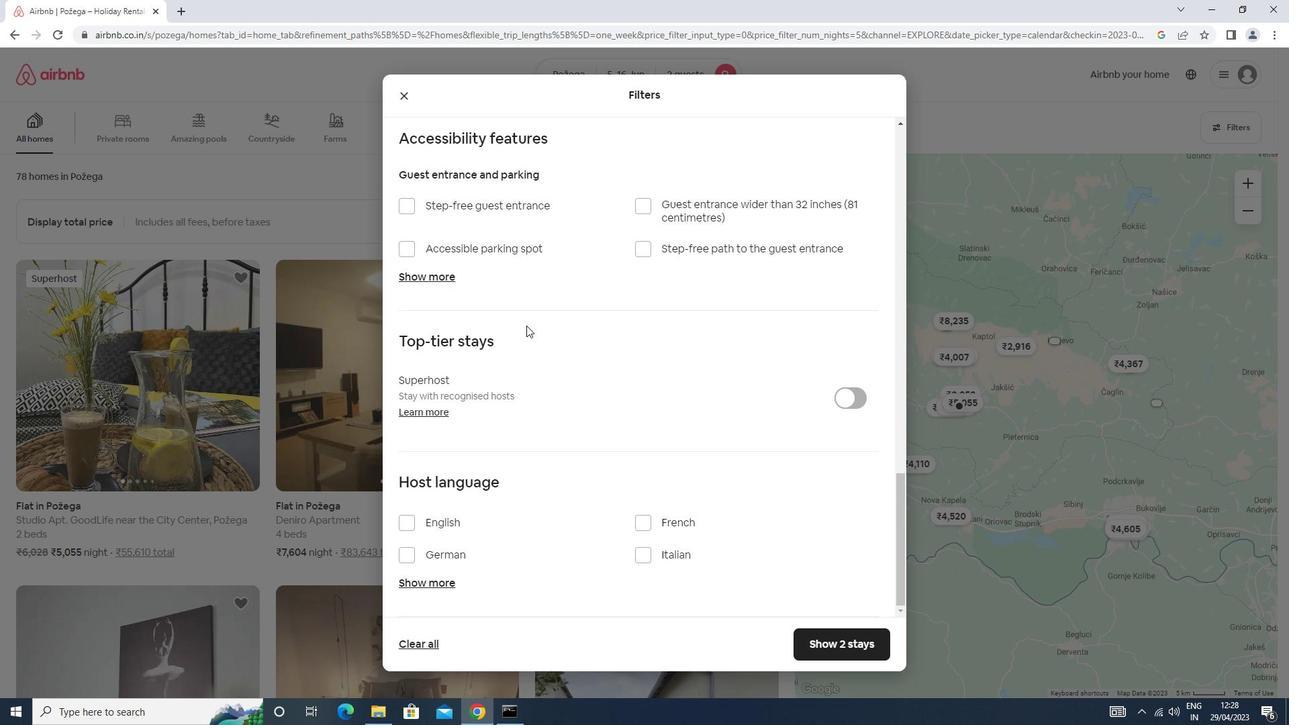 
Action: Mouse moved to (422, 522)
Screenshot: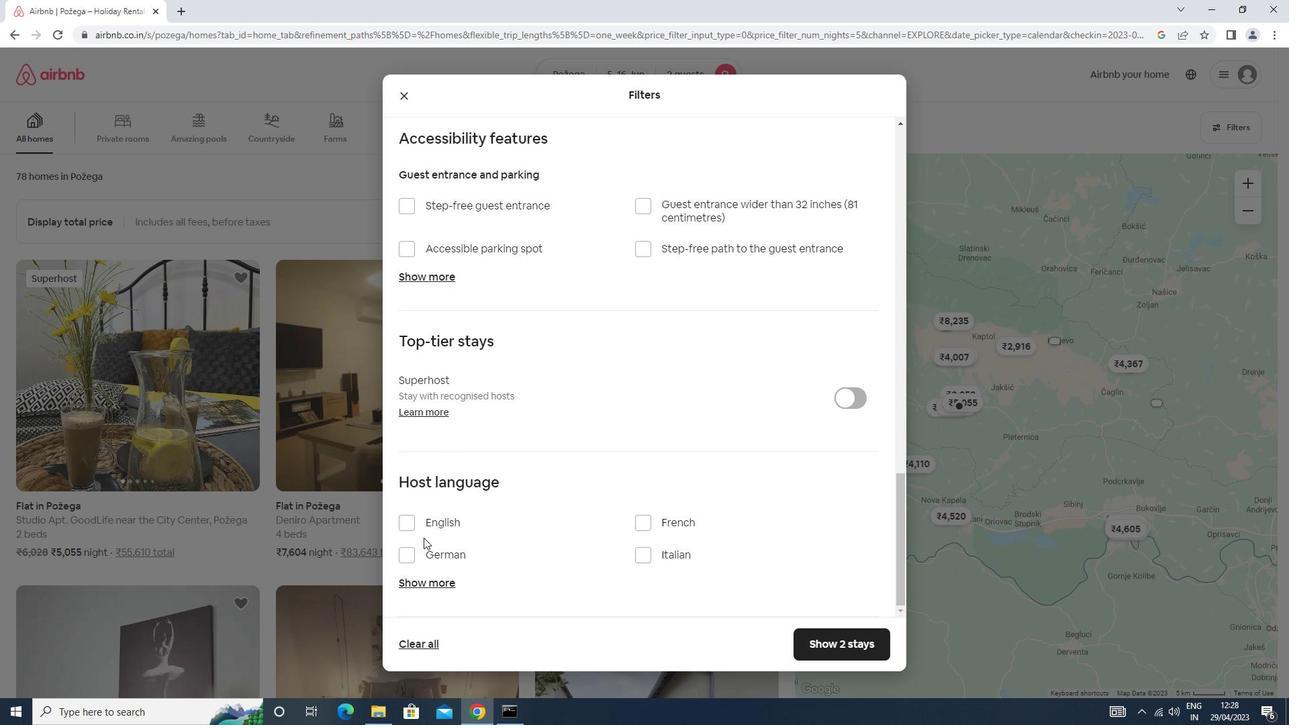 
Action: Mouse pressed left at (422, 522)
Screenshot: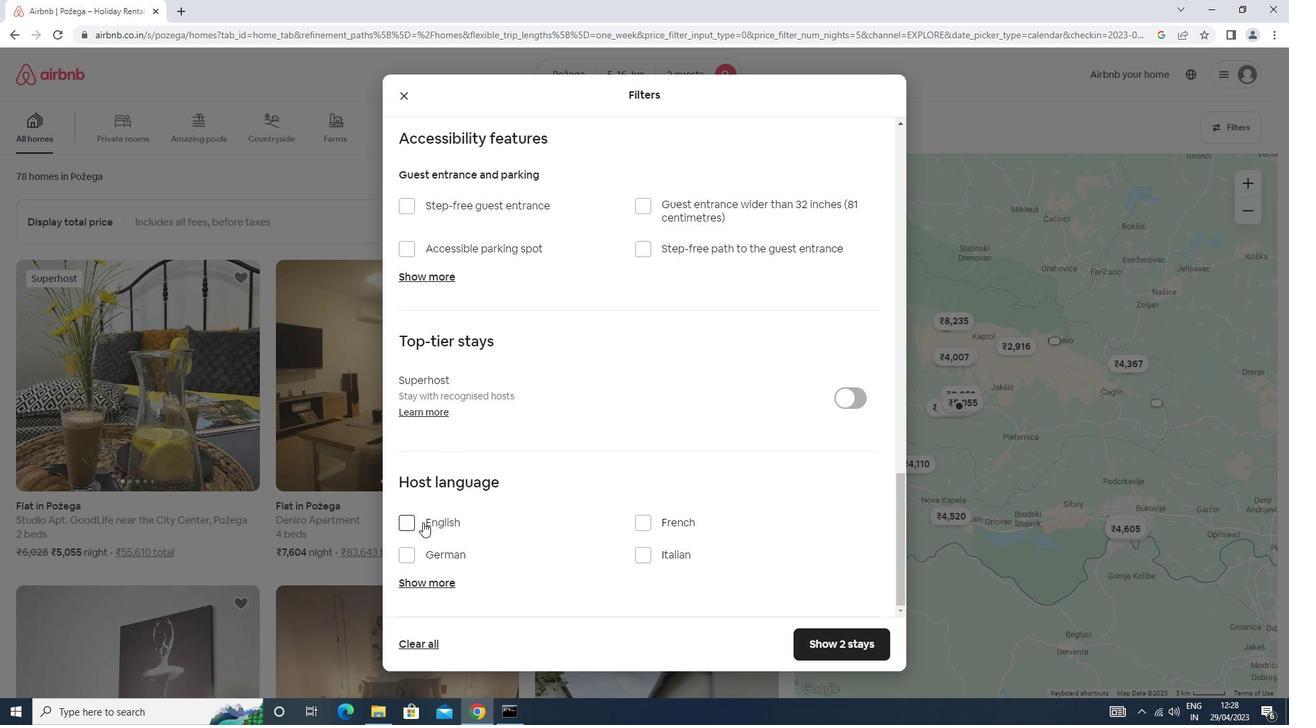 
Action: Mouse moved to (847, 647)
Screenshot: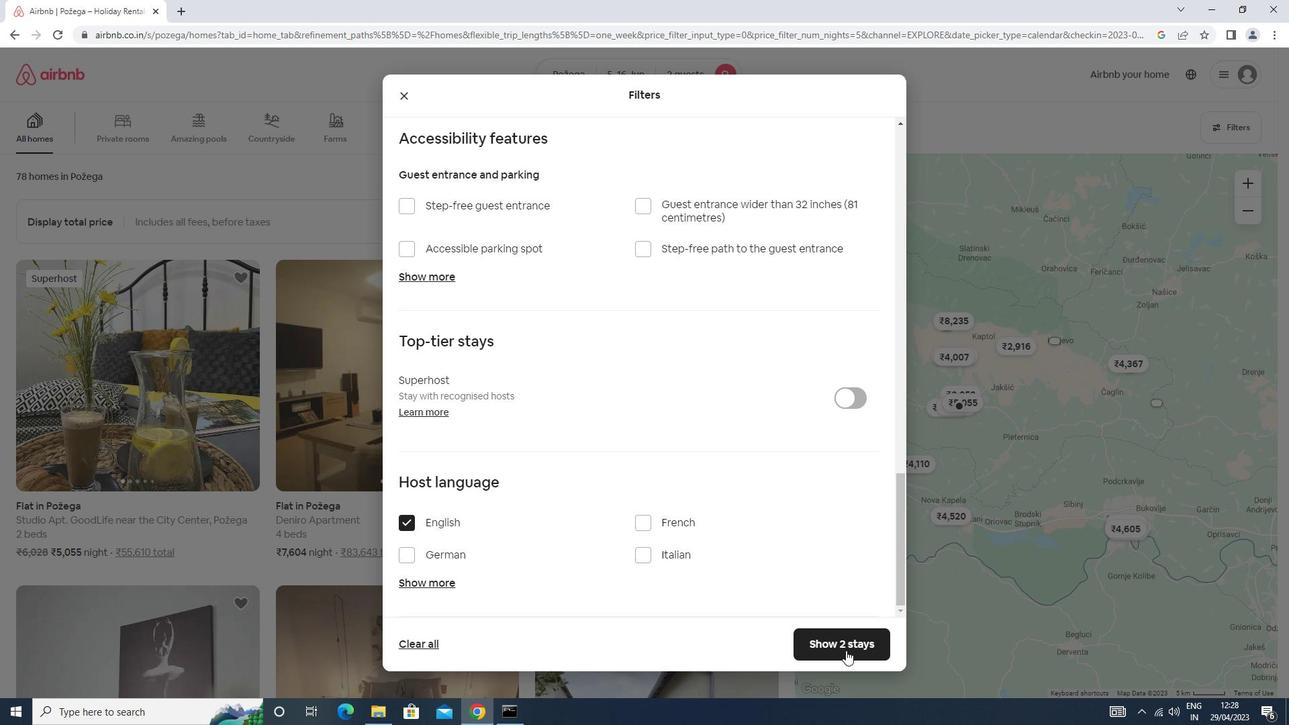 
Action: Mouse pressed left at (847, 647)
Screenshot: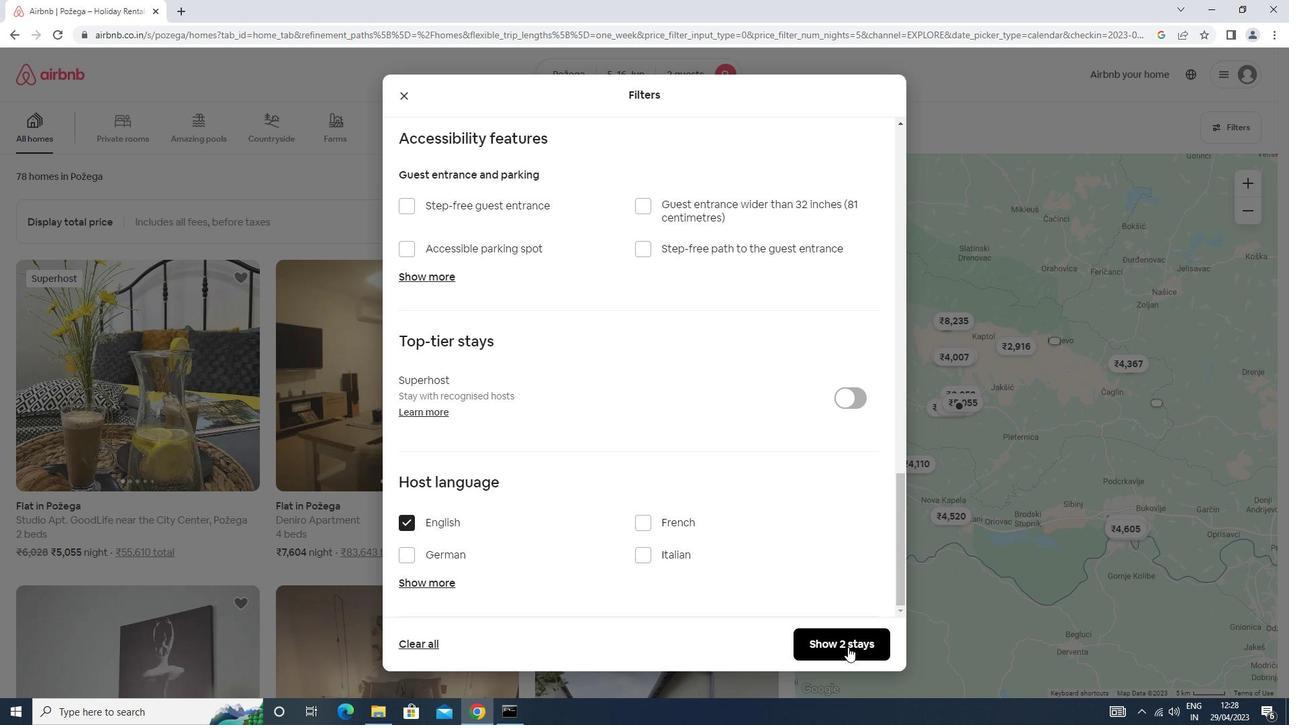 
Action: Mouse moved to (848, 645)
Screenshot: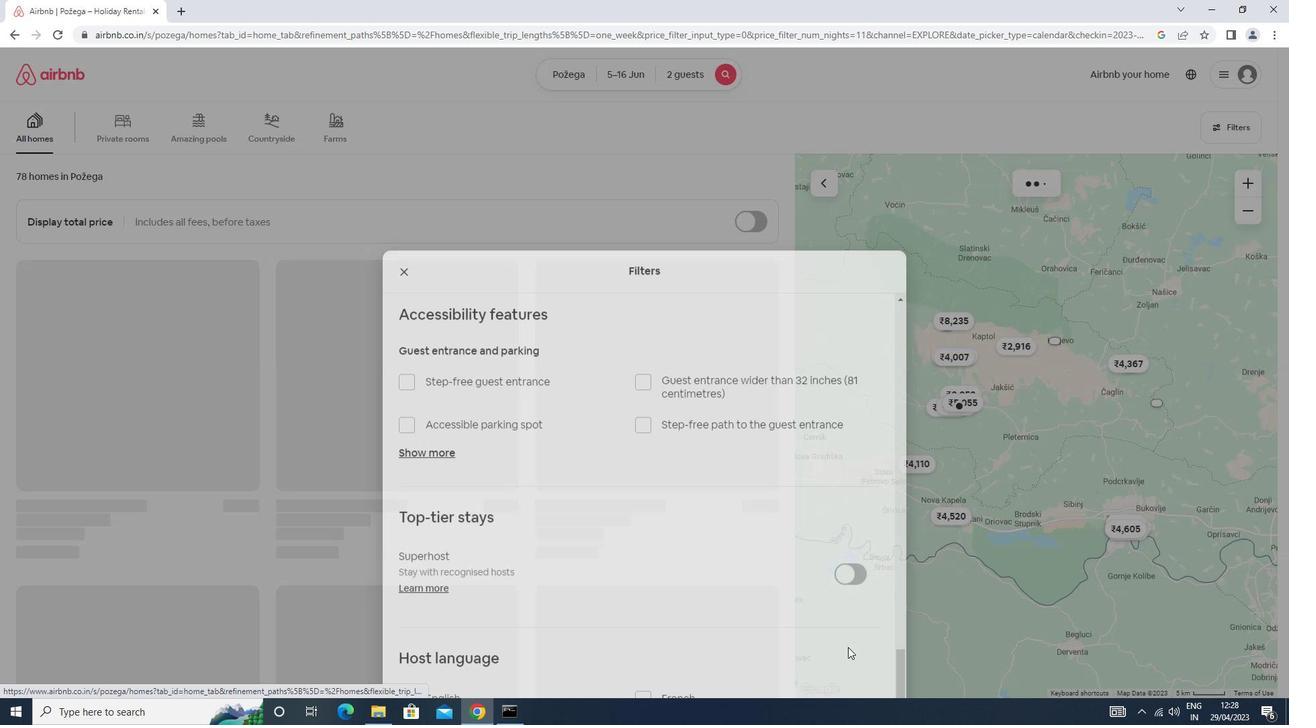 
